 Task: Look for space in Mercedes, Argentina from 9th August, 2023 to 12th August, 2023 for 1 adult in price range Rs.6000 to Rs.15000. Place can be entire place with 1  bedroom having 1 bed and 1 bathroom. Property type can be flat. Amenities needed are: wifi, heating, . Booking option can be shelf check-in. Required host language is English.
Action: Mouse moved to (402, 145)
Screenshot: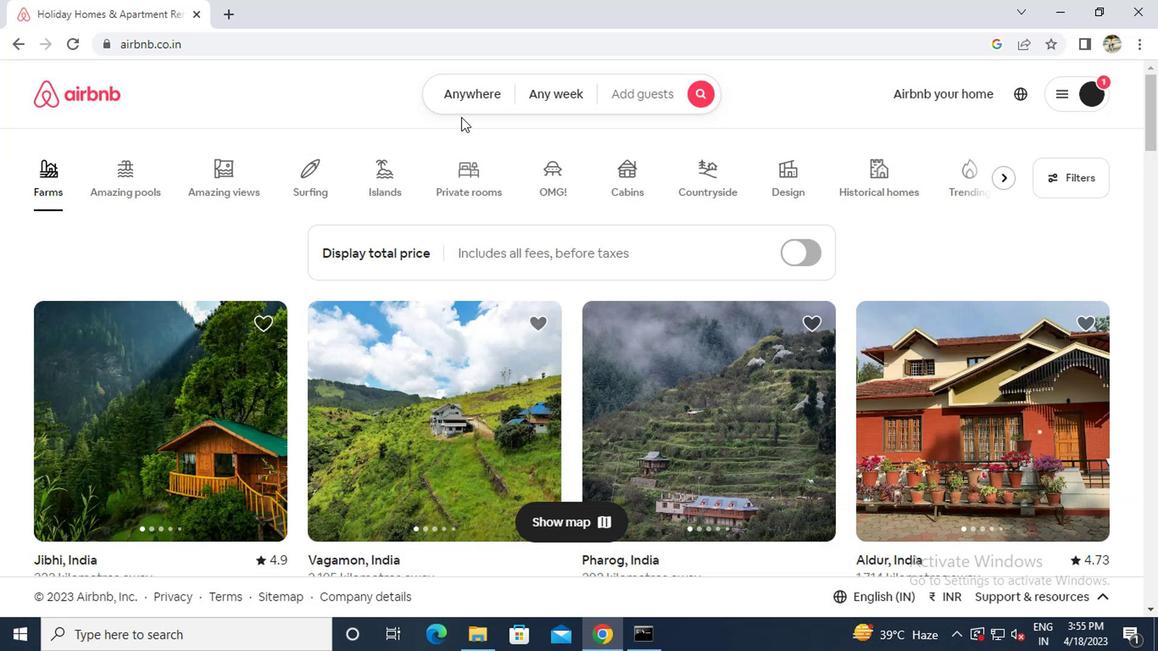 
Action: Mouse pressed left at (402, 145)
Screenshot: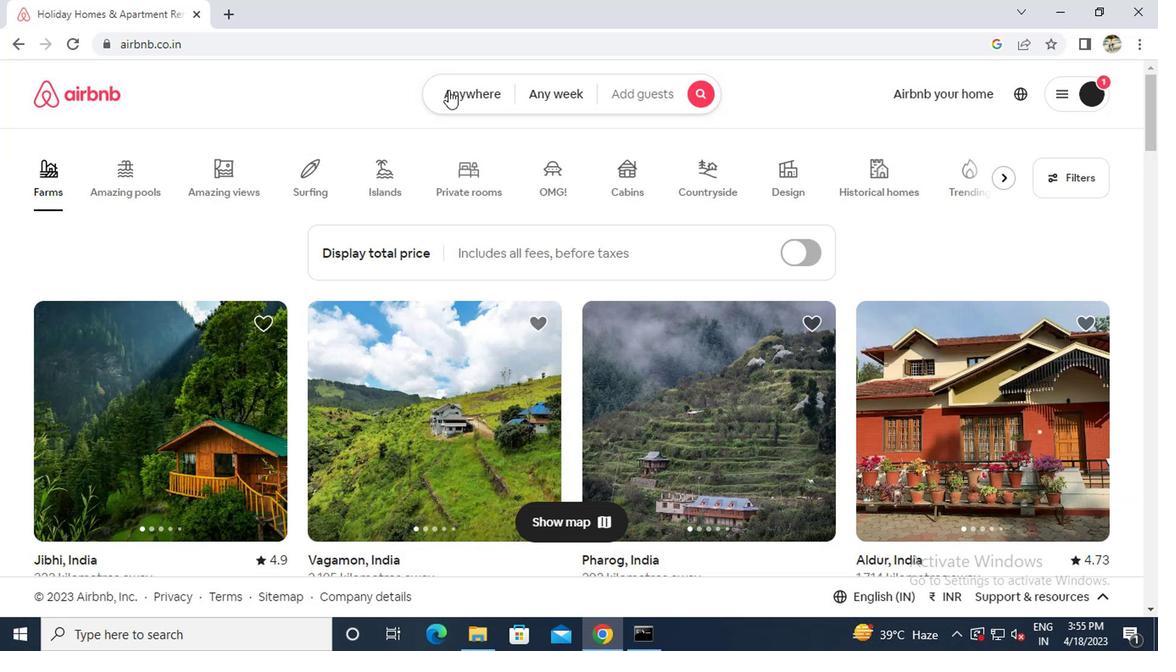 
Action: Mouse moved to (348, 200)
Screenshot: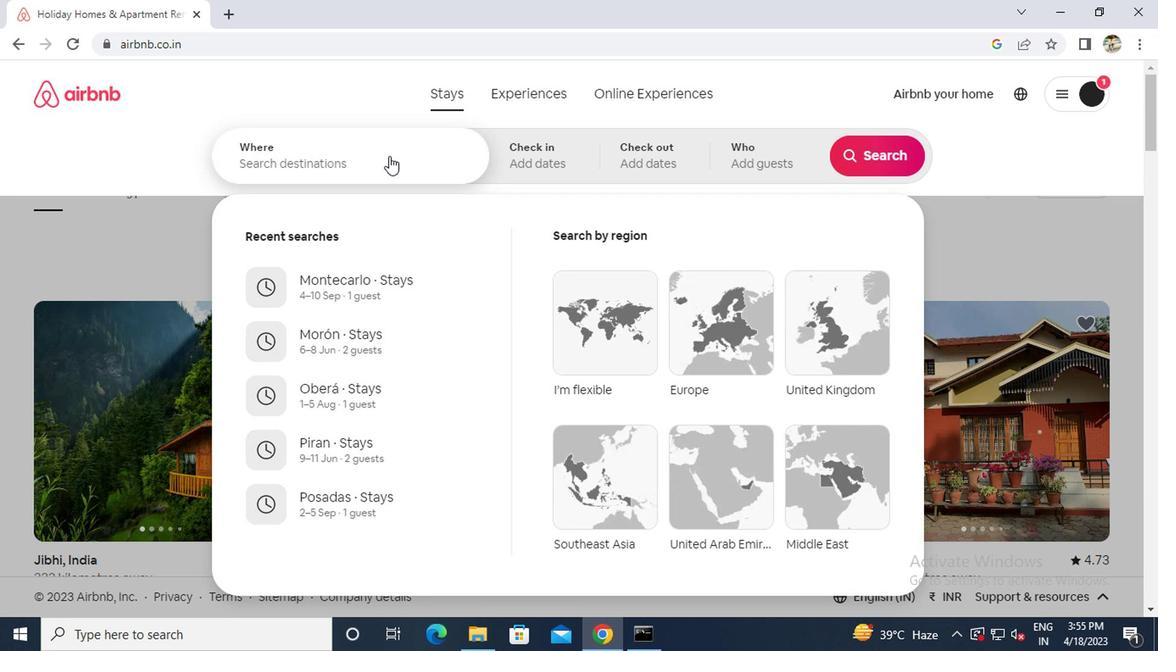 
Action: Mouse pressed left at (348, 200)
Screenshot: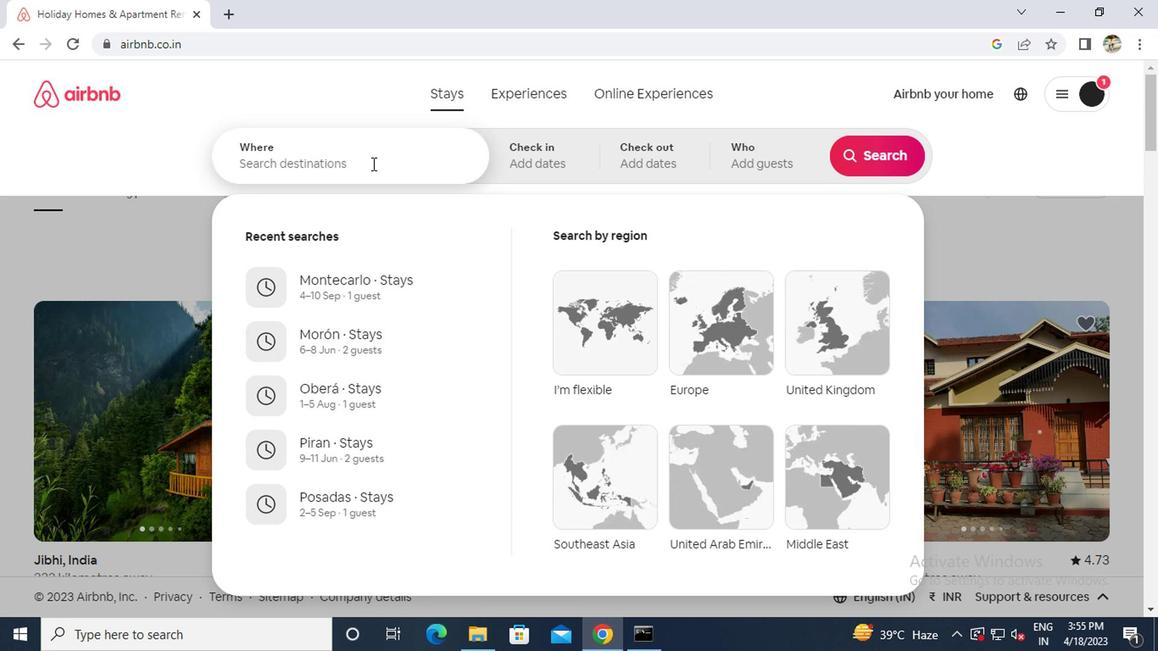 
Action: Key pressed m<Key.caps_lock>ercedes<Key.space><Key.caps_lock>s<Key.backspace>a<Key.caps_lock>rgentina
Screenshot: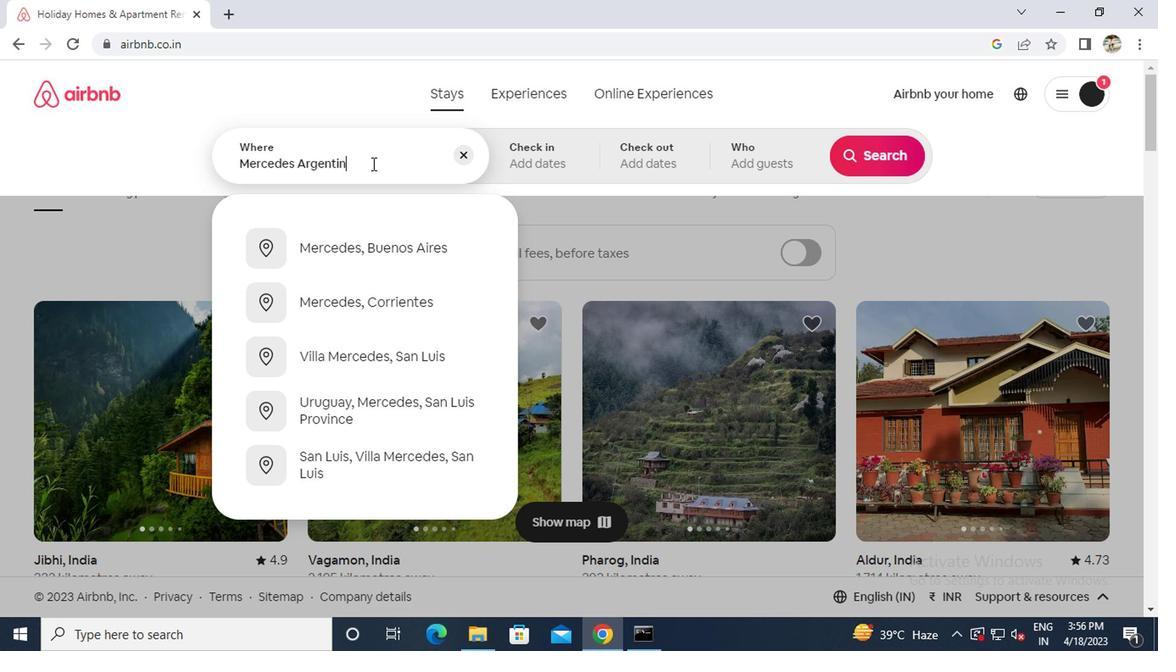 
Action: Mouse moved to (363, 254)
Screenshot: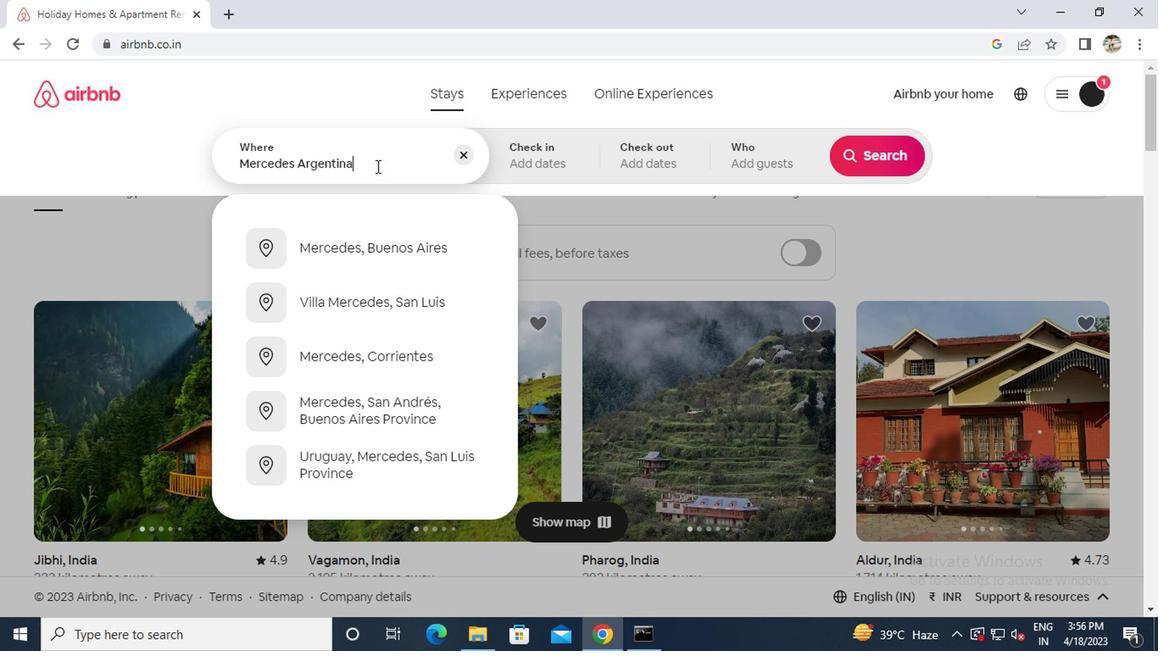 
Action: Mouse pressed left at (363, 254)
Screenshot: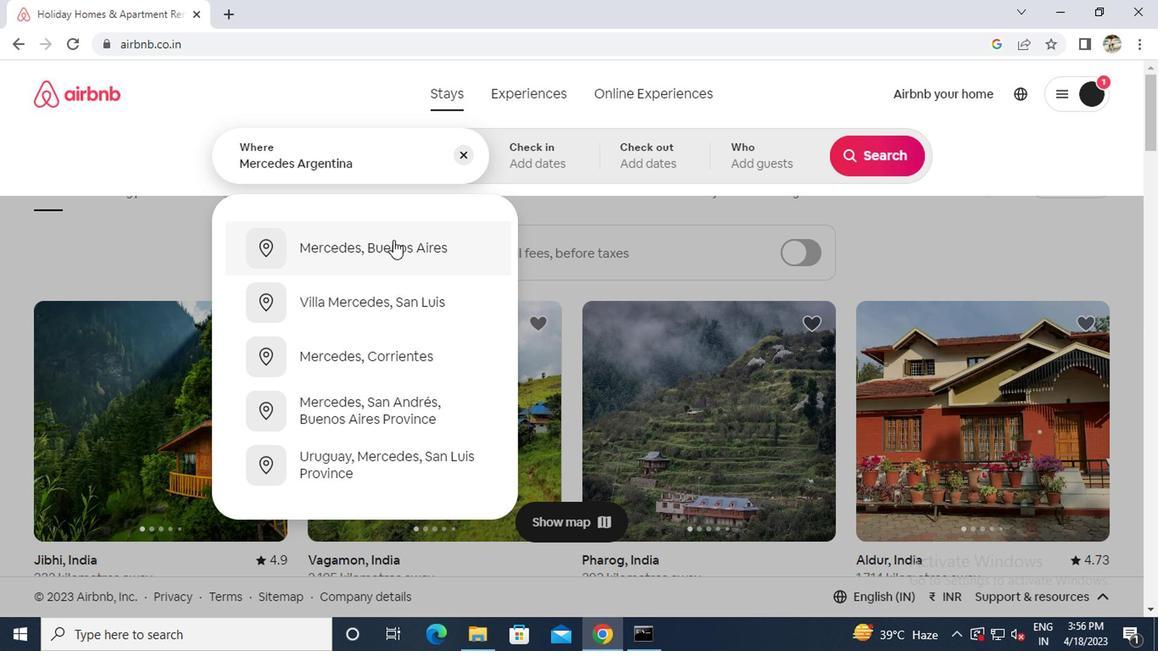 
Action: Mouse moved to (698, 292)
Screenshot: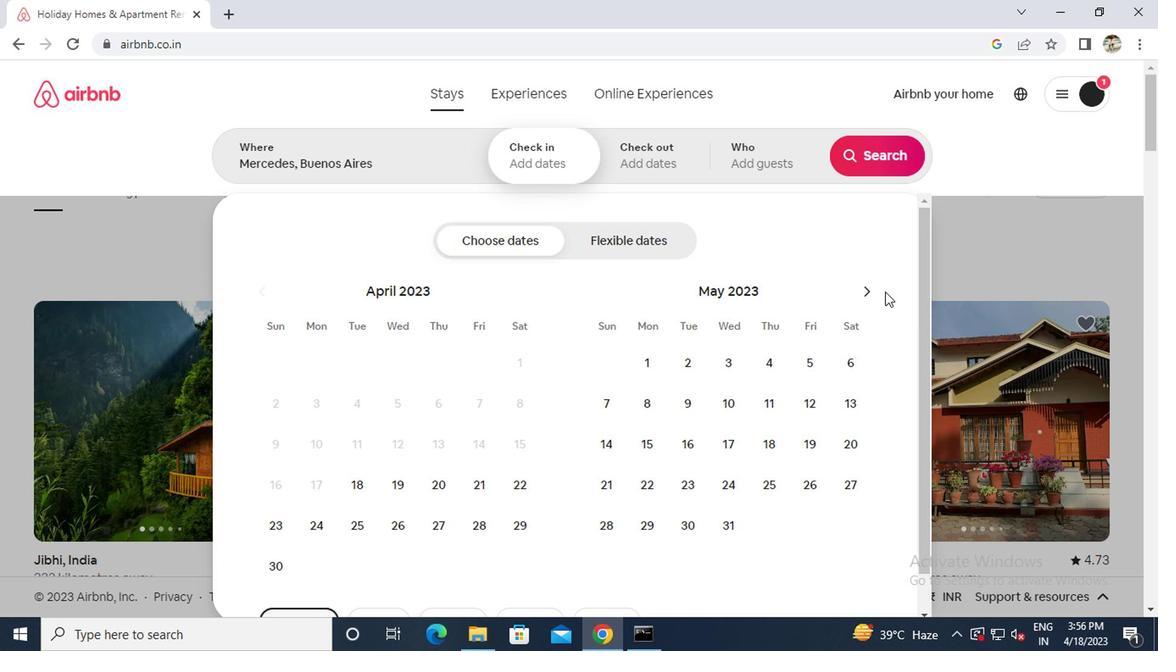 
Action: Mouse pressed left at (698, 292)
Screenshot: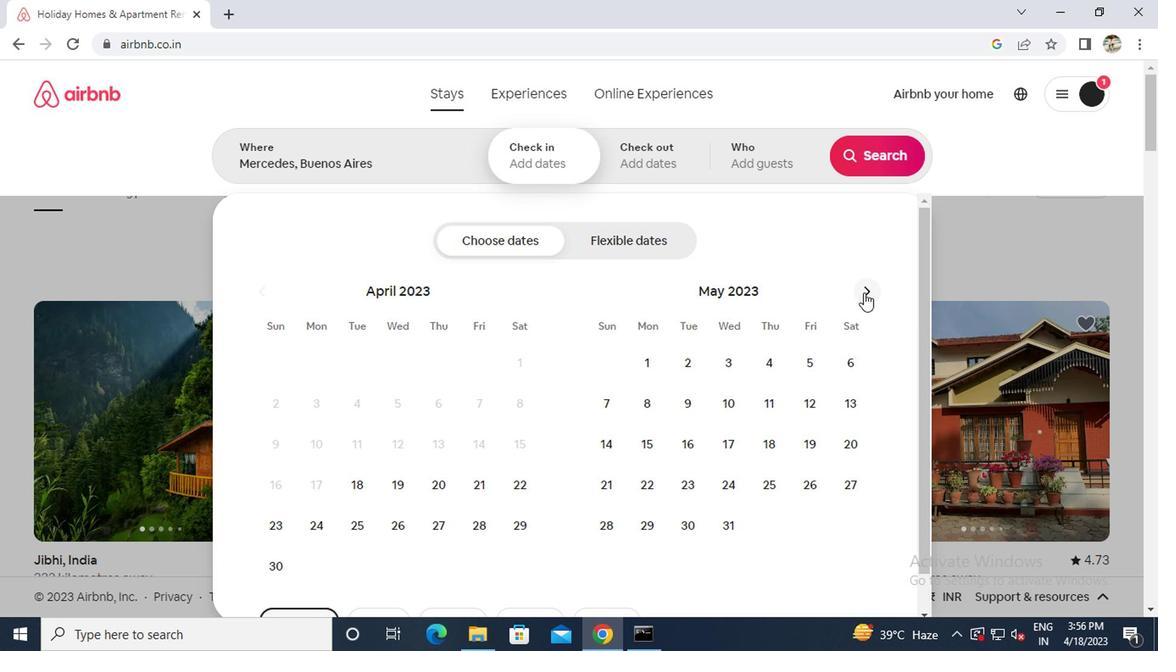
Action: Mouse pressed left at (698, 292)
Screenshot: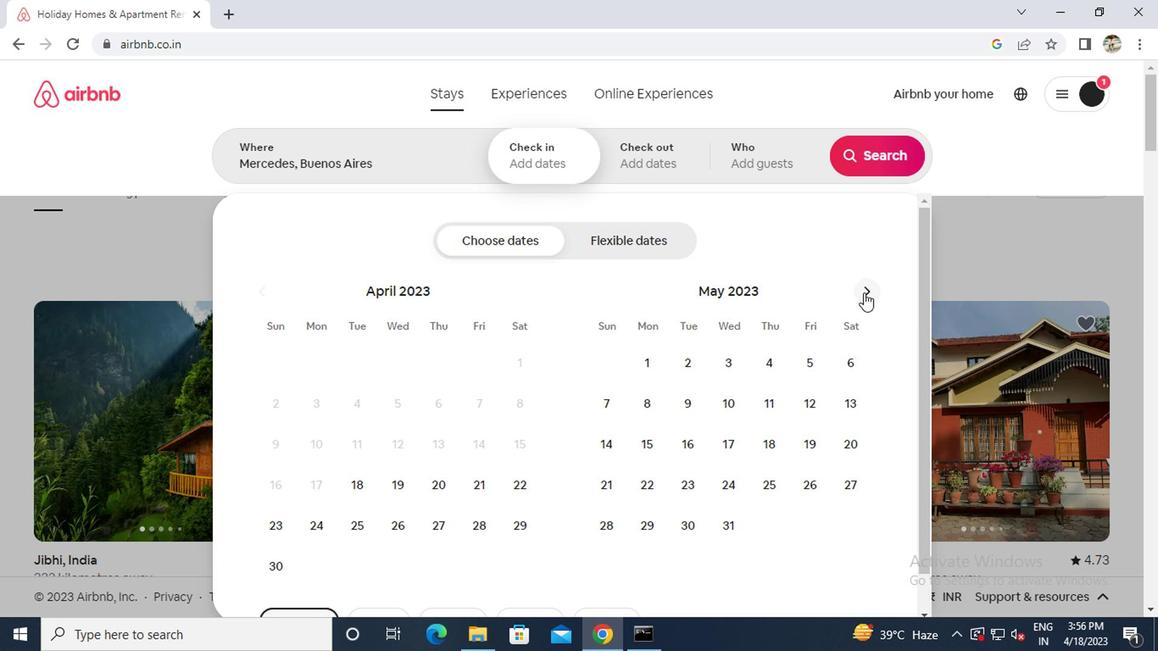 
Action: Mouse pressed left at (698, 292)
Screenshot: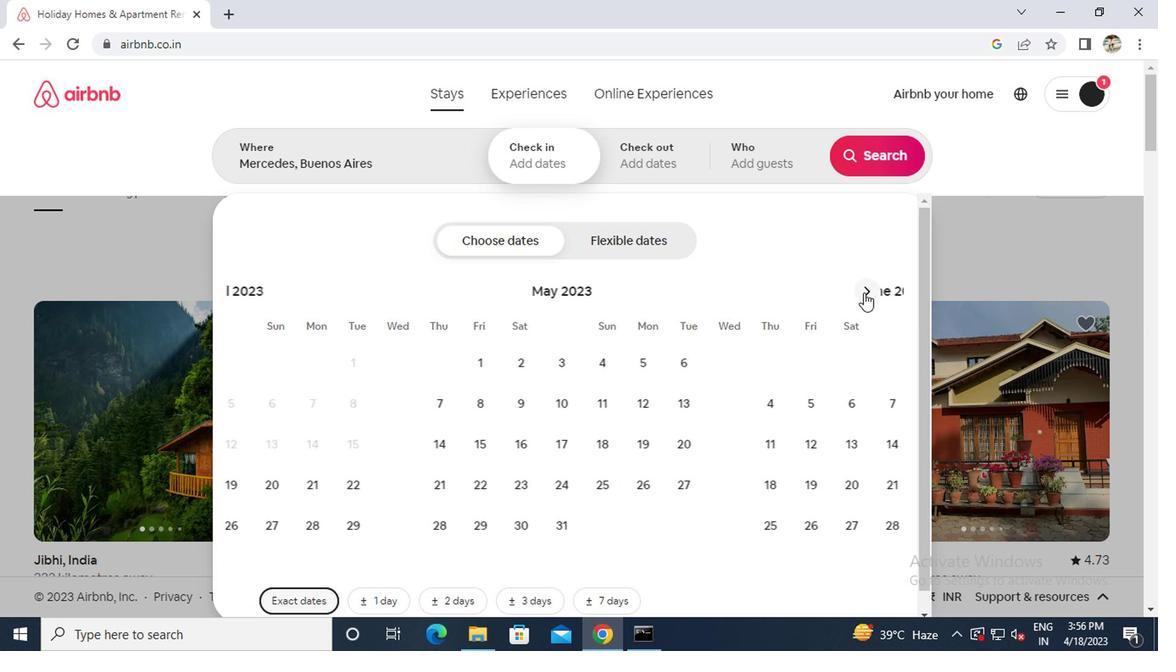 
Action: Mouse pressed left at (698, 292)
Screenshot: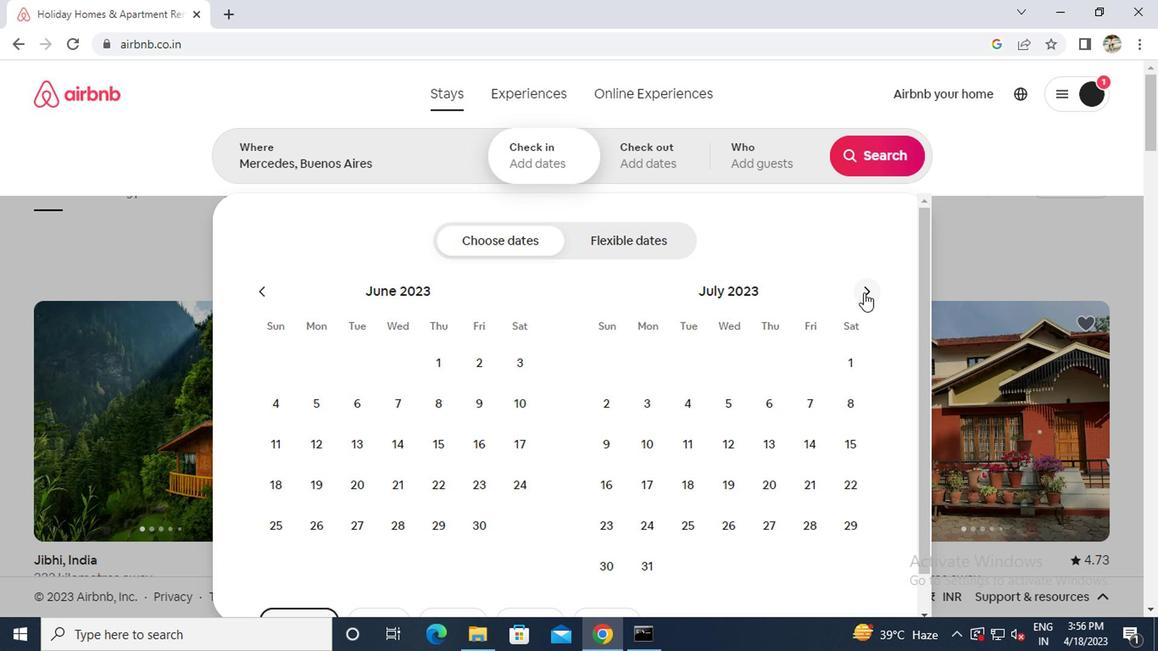 
Action: Mouse moved to (595, 368)
Screenshot: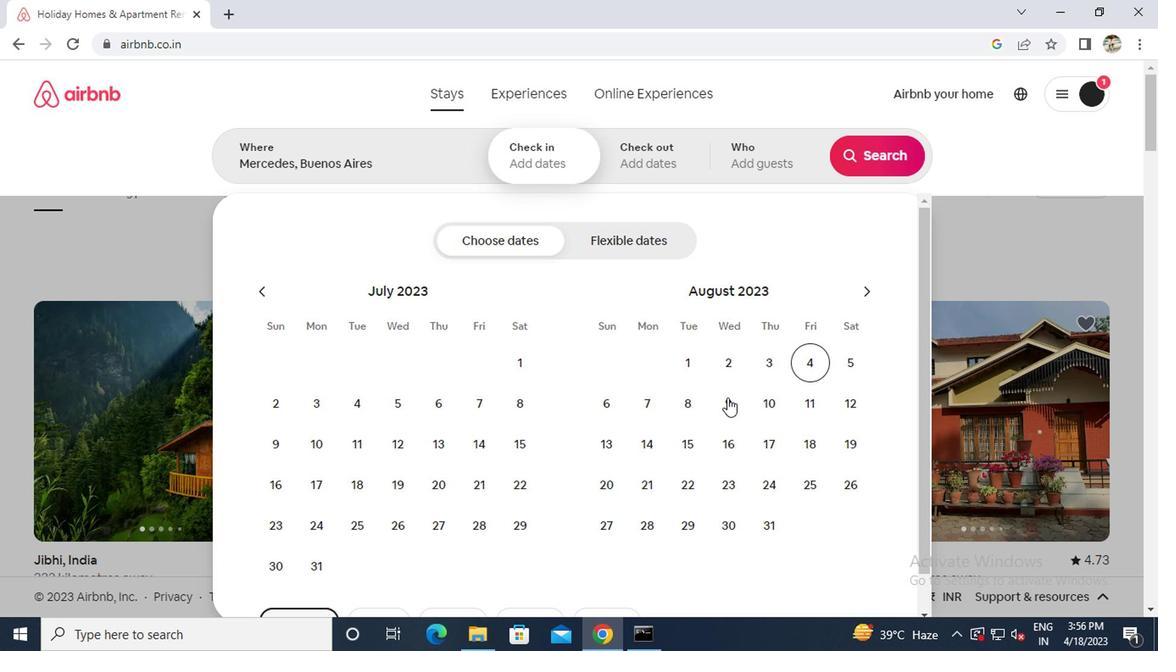 
Action: Mouse pressed left at (595, 368)
Screenshot: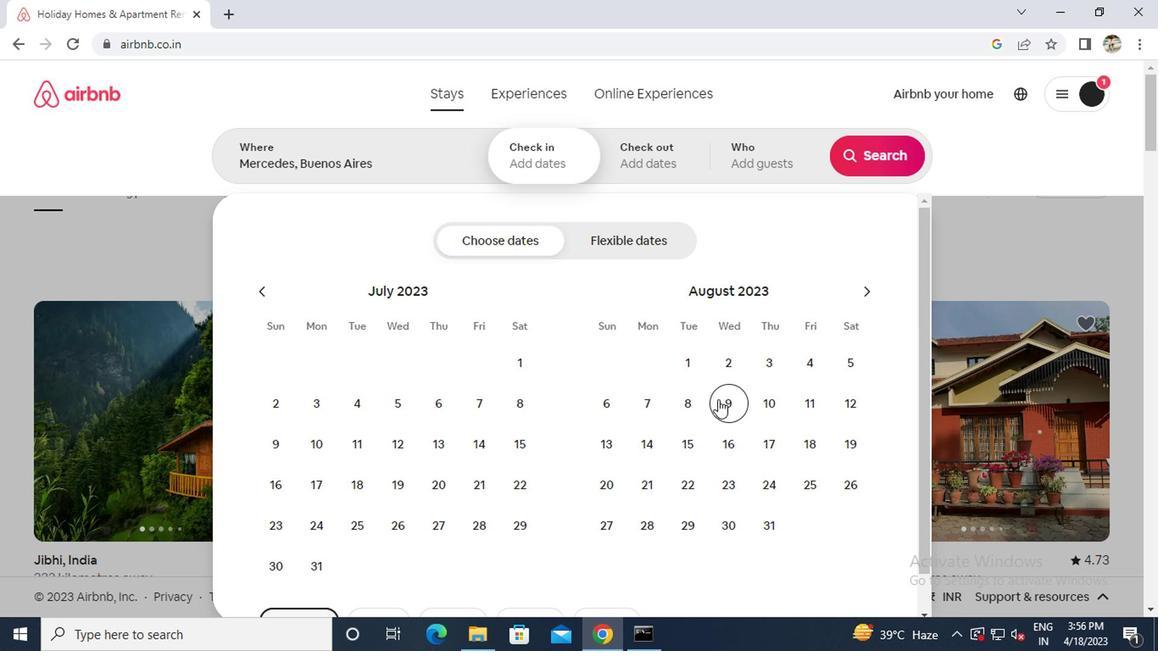
Action: Mouse moved to (684, 372)
Screenshot: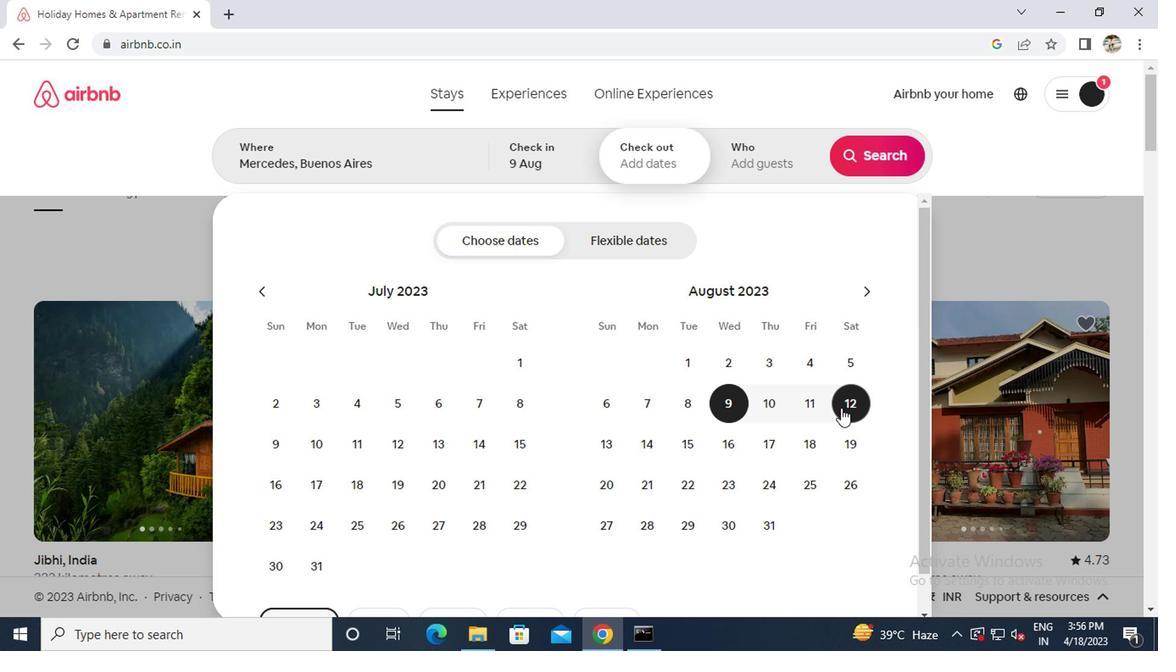 
Action: Mouse pressed left at (684, 372)
Screenshot: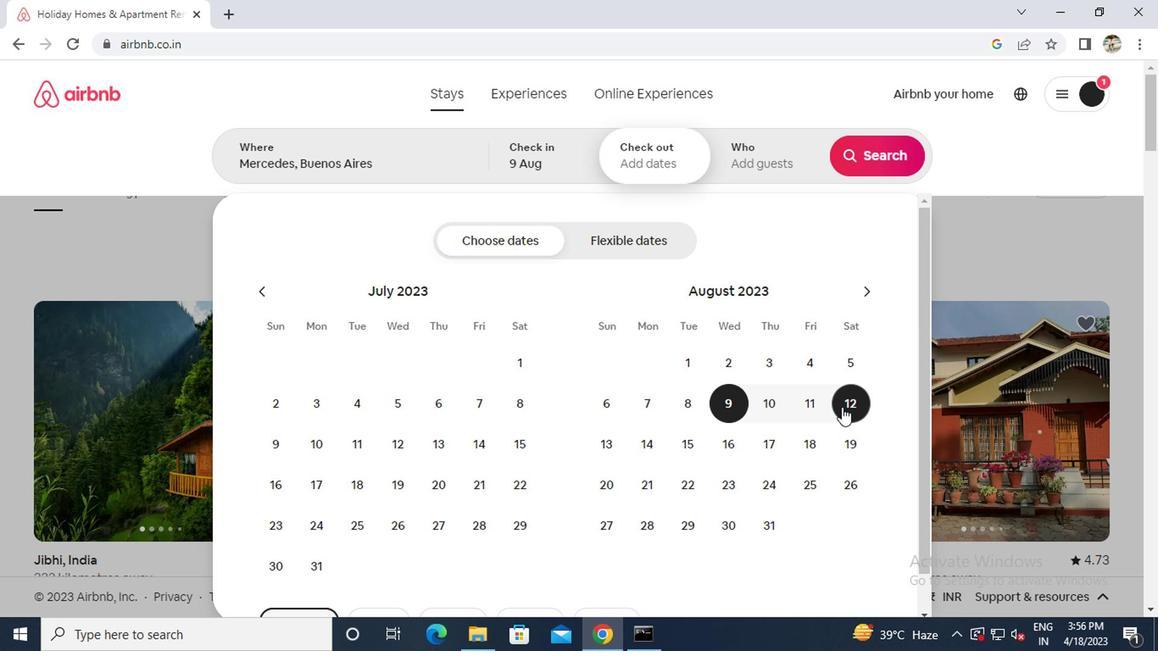 
Action: Mouse moved to (644, 201)
Screenshot: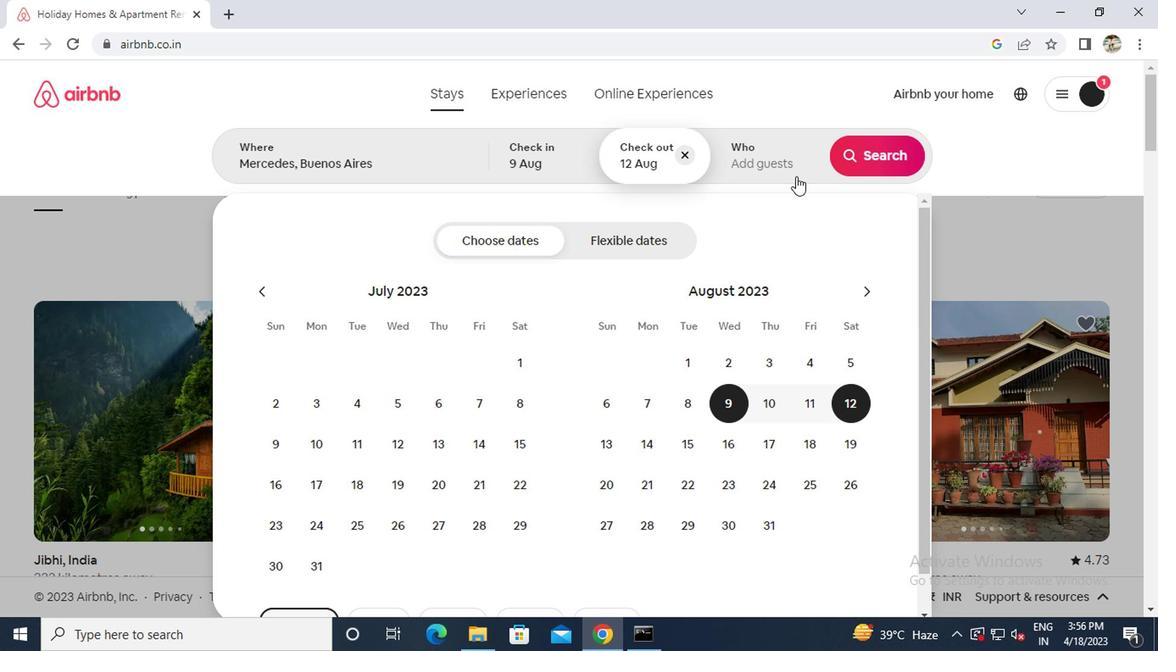 
Action: Mouse pressed left at (644, 201)
Screenshot: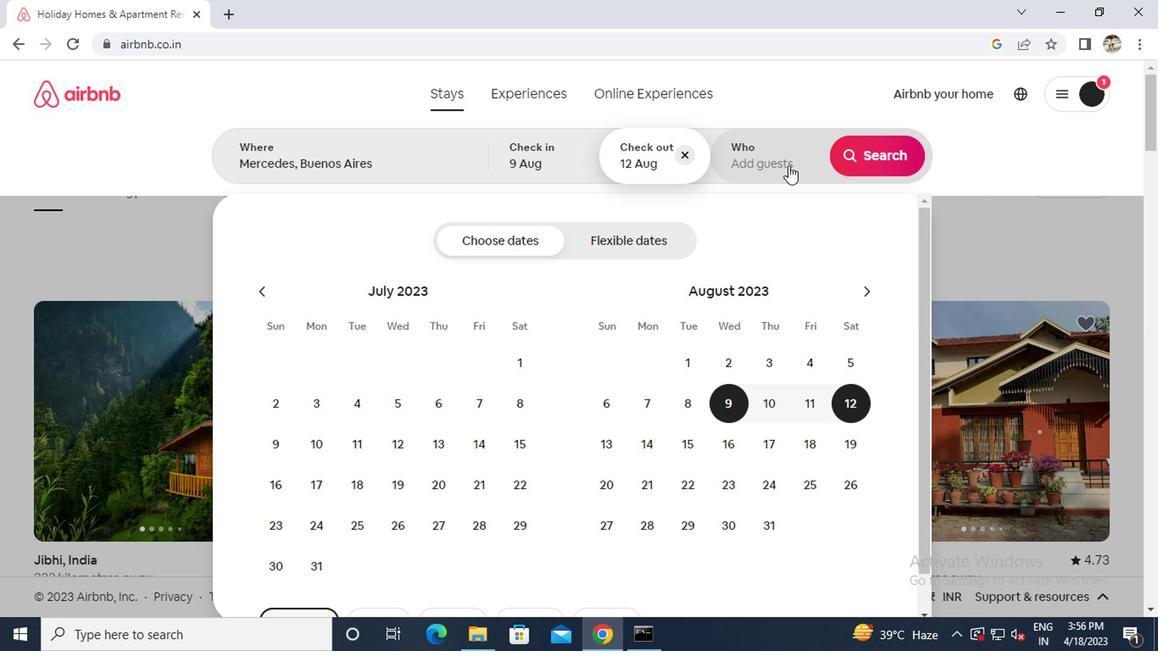 
Action: Mouse moved to (713, 258)
Screenshot: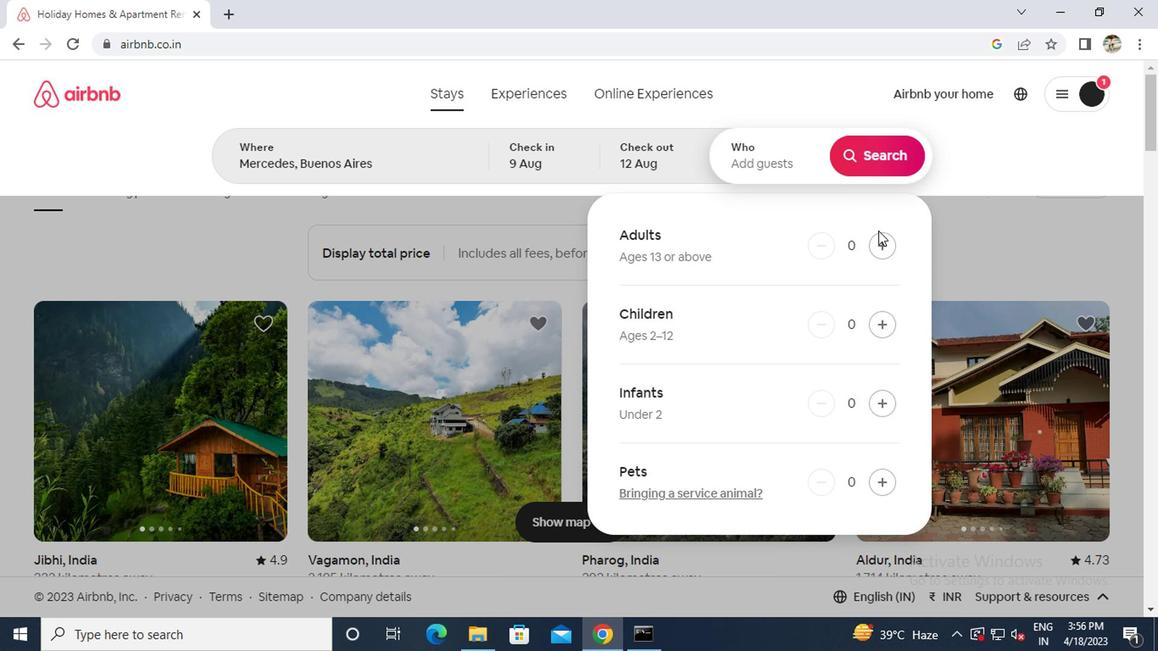 
Action: Mouse pressed left at (713, 258)
Screenshot: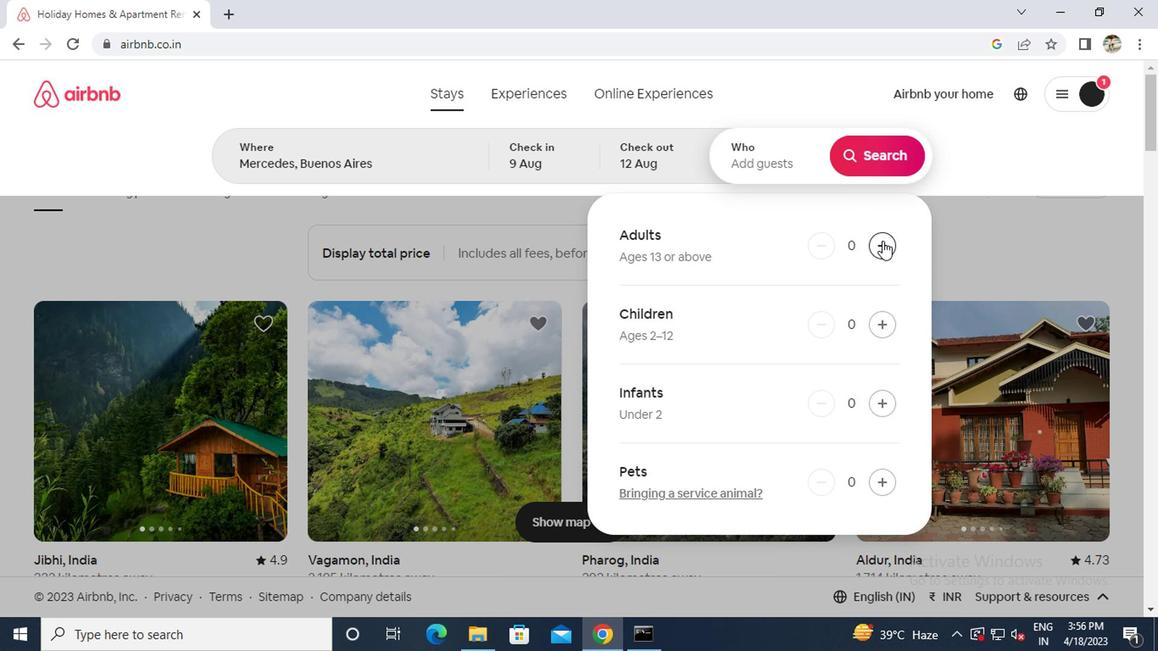 
Action: Mouse moved to (697, 199)
Screenshot: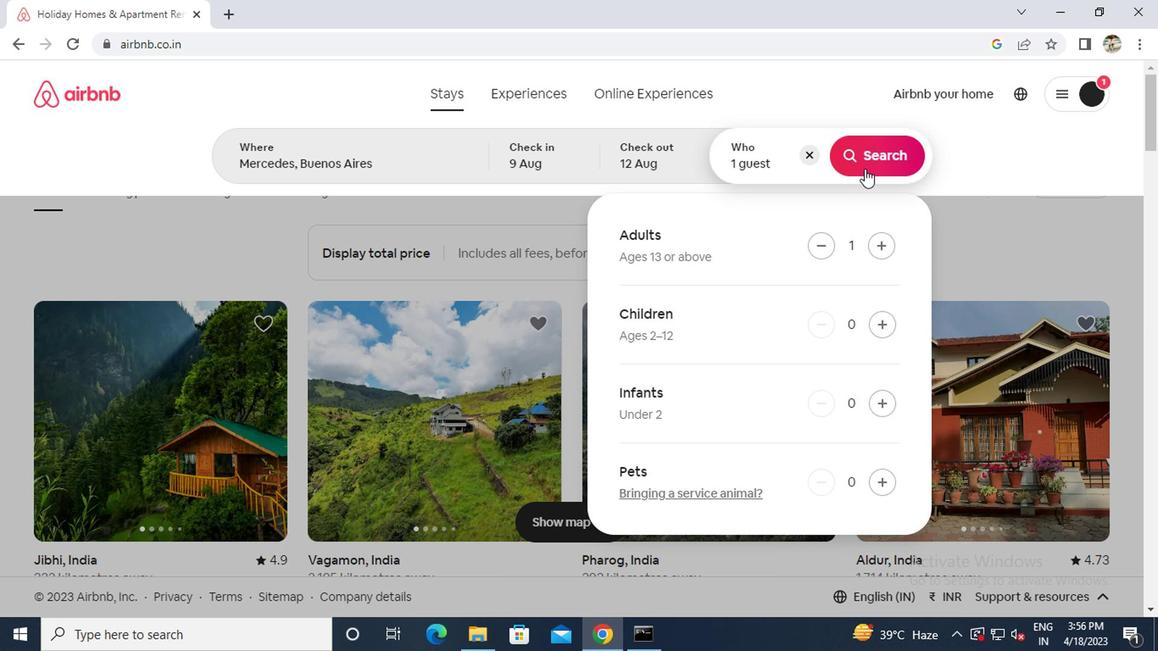 
Action: Mouse pressed left at (697, 199)
Screenshot: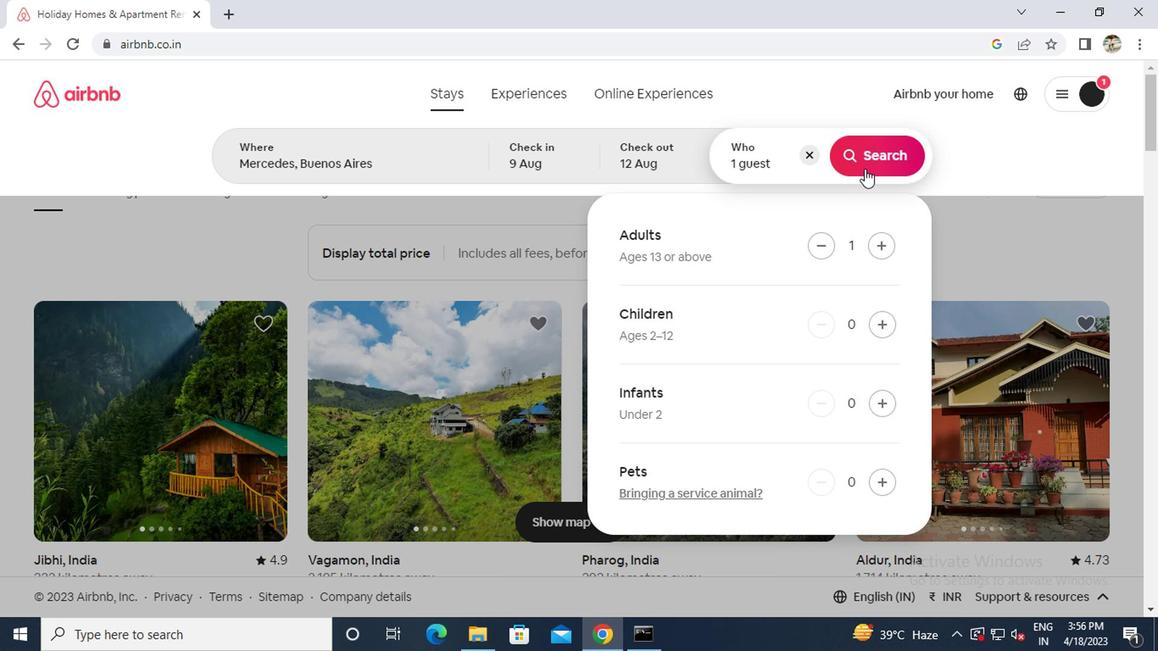 
Action: Mouse moved to (851, 188)
Screenshot: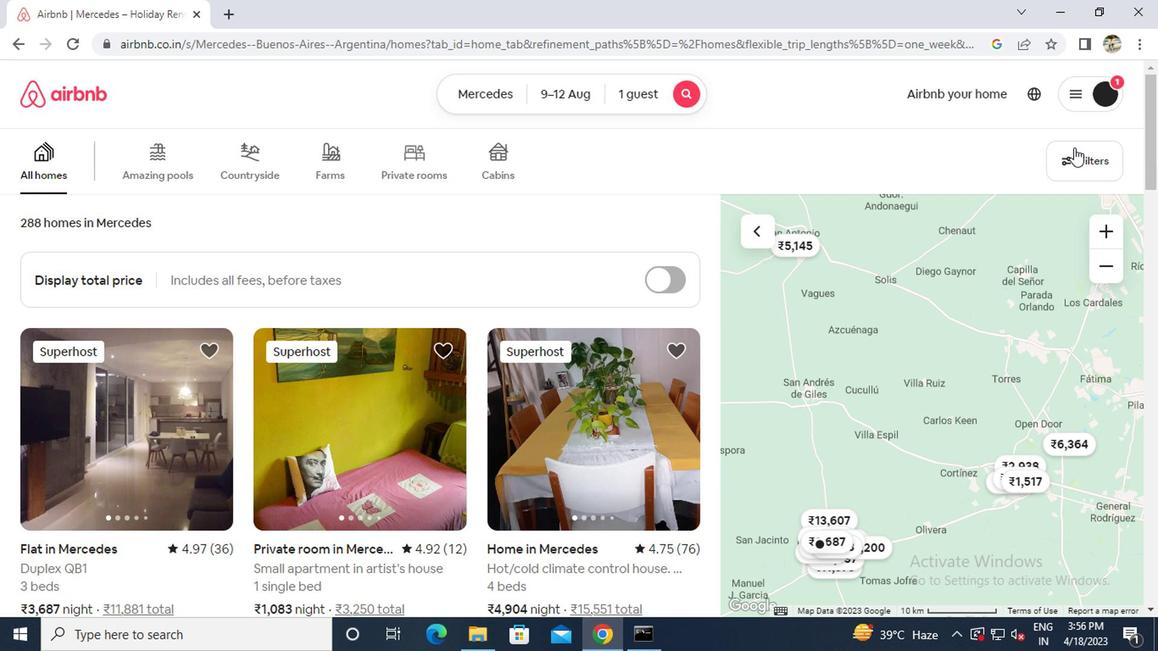 
Action: Mouse pressed left at (851, 188)
Screenshot: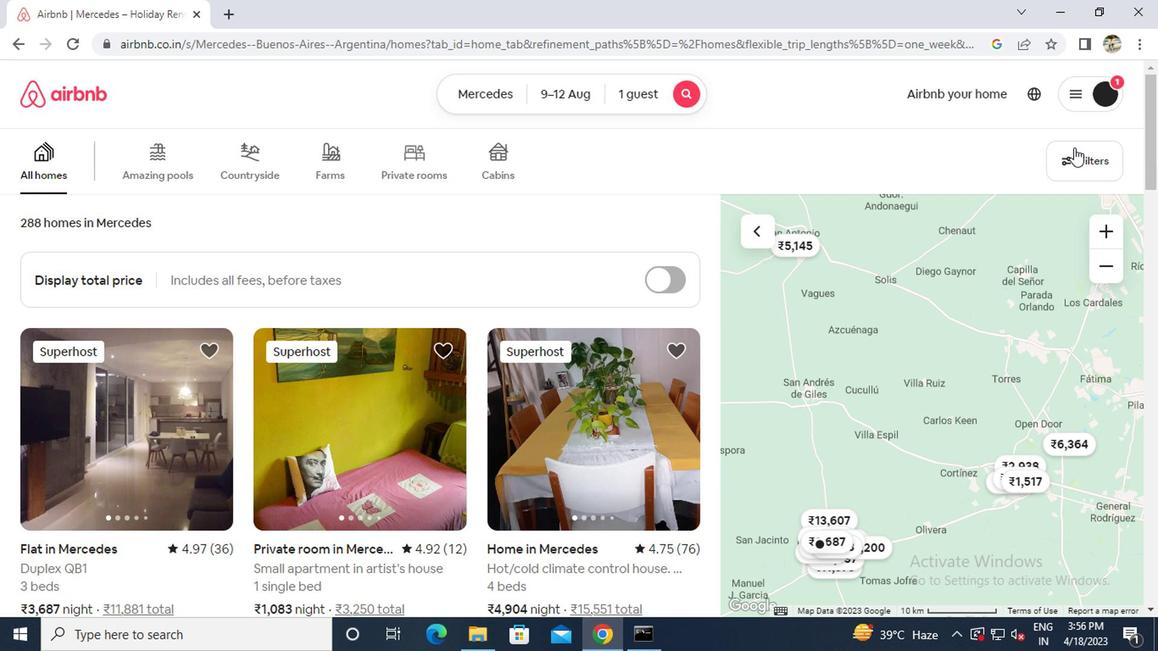 
Action: Mouse moved to (395, 351)
Screenshot: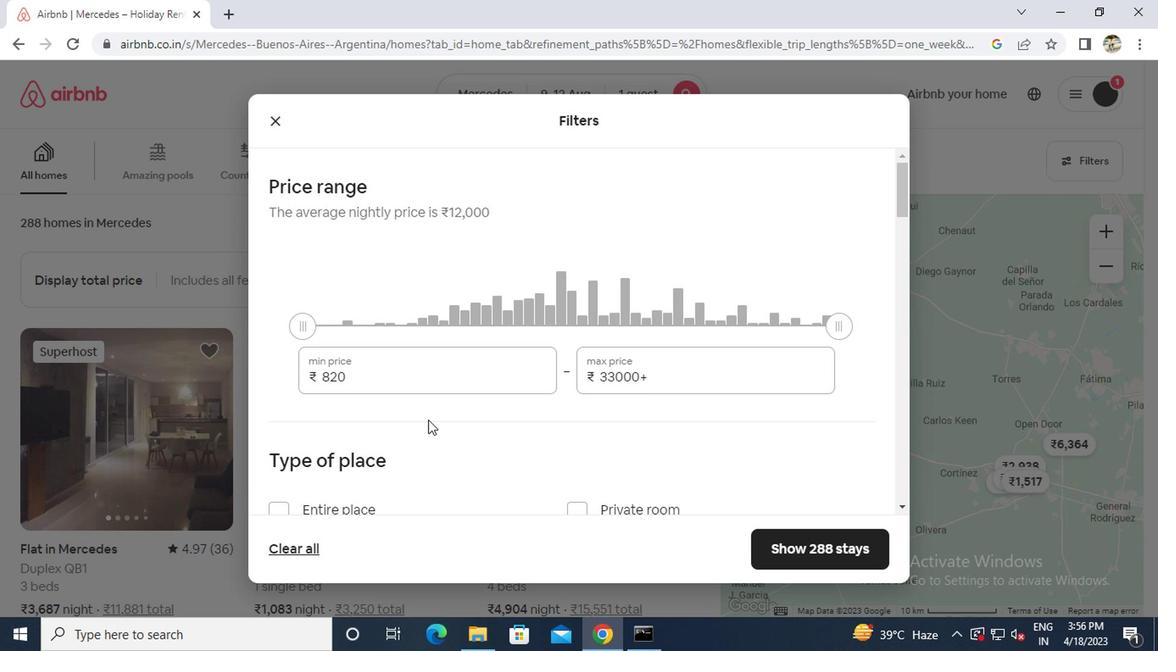
Action: Mouse pressed left at (395, 351)
Screenshot: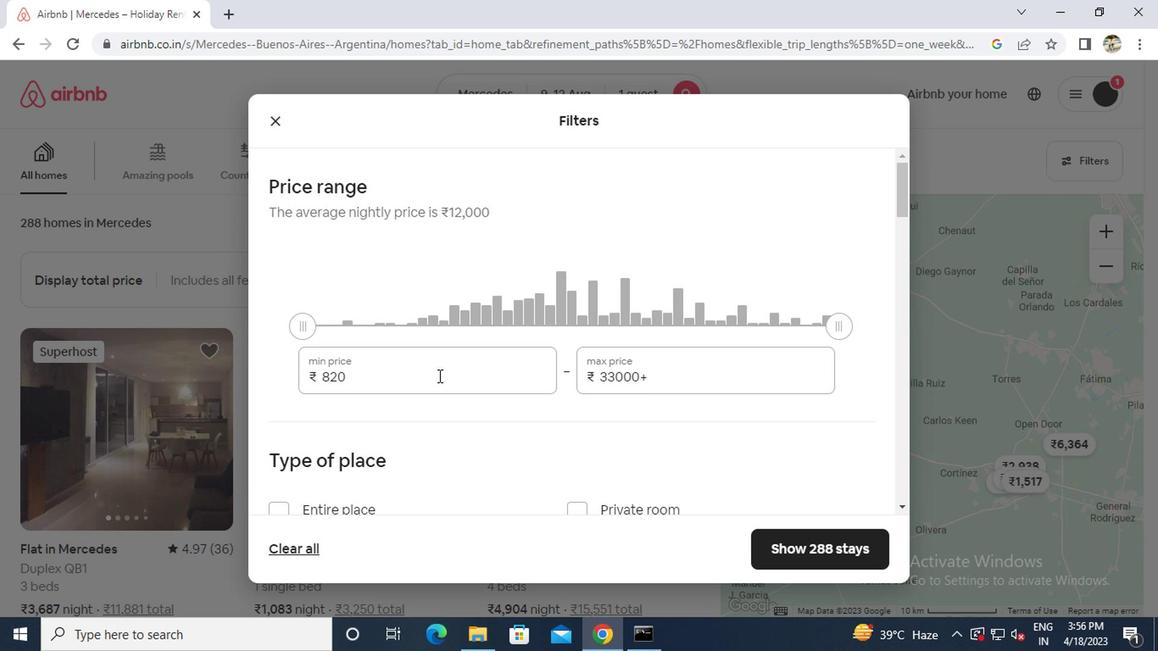 
Action: Key pressed ctrl+A6000
Screenshot: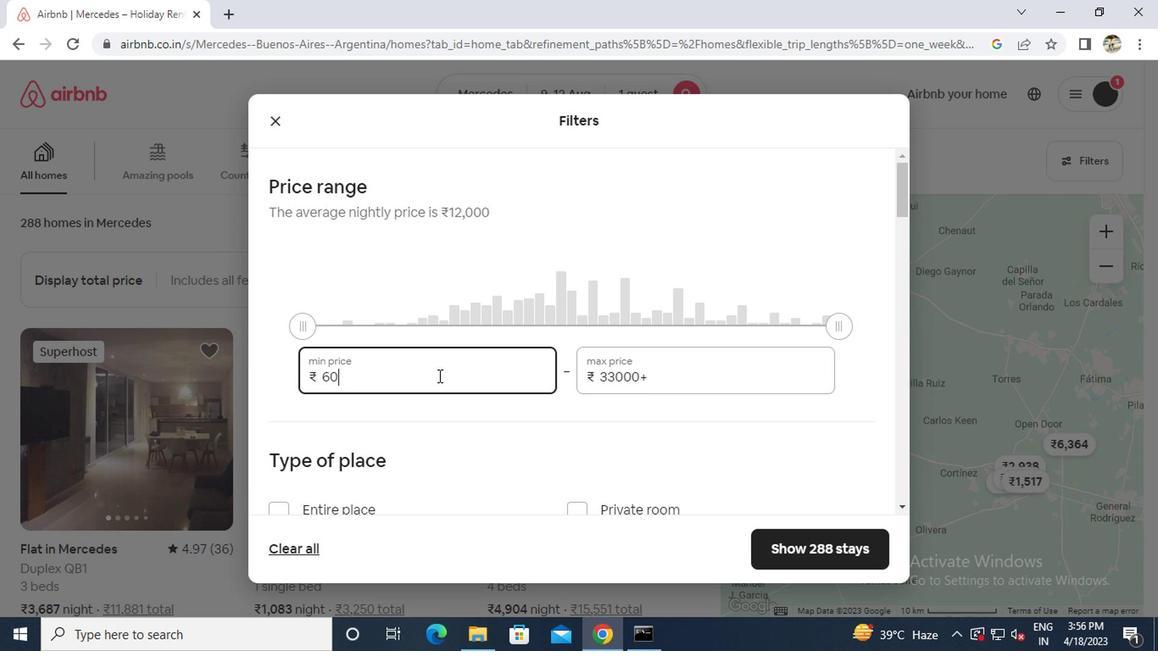 
Action: Mouse moved to (561, 347)
Screenshot: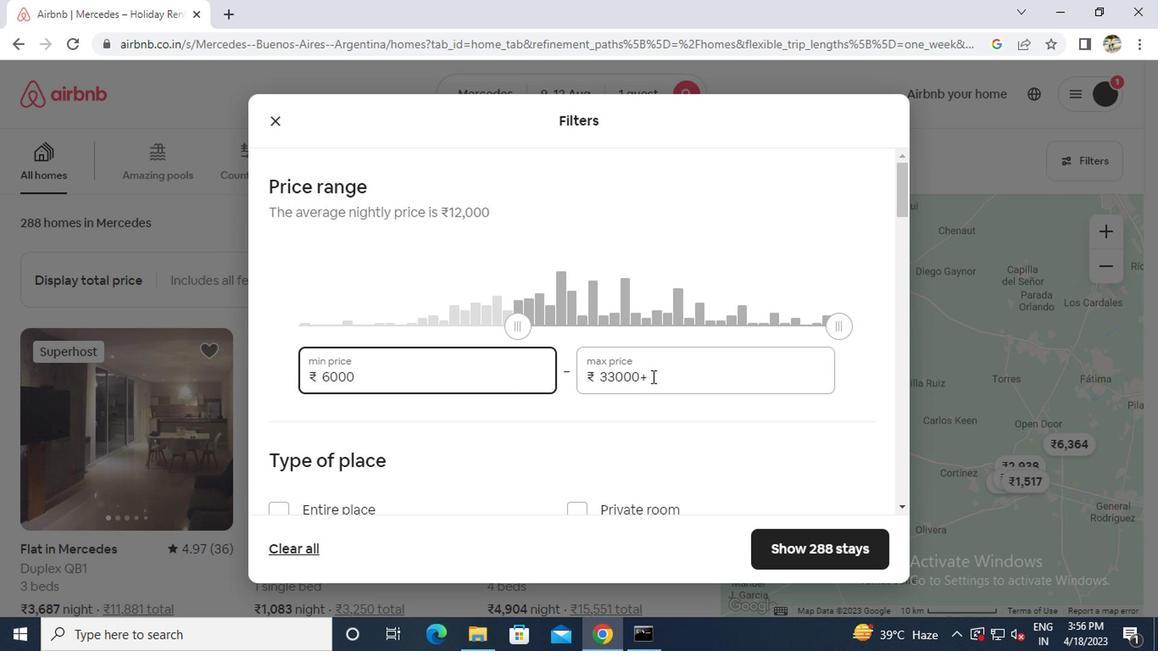 
Action: Mouse pressed left at (561, 347)
Screenshot: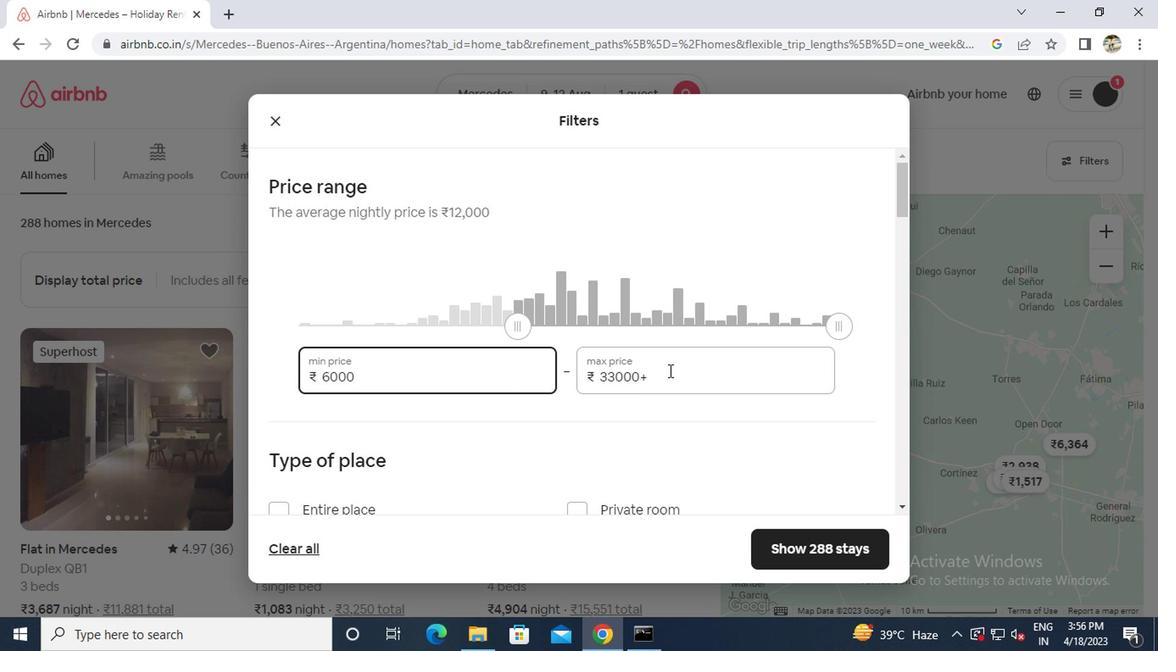 
Action: Key pressed ctrl+A15000
Screenshot: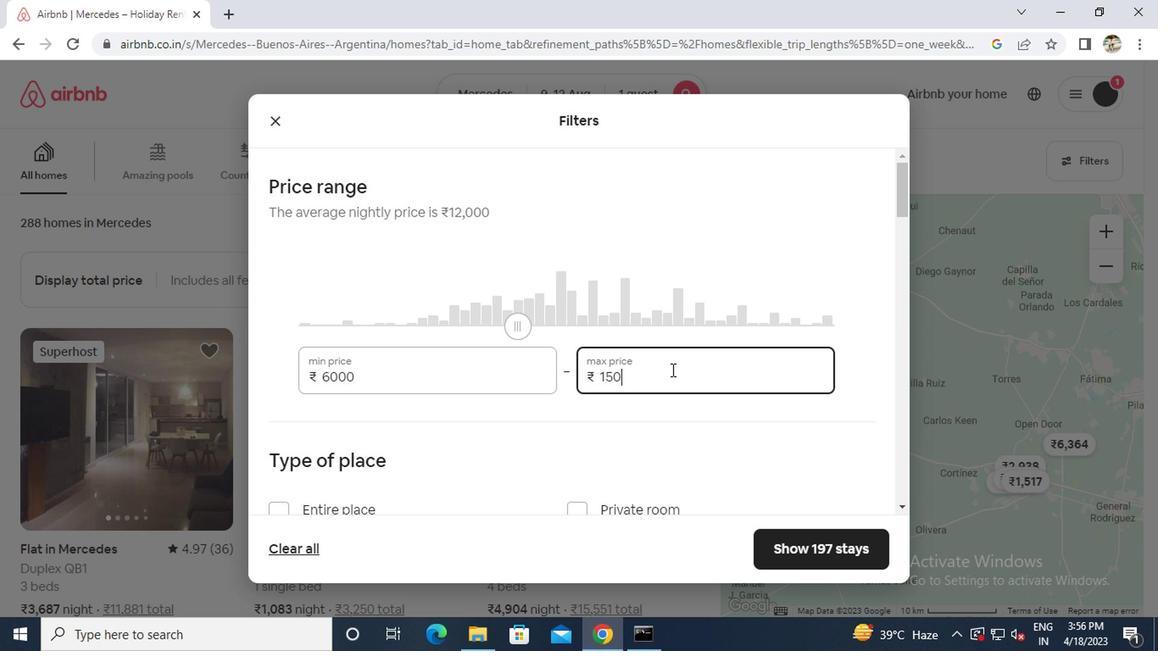 
Action: Mouse moved to (526, 383)
Screenshot: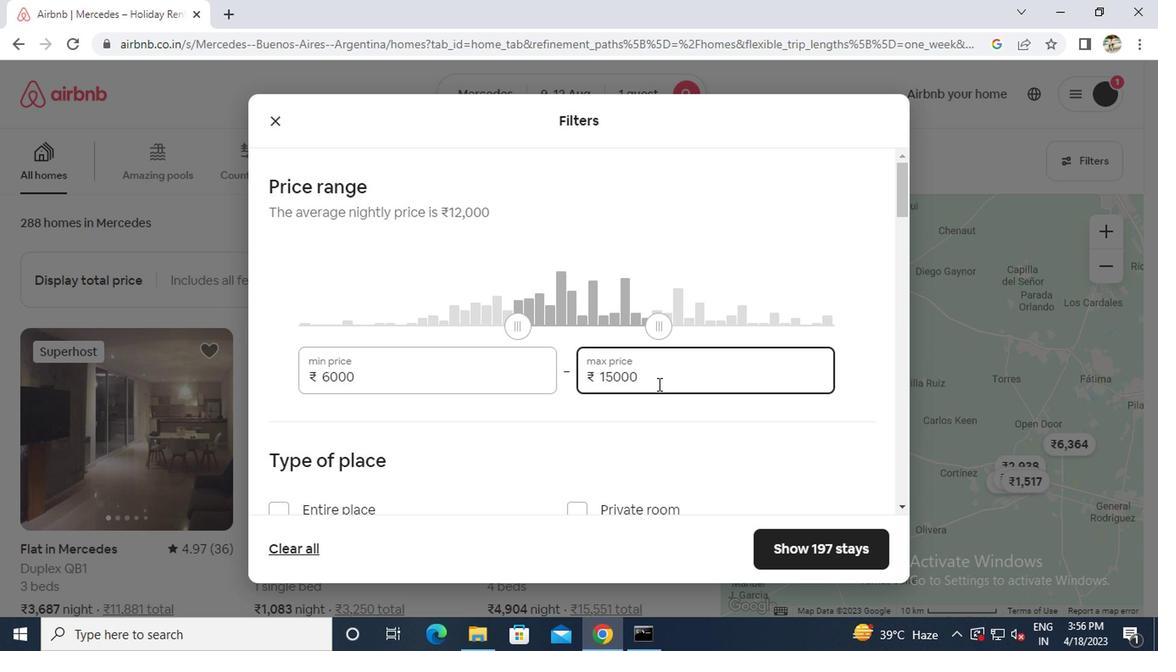 
Action: Mouse scrolled (526, 383) with delta (0, 0)
Screenshot: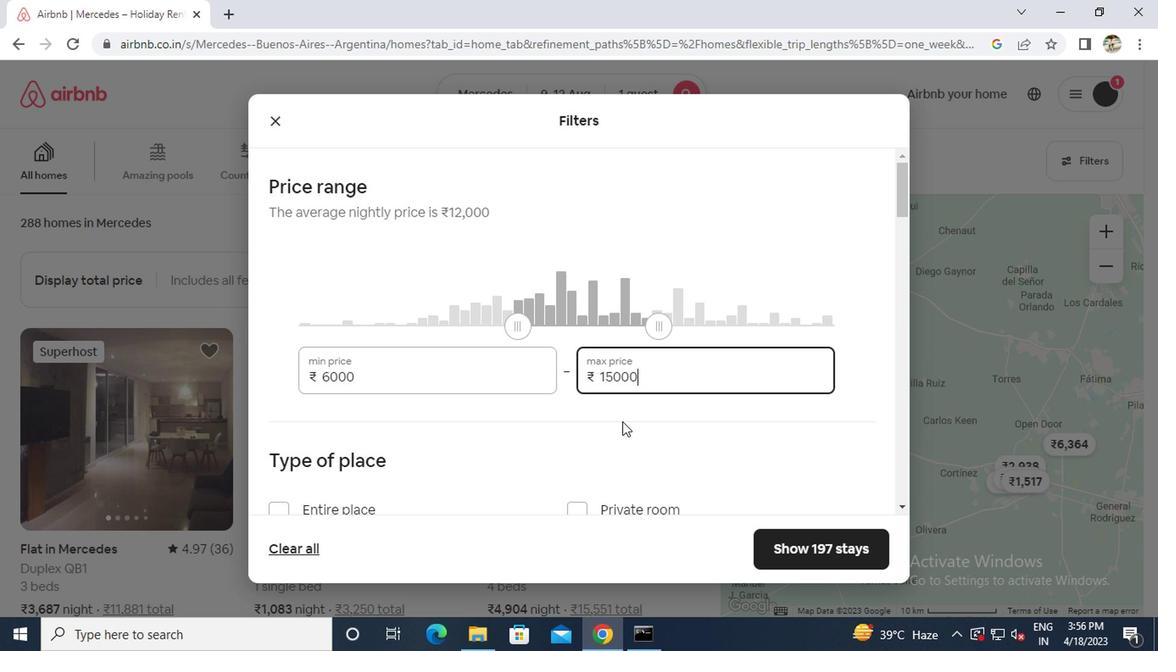 
Action: Mouse scrolled (526, 383) with delta (0, 0)
Screenshot: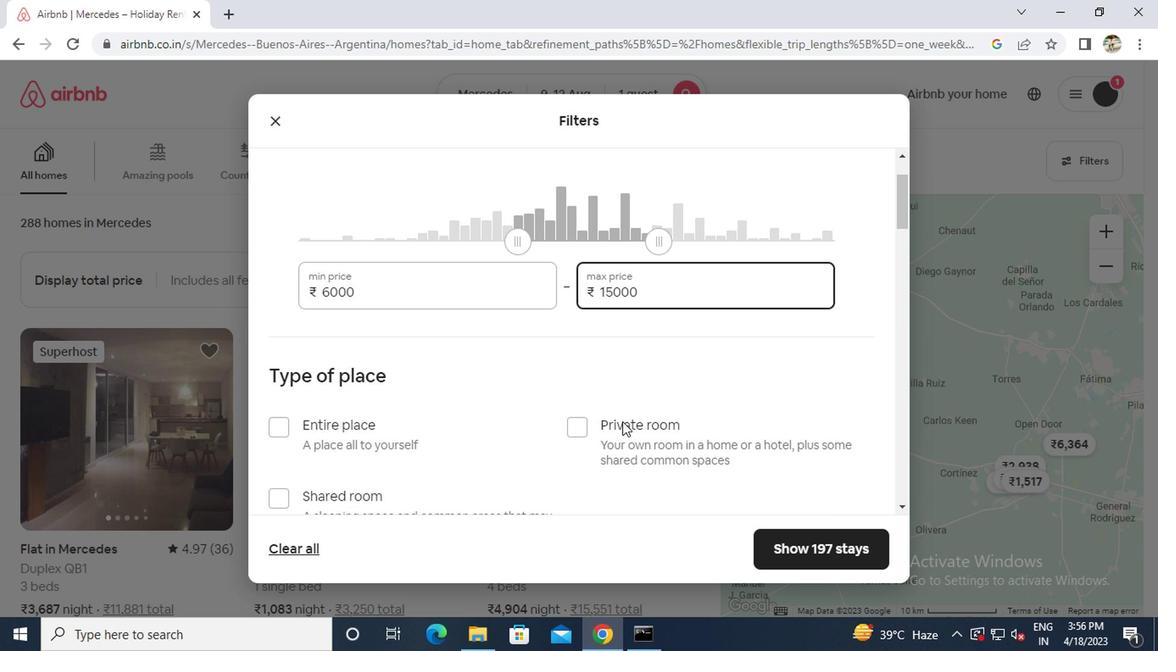
Action: Mouse moved to (296, 329)
Screenshot: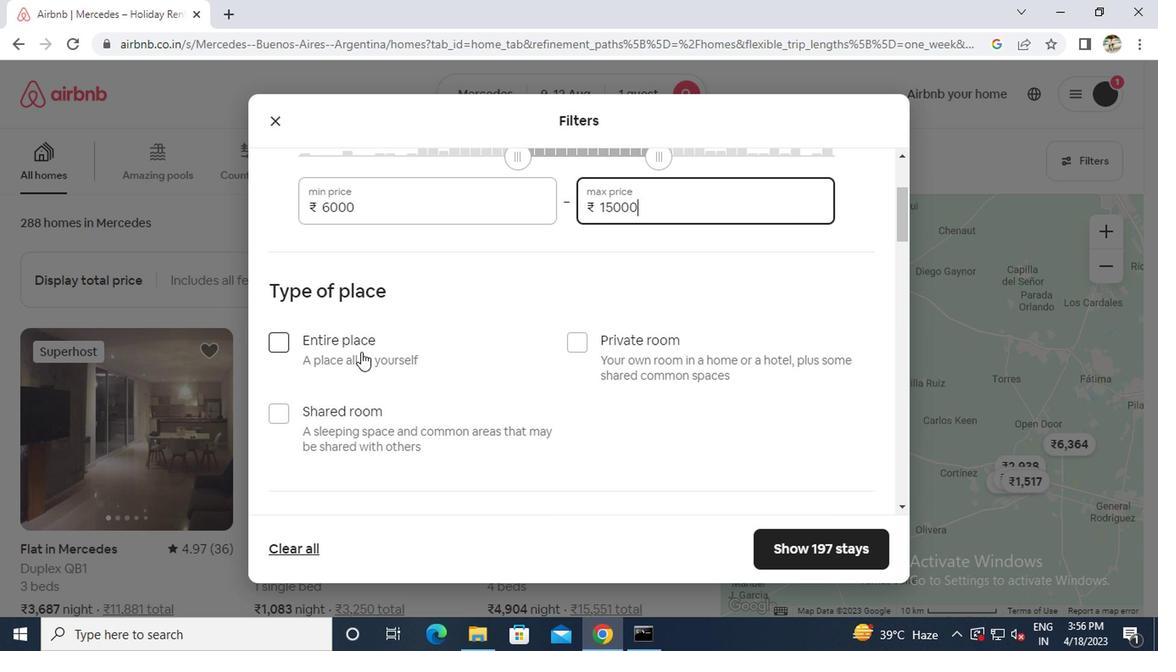 
Action: Mouse pressed left at (296, 329)
Screenshot: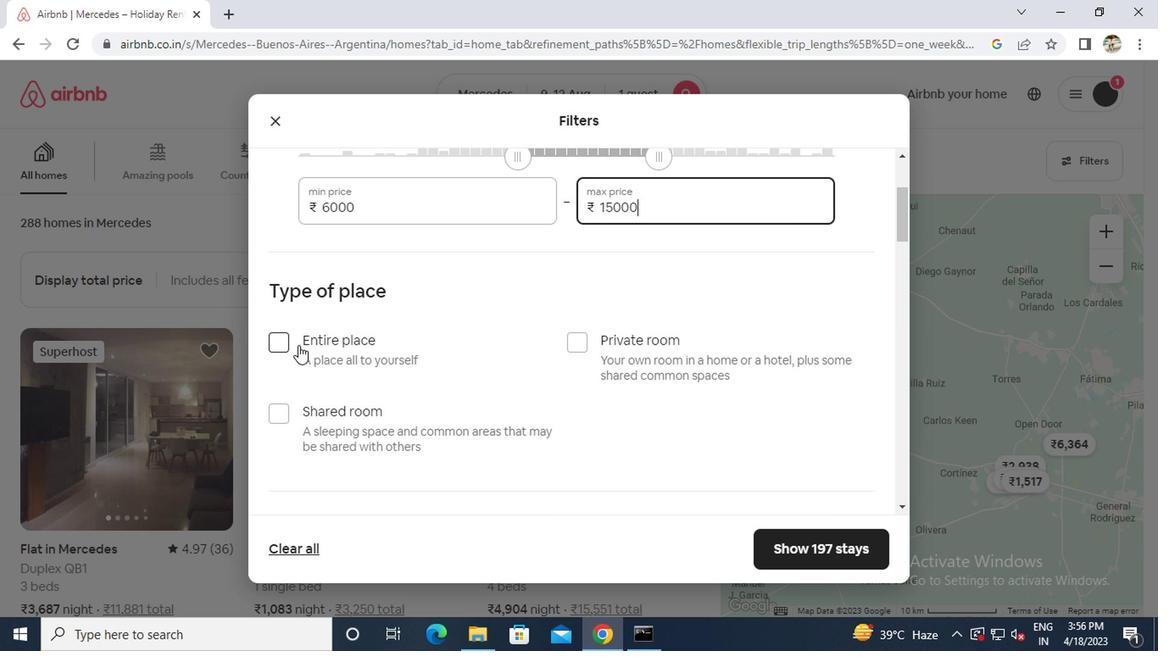 
Action: Mouse moved to (311, 344)
Screenshot: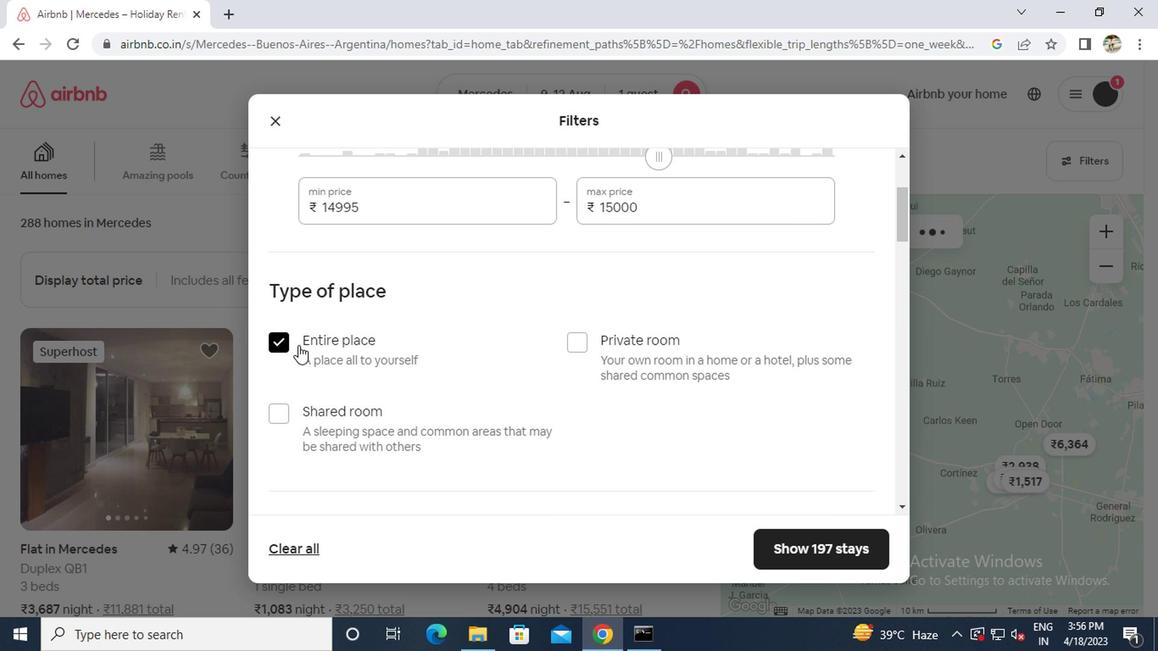 
Action: Mouse scrolled (311, 344) with delta (0, 0)
Screenshot: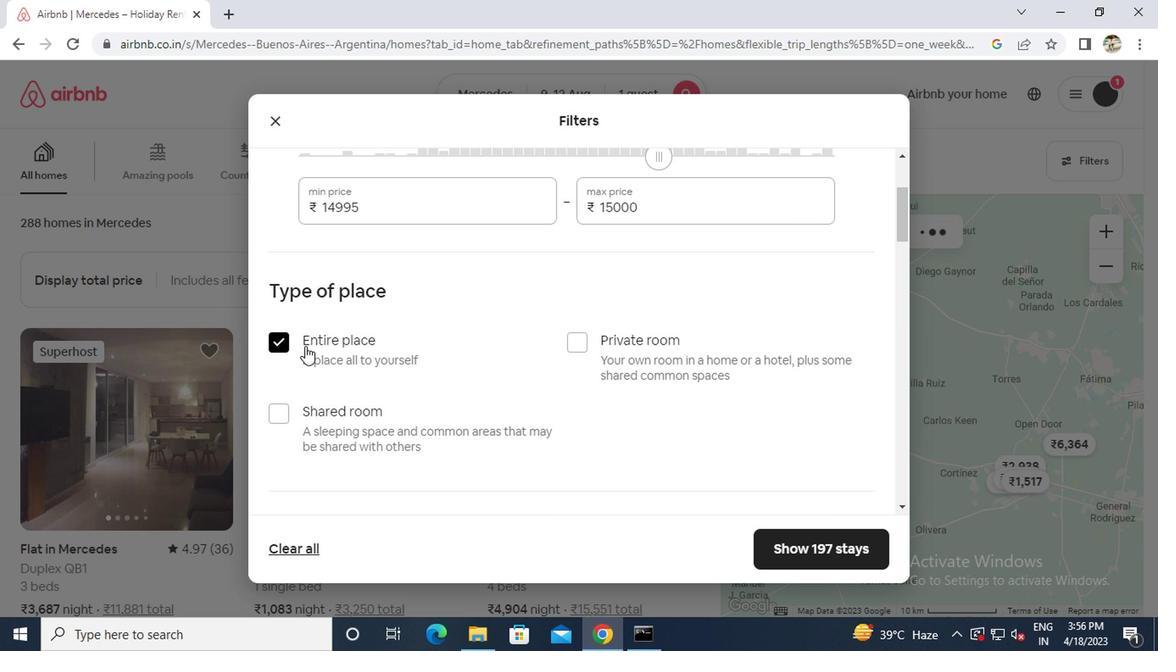 
Action: Mouse scrolled (311, 344) with delta (0, 0)
Screenshot: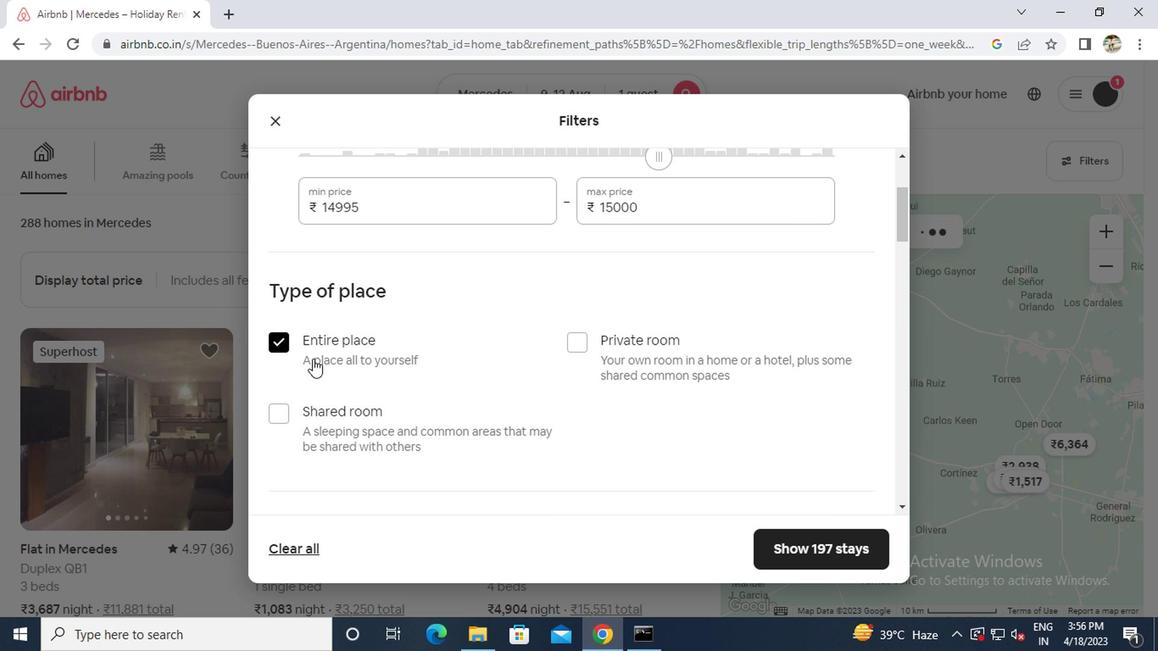 
Action: Mouse moved to (352, 404)
Screenshot: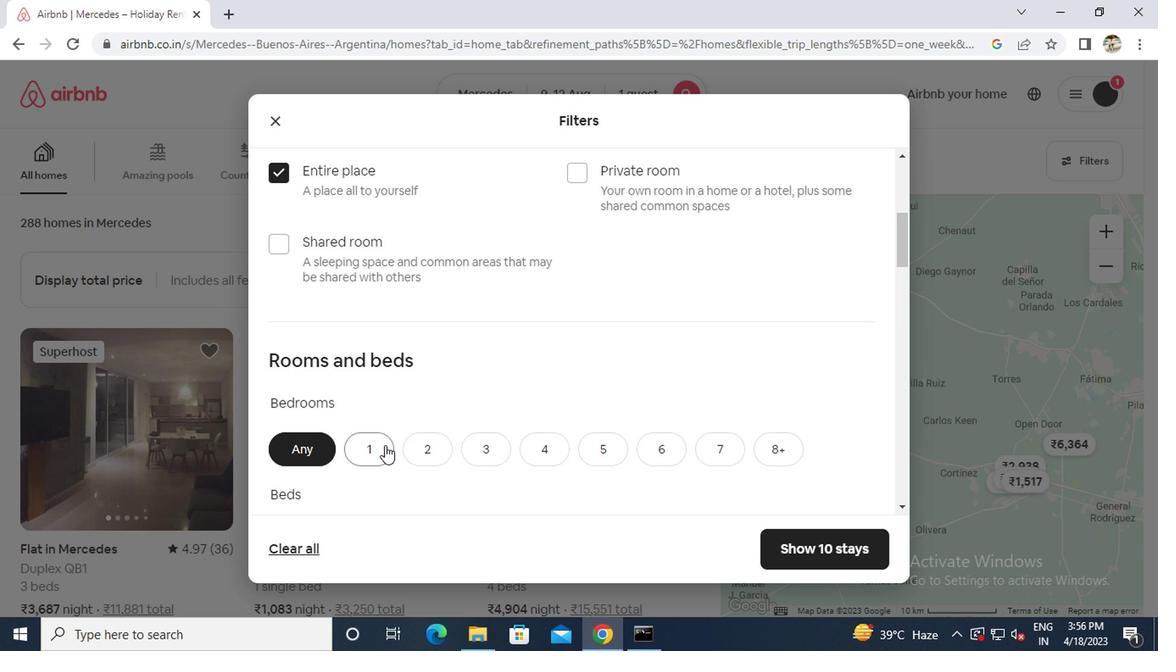 
Action: Mouse pressed left at (352, 404)
Screenshot: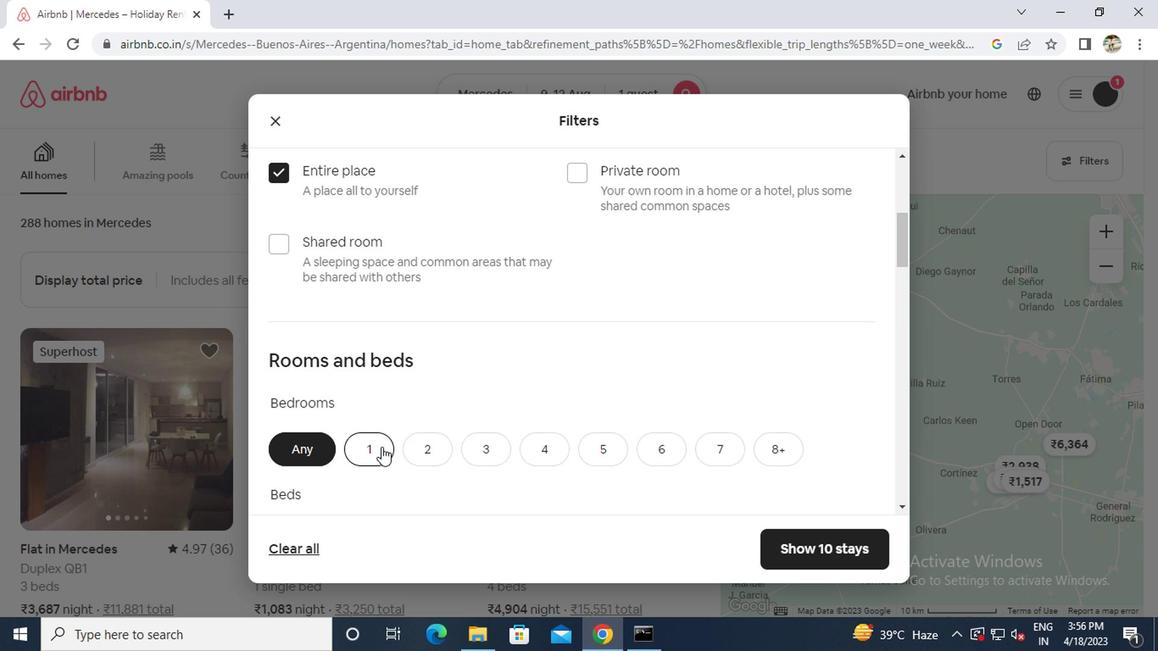 
Action: Mouse moved to (351, 404)
Screenshot: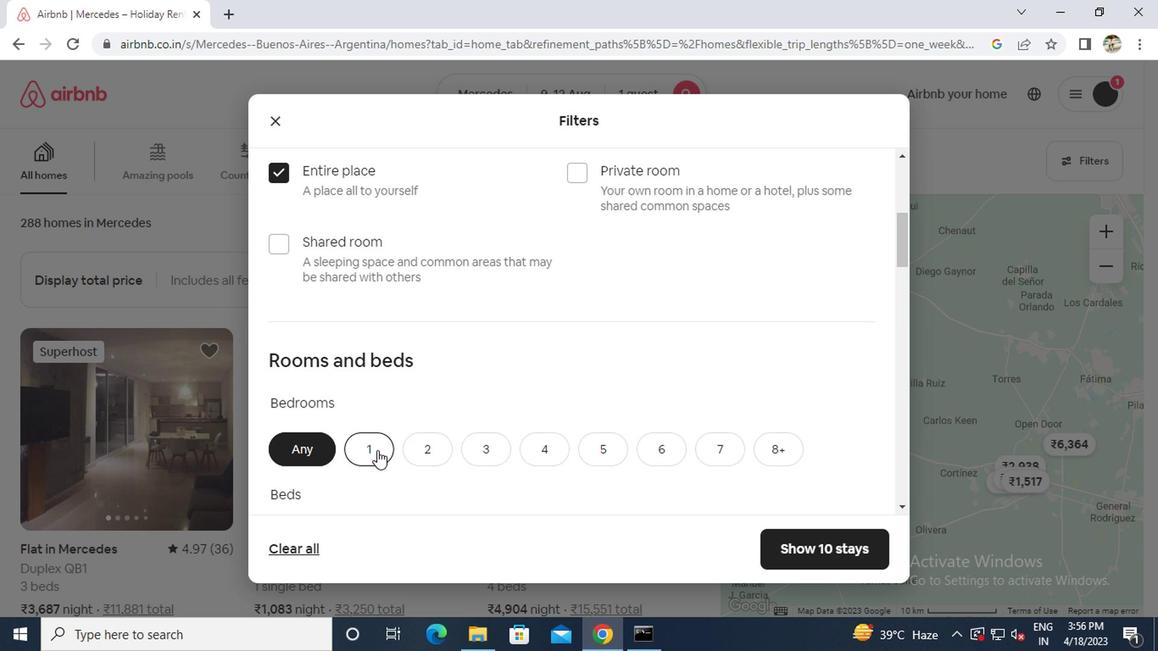
Action: Mouse scrolled (351, 404) with delta (0, 0)
Screenshot: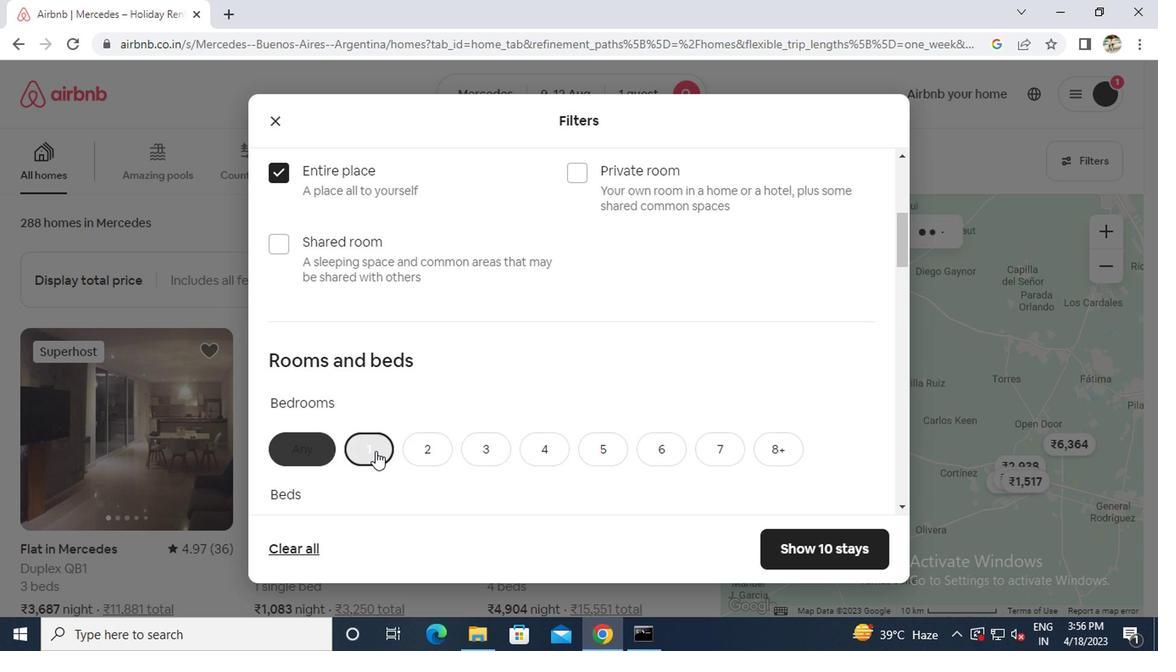 
Action: Mouse scrolled (351, 404) with delta (0, 0)
Screenshot: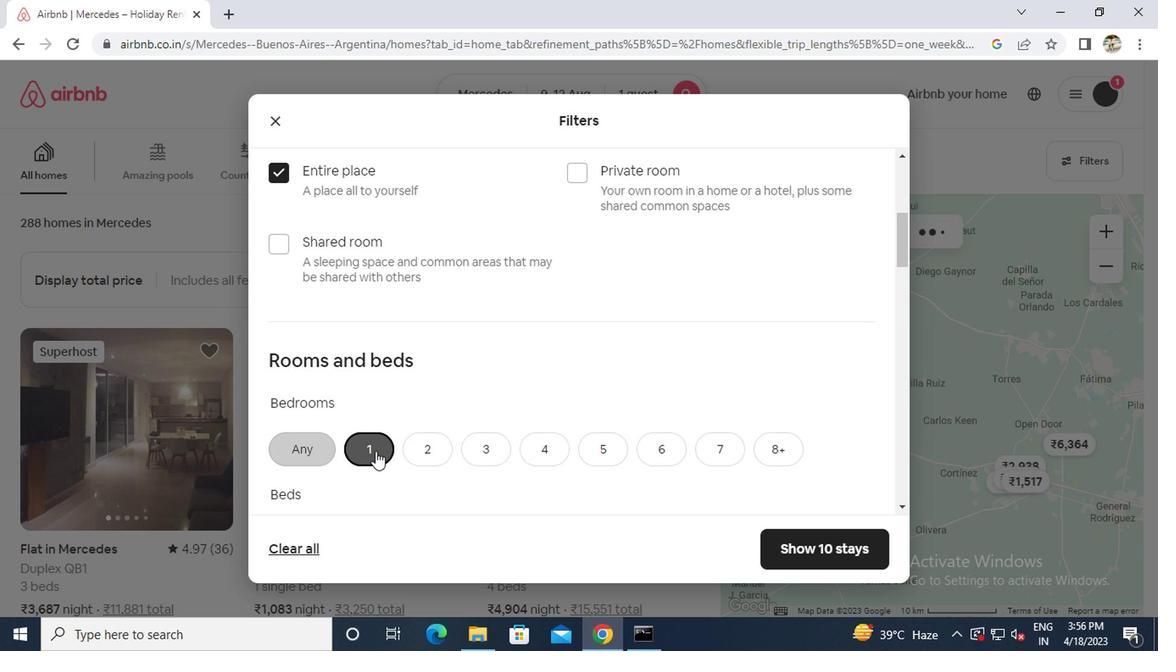 
Action: Mouse moved to (342, 348)
Screenshot: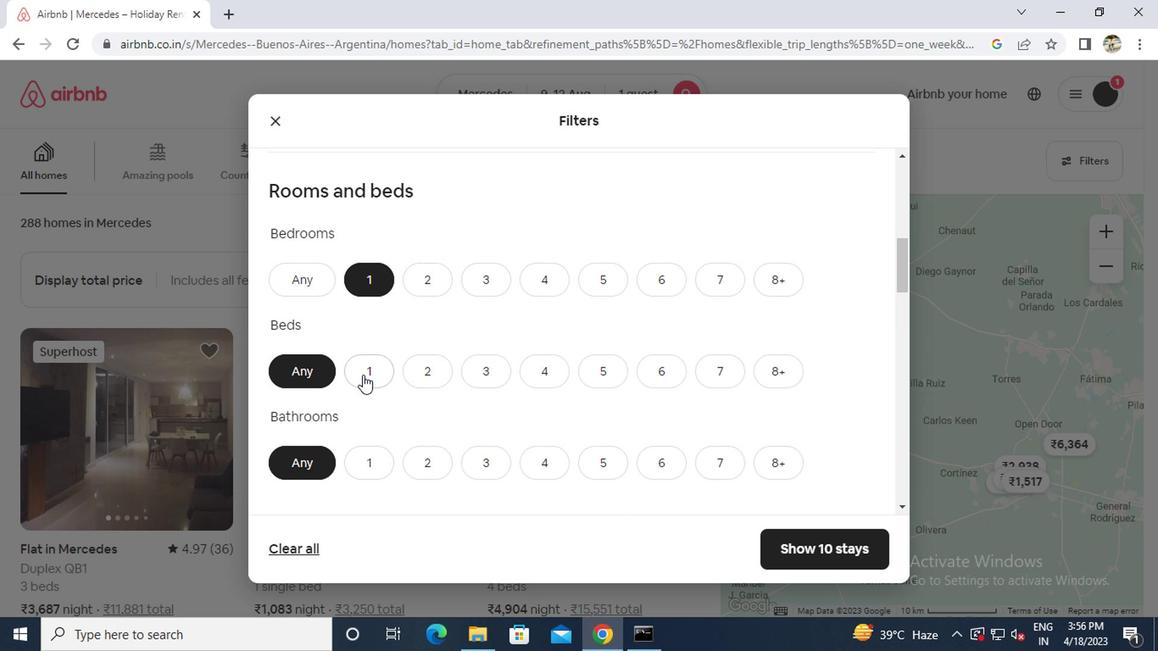 
Action: Mouse pressed left at (342, 348)
Screenshot: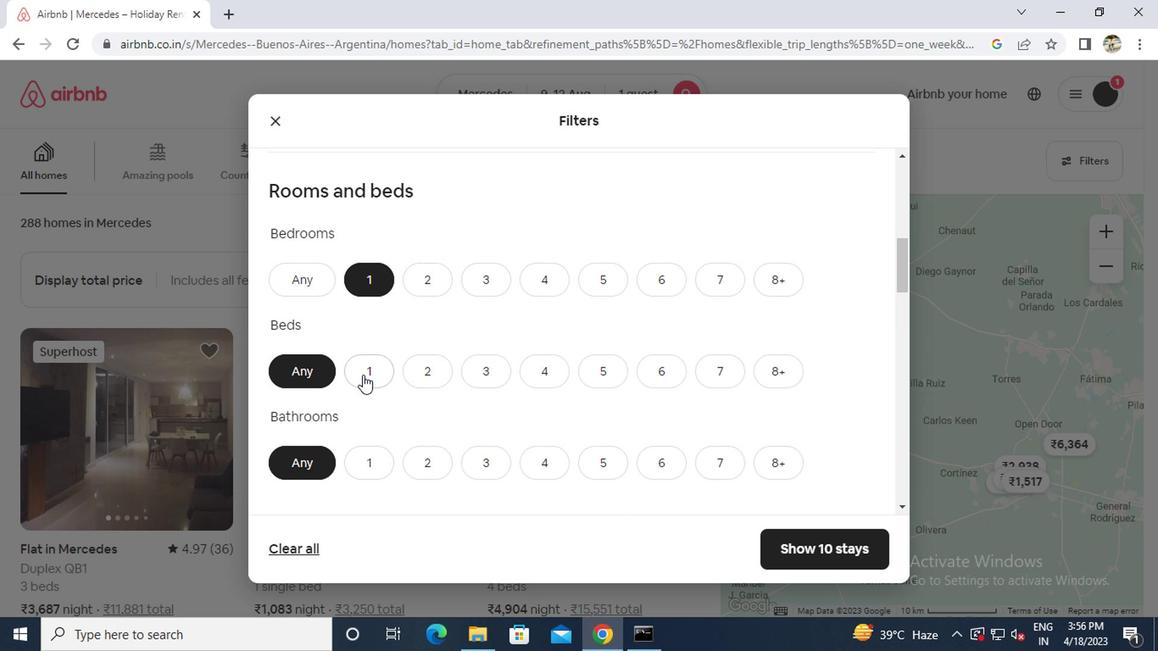 
Action: Mouse moved to (344, 413)
Screenshot: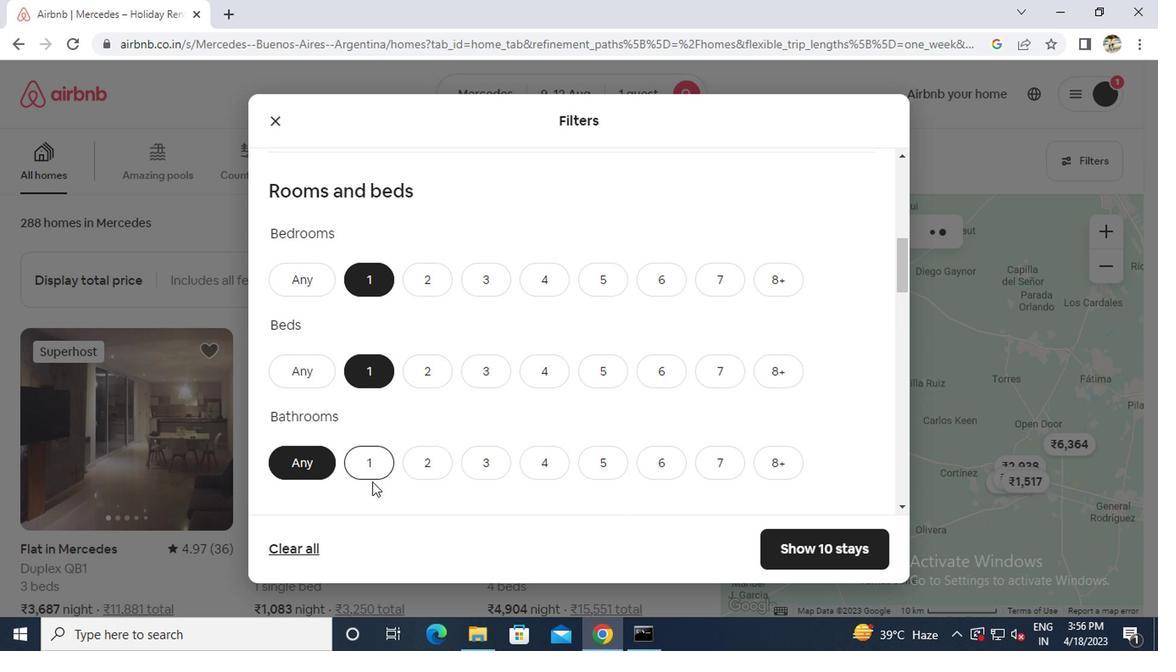 
Action: Mouse pressed left at (344, 413)
Screenshot: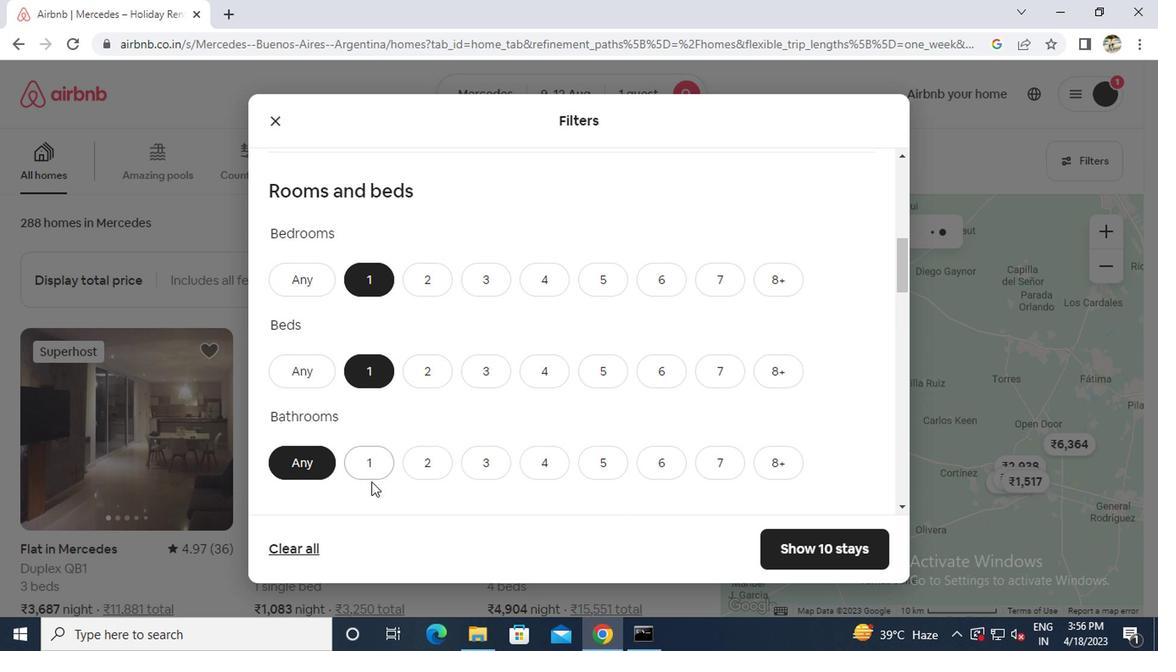 
Action: Mouse moved to (346, 410)
Screenshot: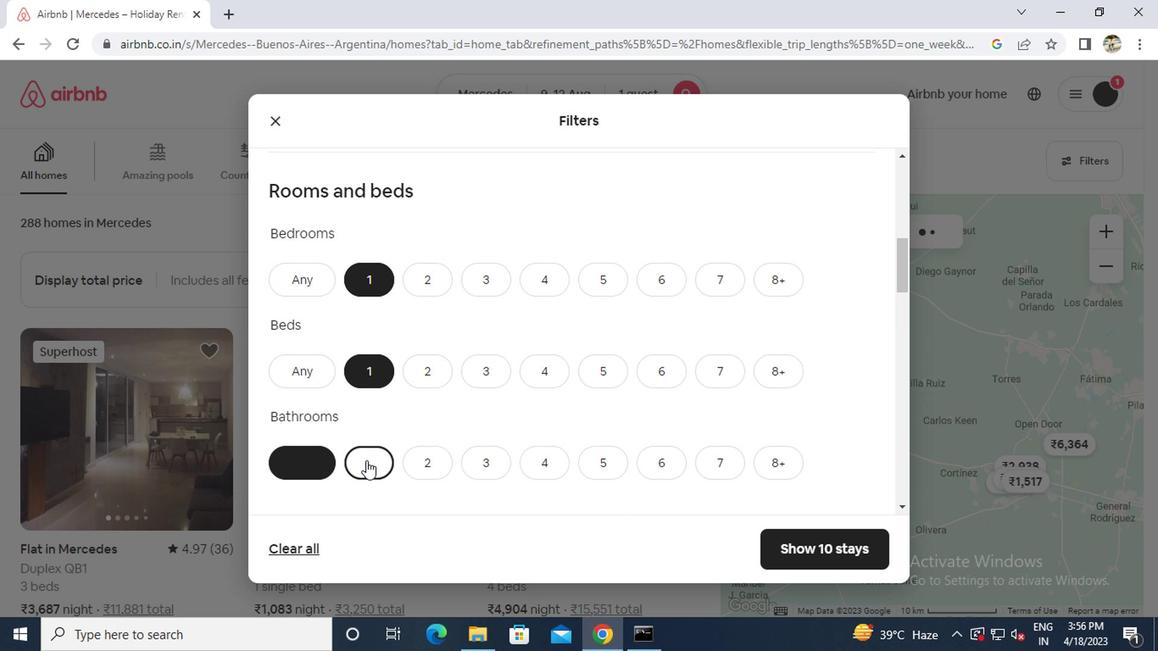 
Action: Mouse scrolled (346, 409) with delta (0, 0)
Screenshot: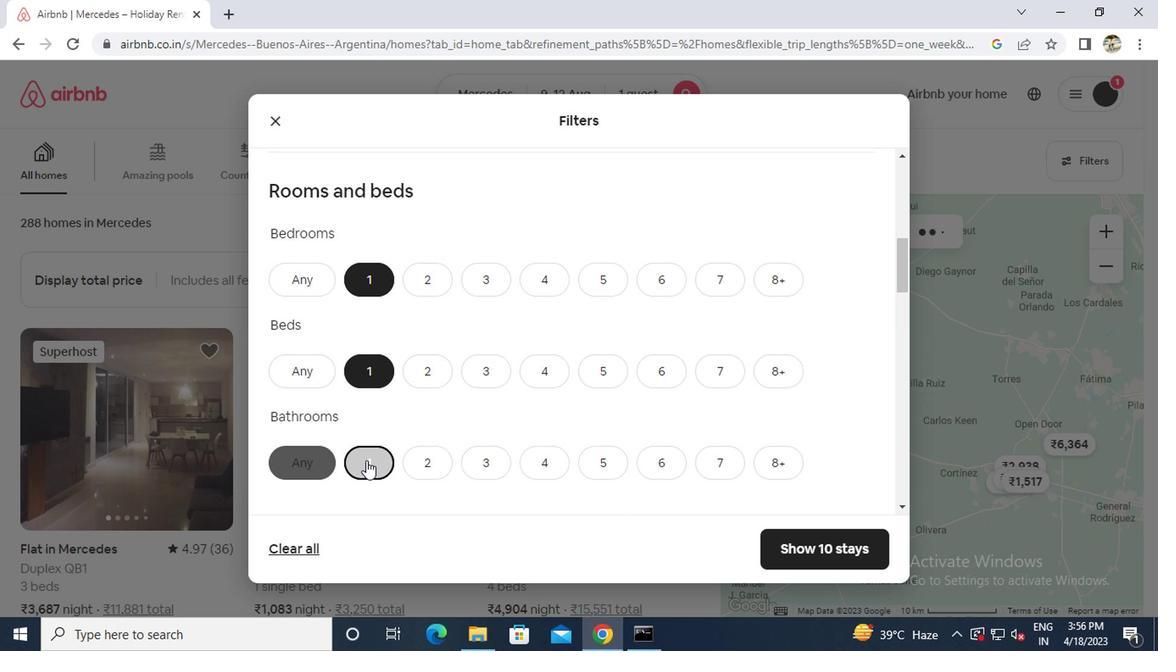 
Action: Mouse scrolled (346, 409) with delta (0, 0)
Screenshot: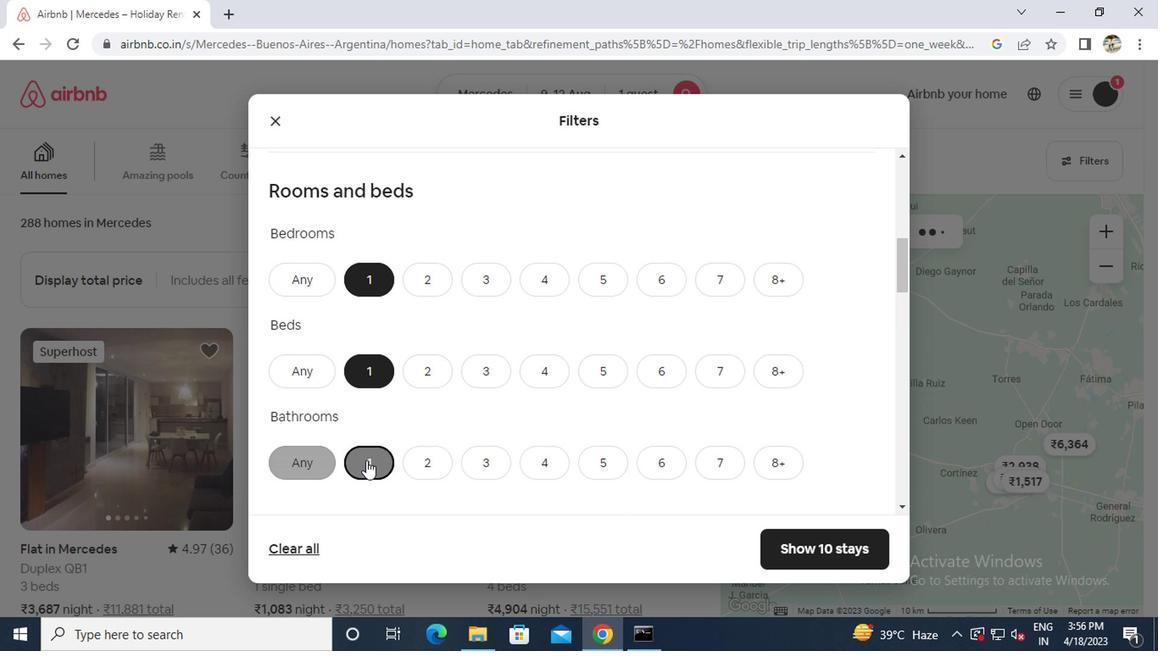 
Action: Mouse moved to (348, 409)
Screenshot: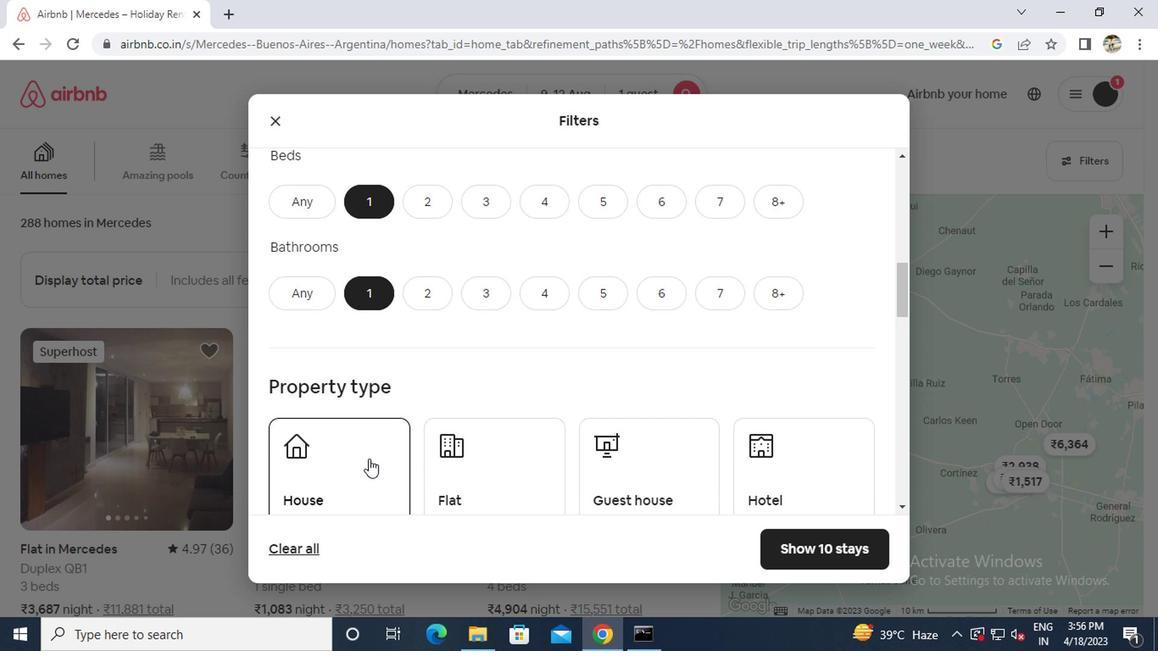 
Action: Mouse scrolled (348, 408) with delta (0, 0)
Screenshot: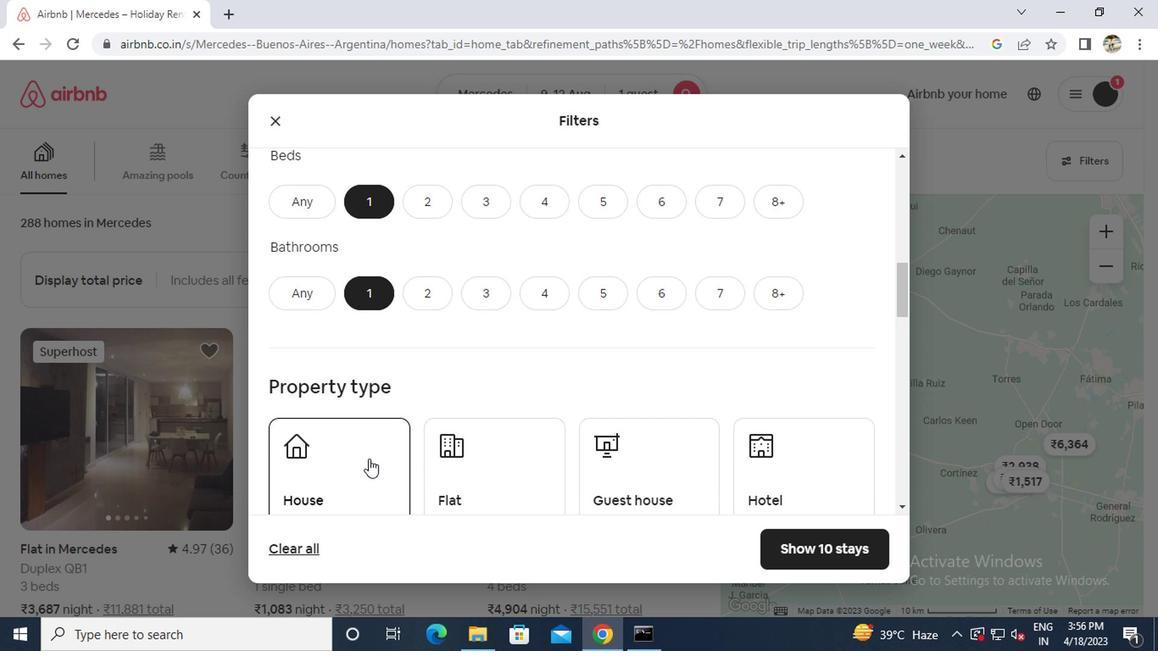 
Action: Mouse moved to (417, 370)
Screenshot: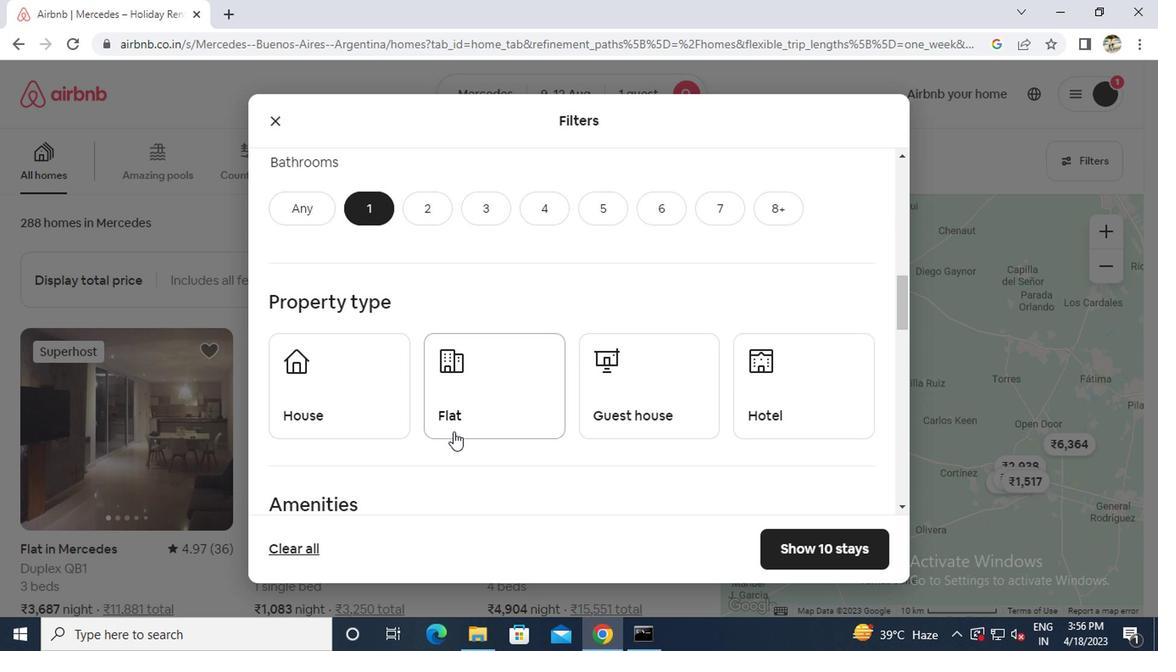 
Action: Mouse pressed left at (417, 370)
Screenshot: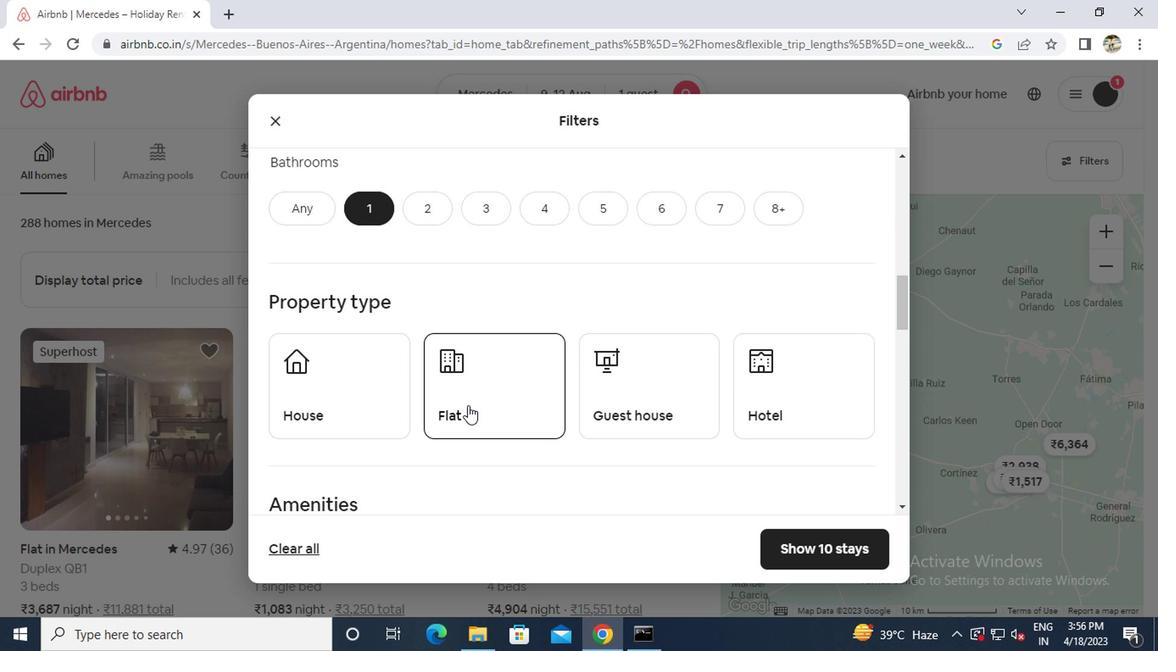 
Action: Mouse scrolled (417, 369) with delta (0, 0)
Screenshot: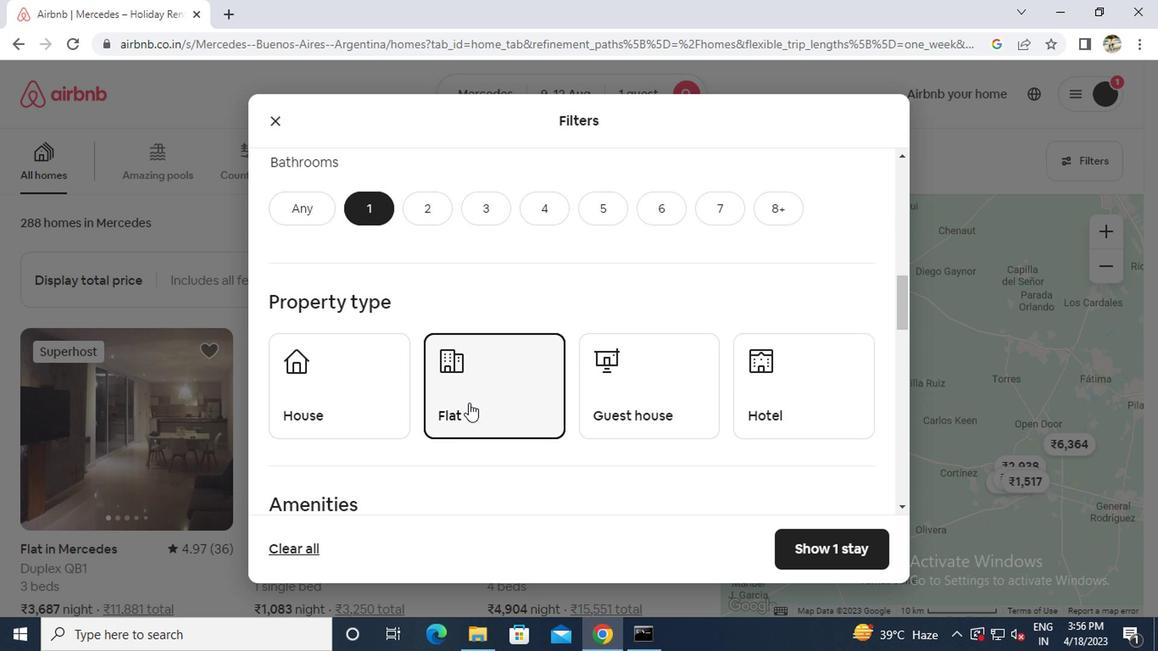 
Action: Mouse scrolled (417, 369) with delta (0, 0)
Screenshot: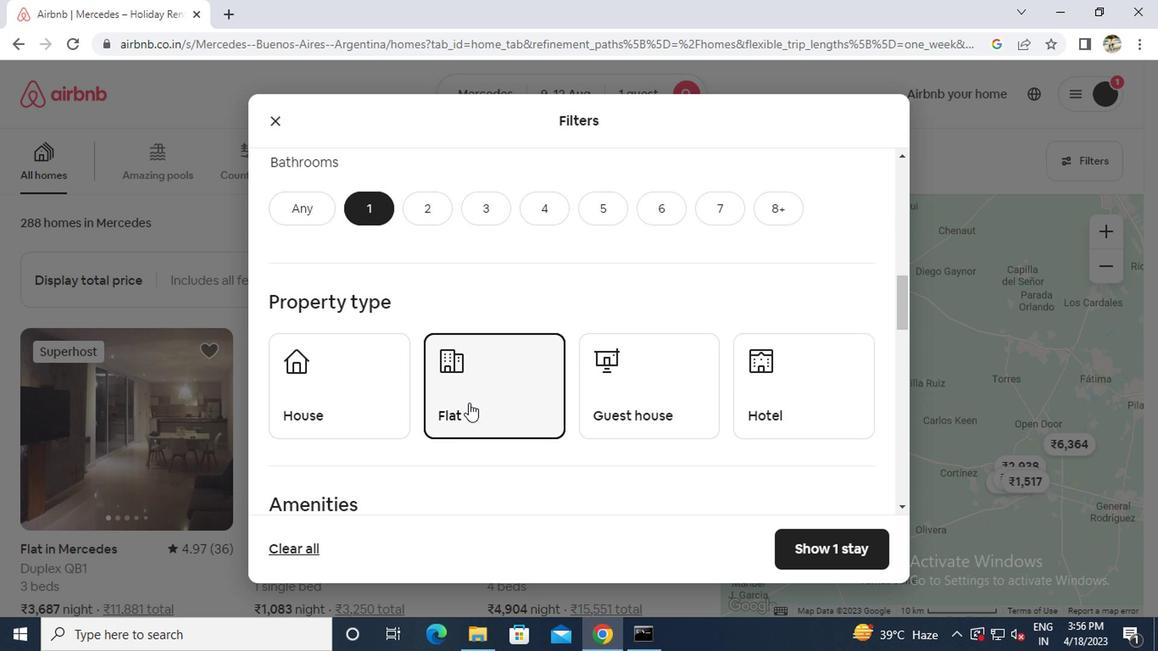 
Action: Mouse moved to (282, 410)
Screenshot: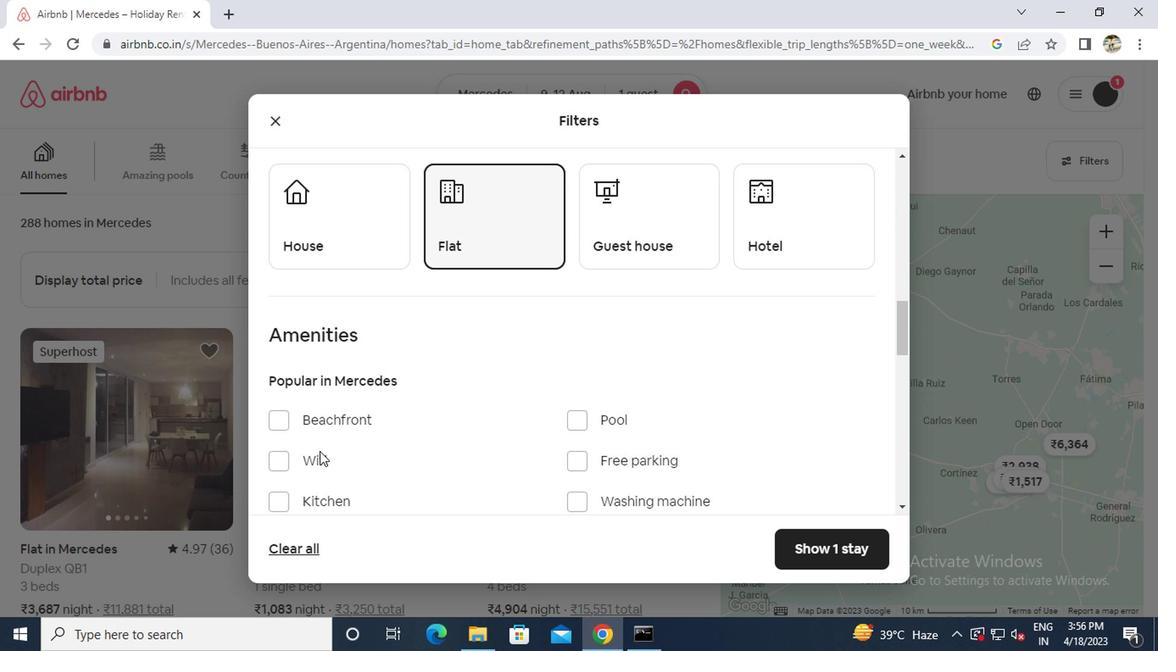 
Action: Mouse pressed left at (282, 410)
Screenshot: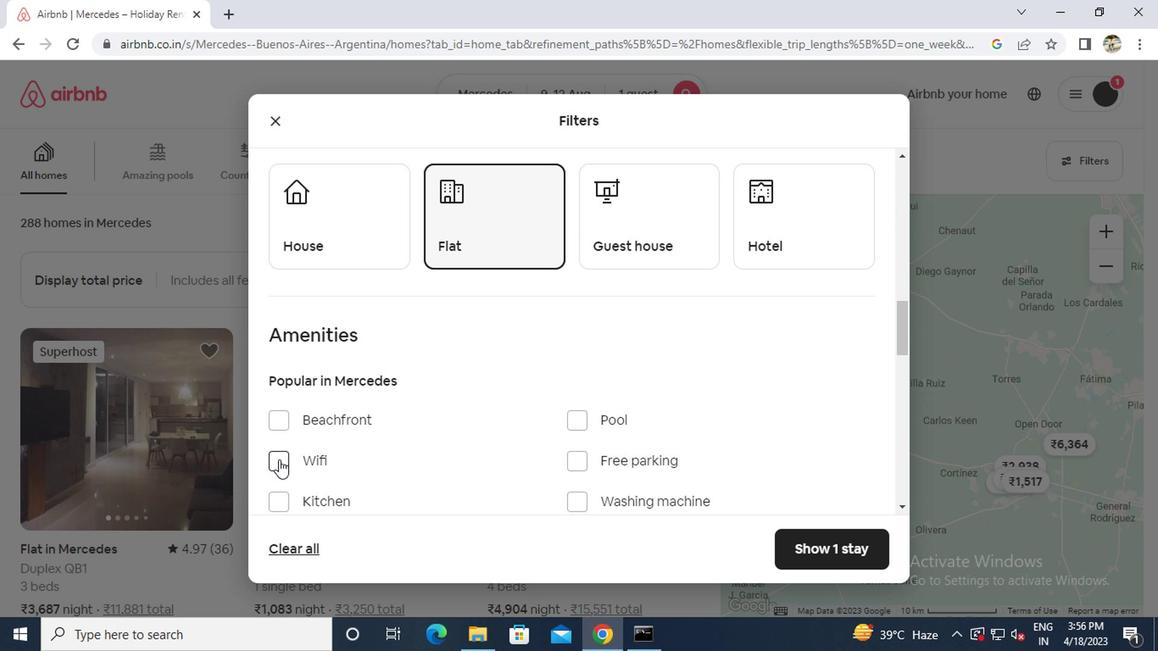 
Action: Mouse moved to (291, 412)
Screenshot: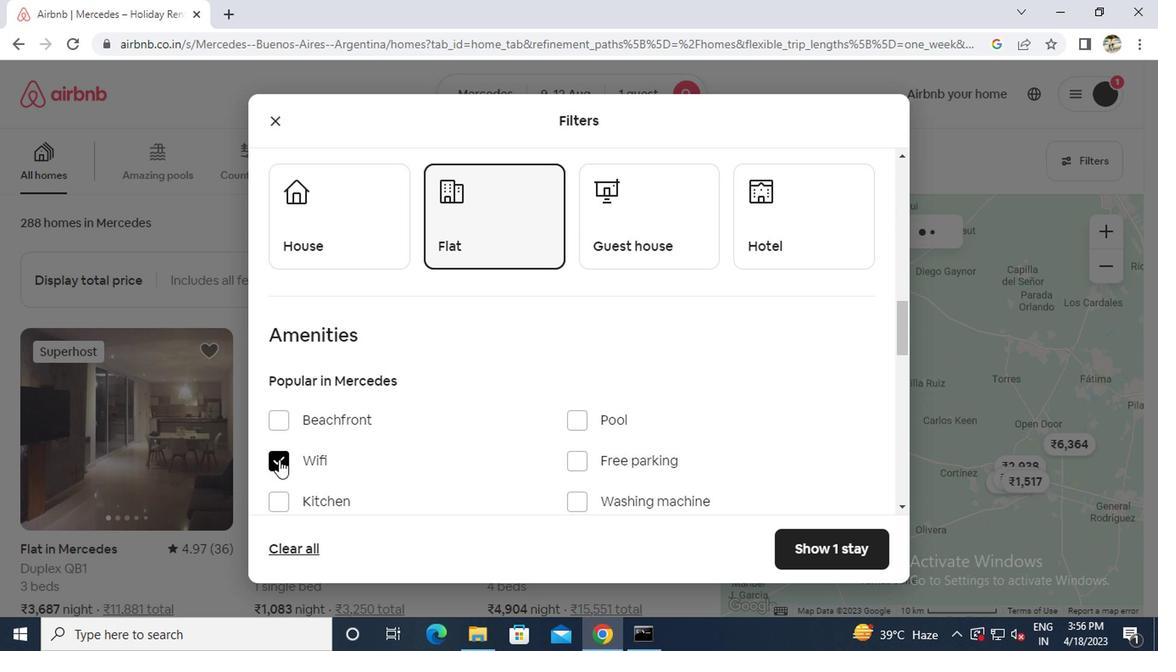 
Action: Mouse scrolled (291, 412) with delta (0, 0)
Screenshot: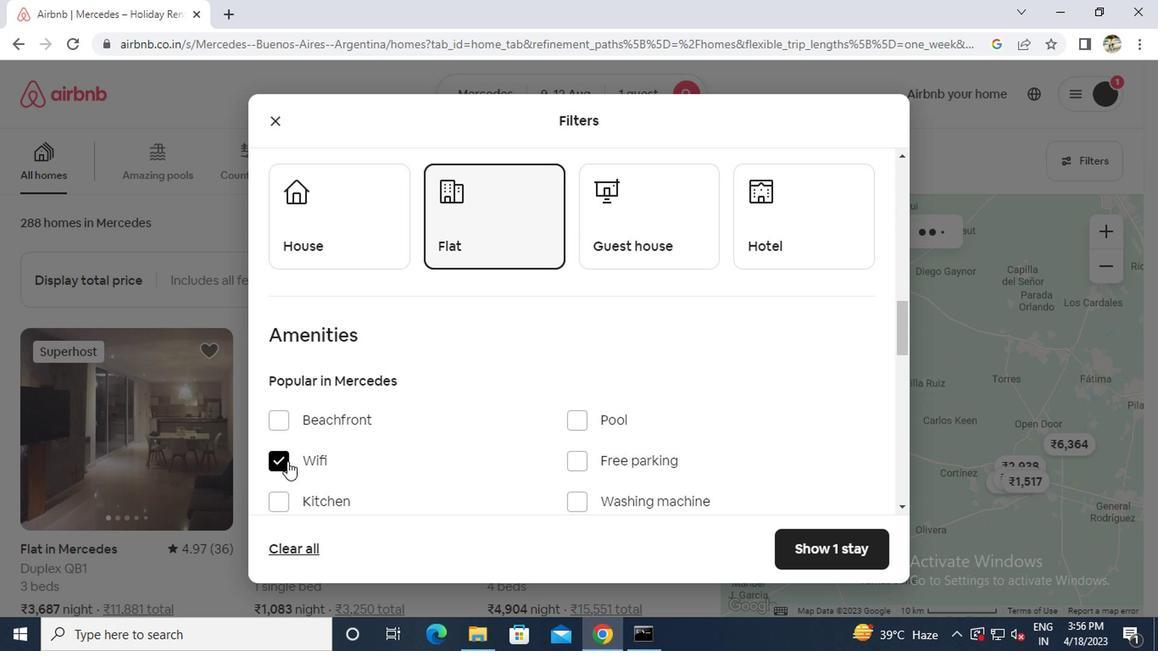 
Action: Mouse moved to (291, 404)
Screenshot: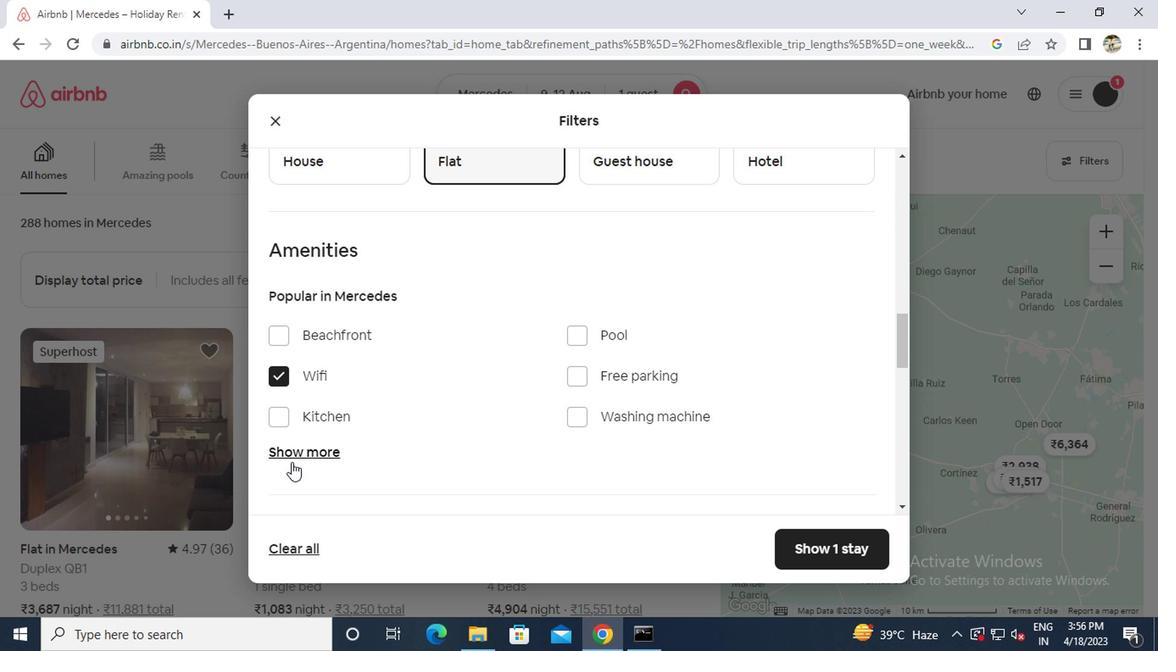 
Action: Mouse pressed left at (291, 404)
Screenshot: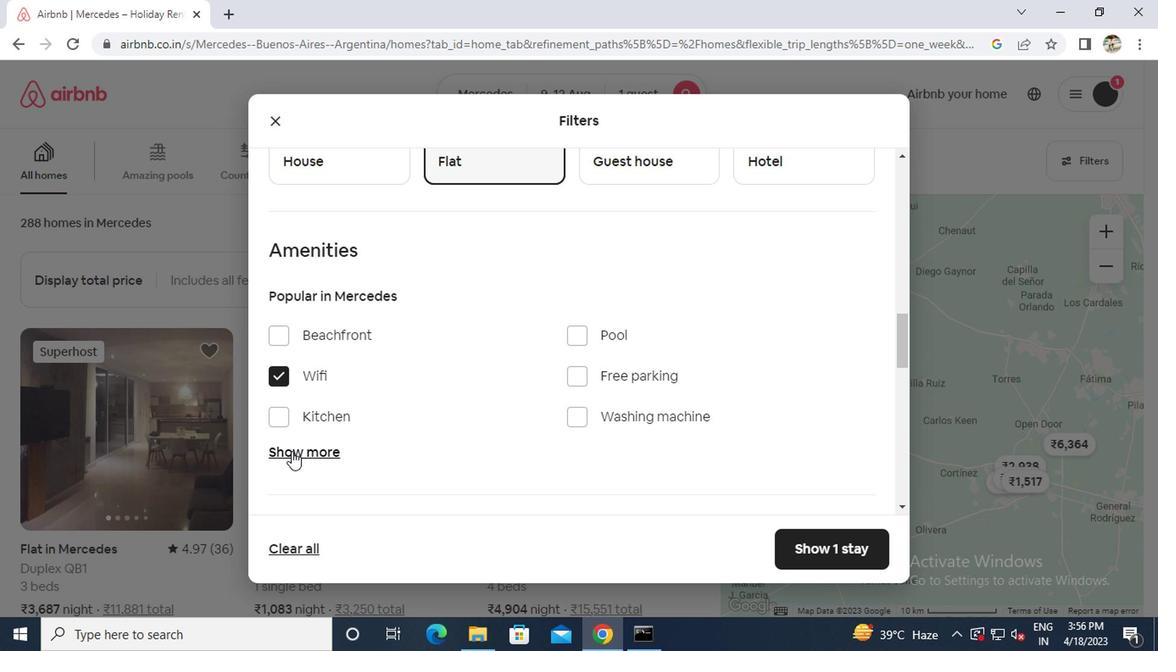 
Action: Mouse moved to (339, 408)
Screenshot: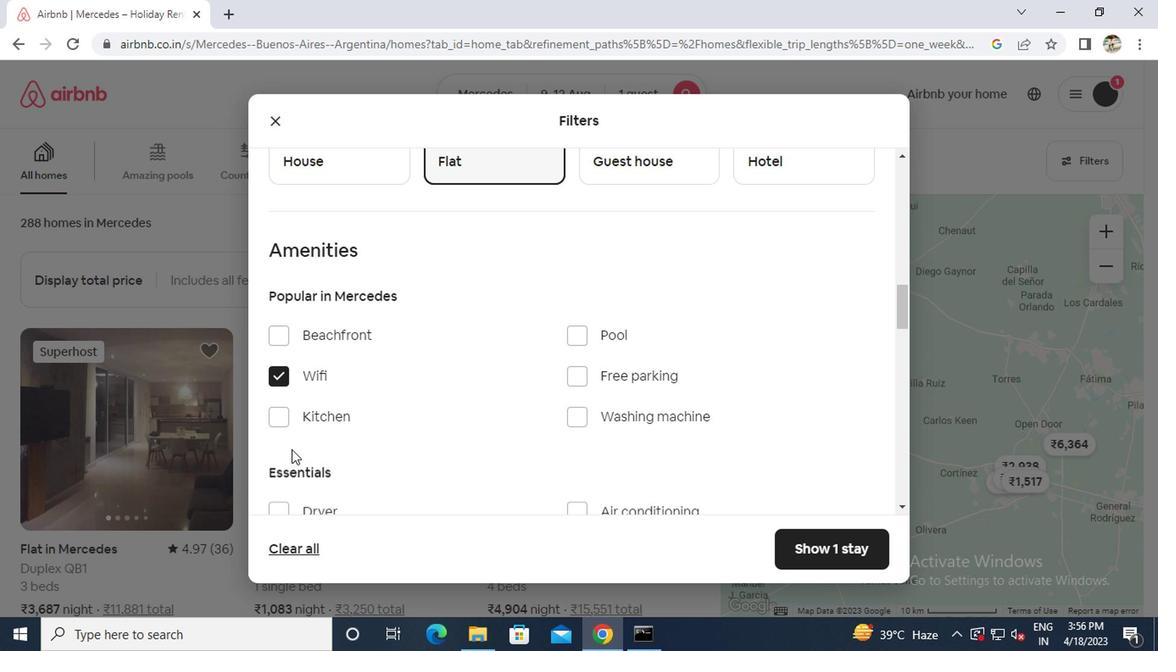 
Action: Mouse scrolled (339, 407) with delta (0, 0)
Screenshot: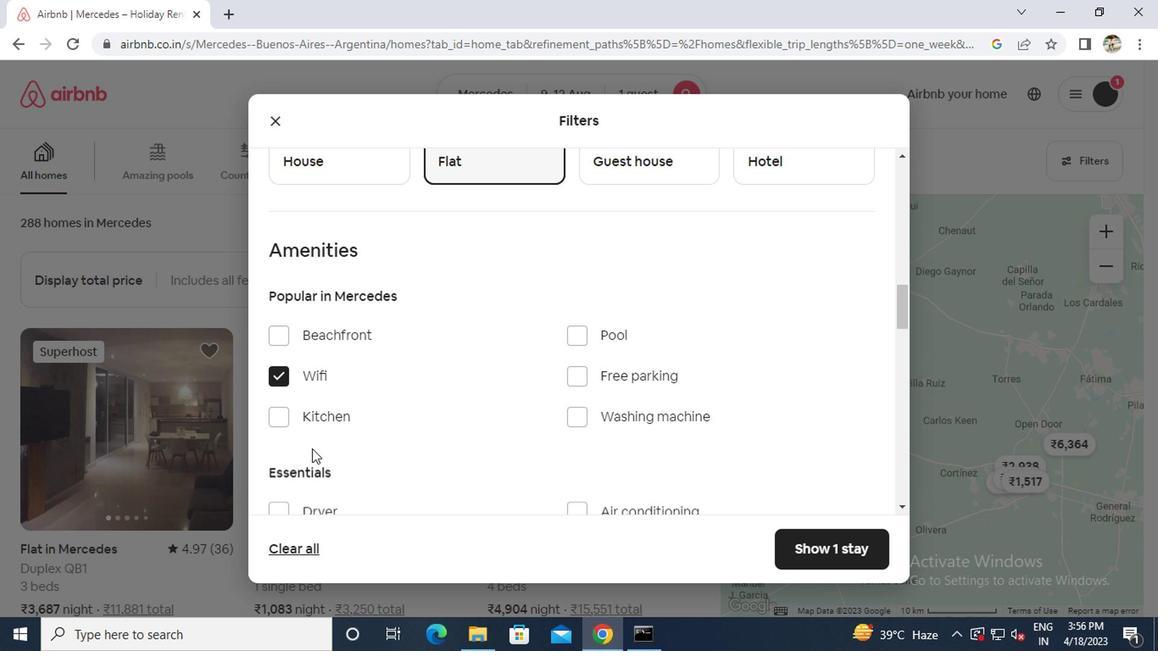 
Action: Mouse scrolled (339, 407) with delta (0, 0)
Screenshot: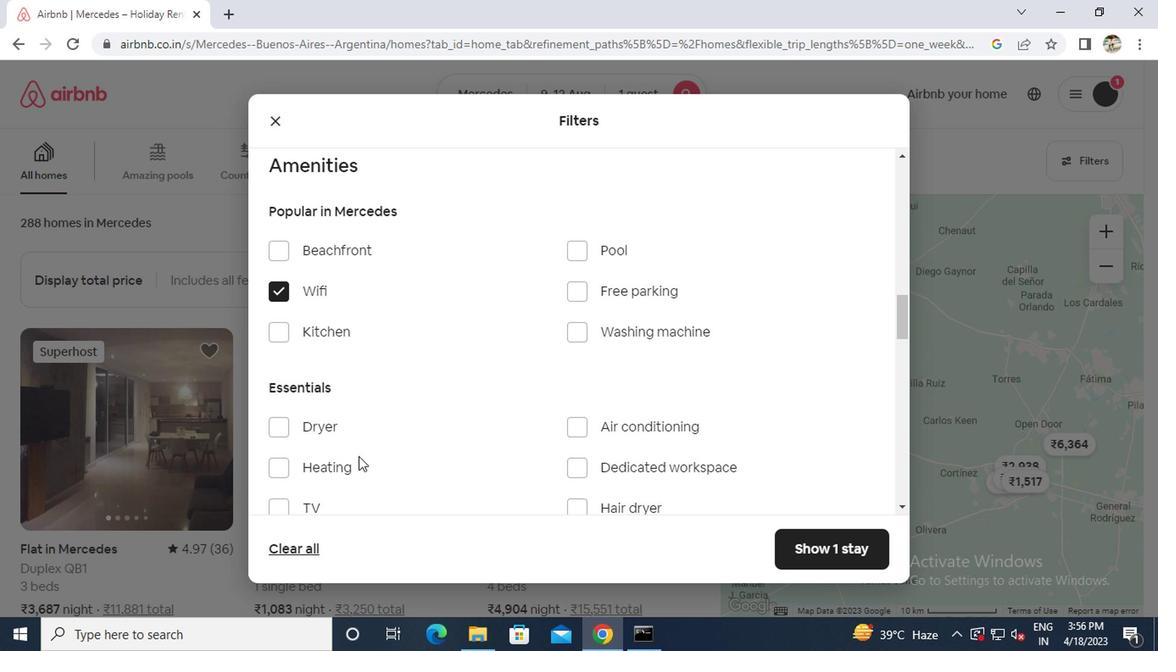 
Action: Mouse moved to (283, 356)
Screenshot: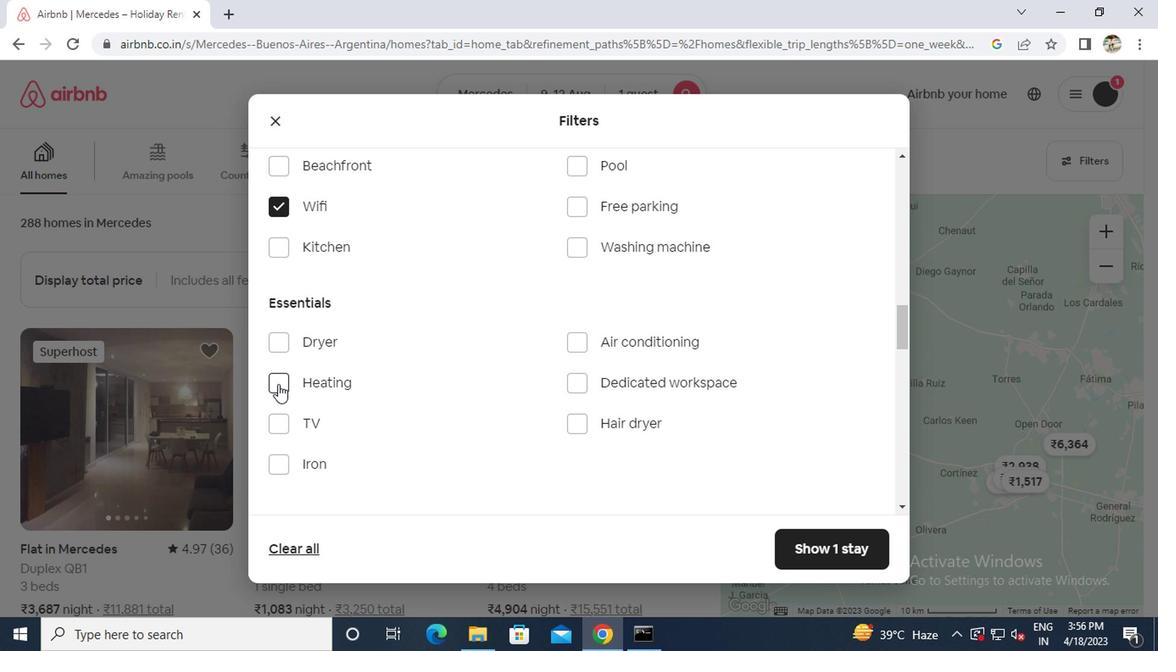 
Action: Mouse pressed left at (283, 356)
Screenshot: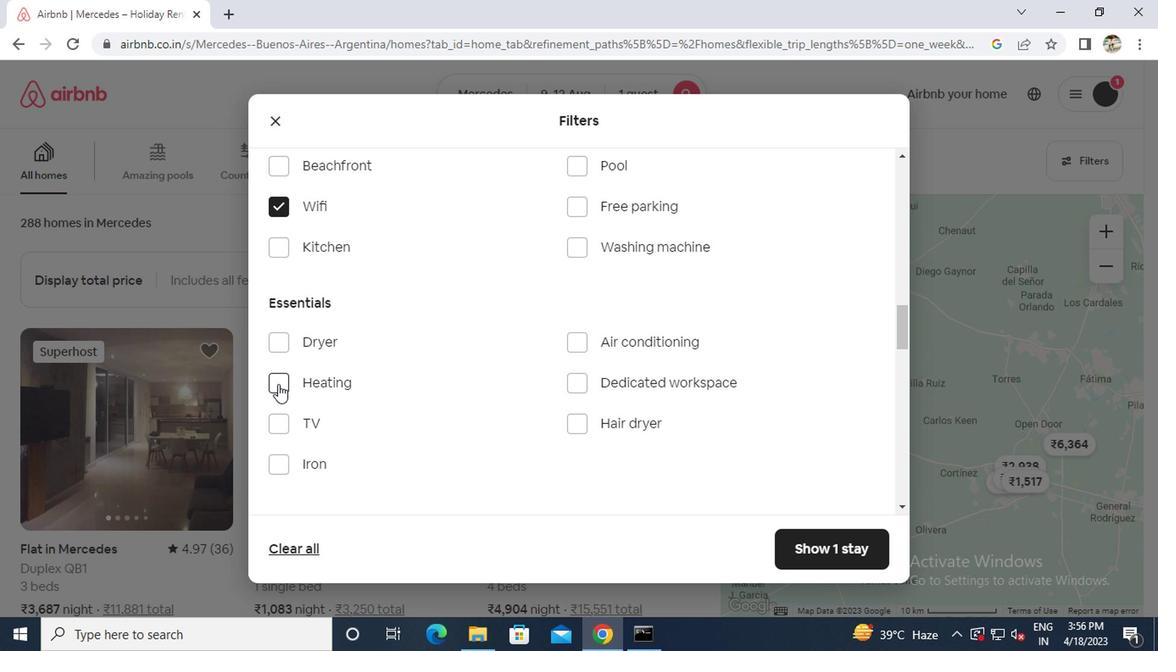 
Action: Mouse moved to (283, 356)
Screenshot: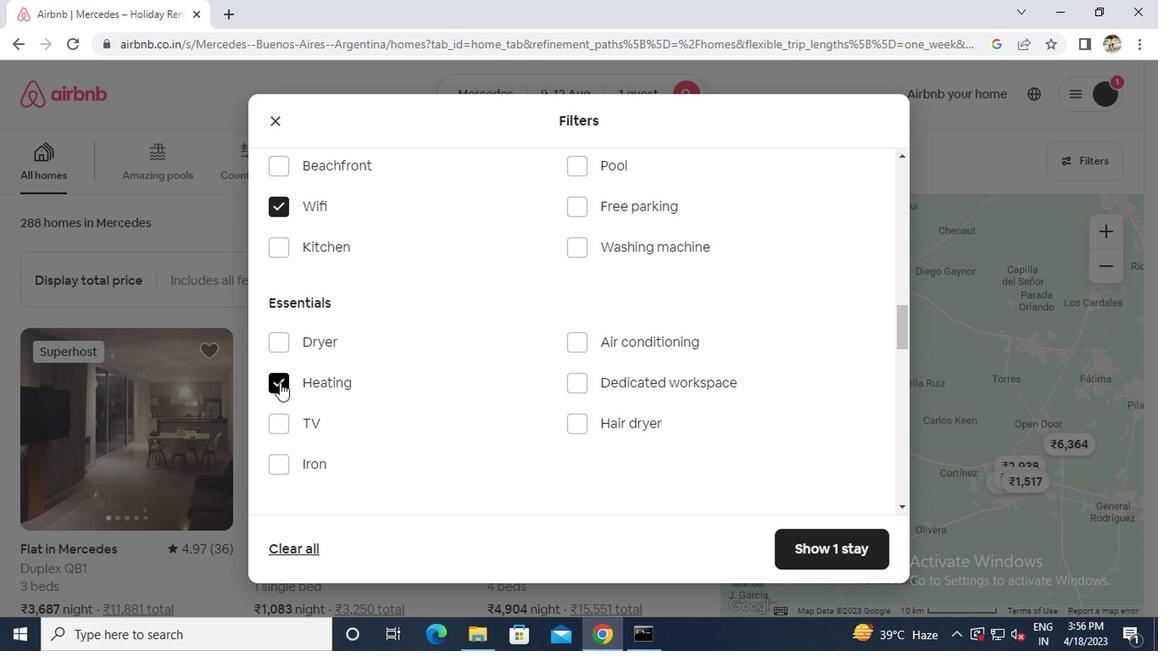 
Action: Mouse scrolled (283, 355) with delta (0, 0)
Screenshot: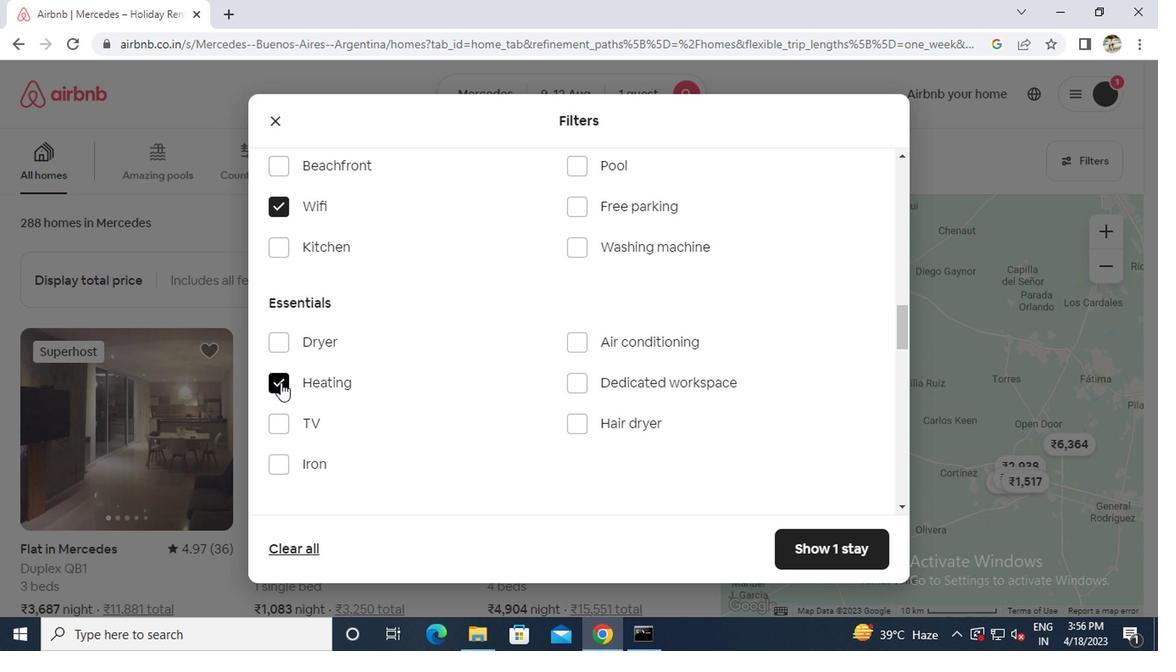 
Action: Mouse scrolled (283, 355) with delta (0, 0)
Screenshot: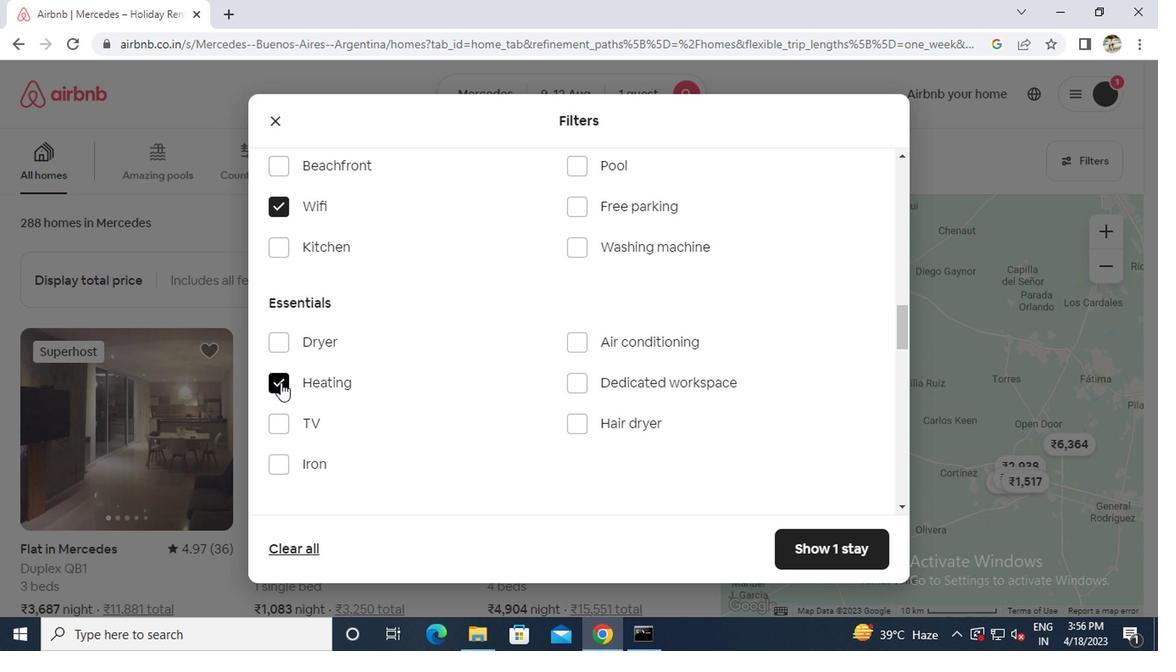 
Action: Mouse moved to (292, 349)
Screenshot: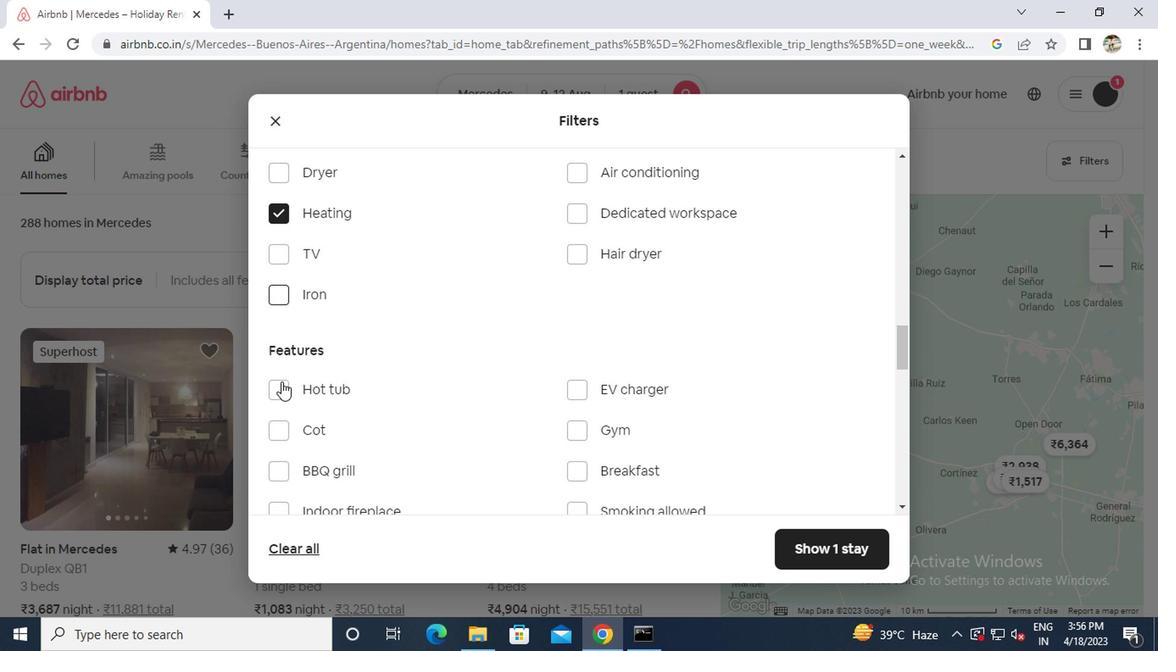
Action: Mouse scrolled (292, 348) with delta (0, 0)
Screenshot: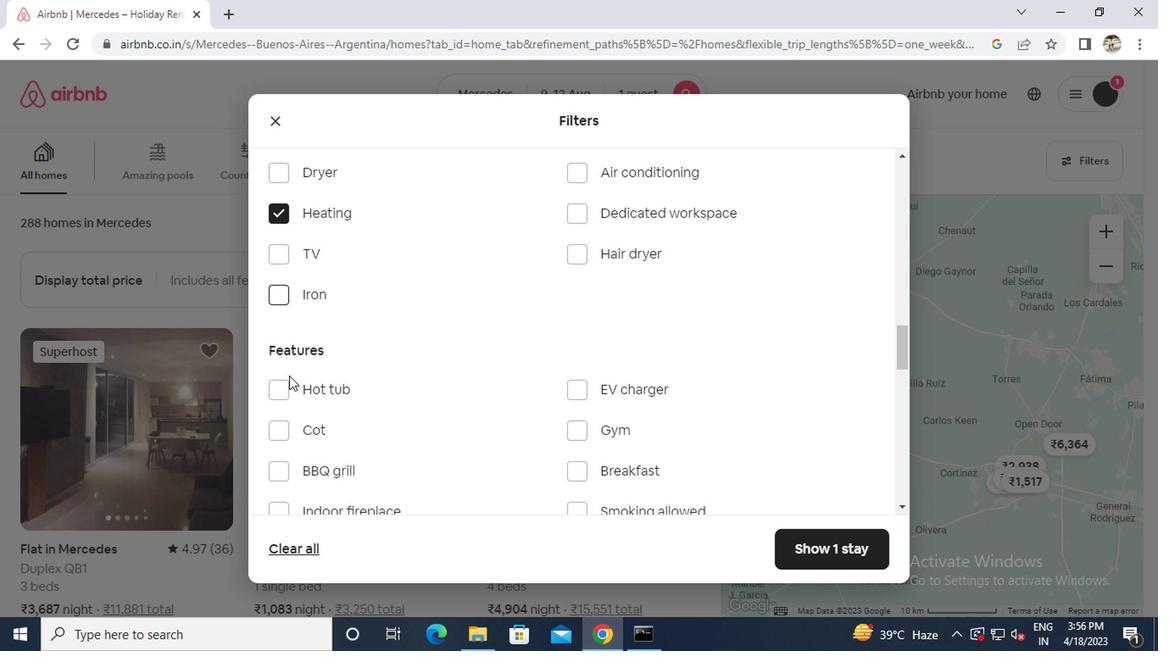 
Action: Mouse scrolled (292, 348) with delta (0, 0)
Screenshot: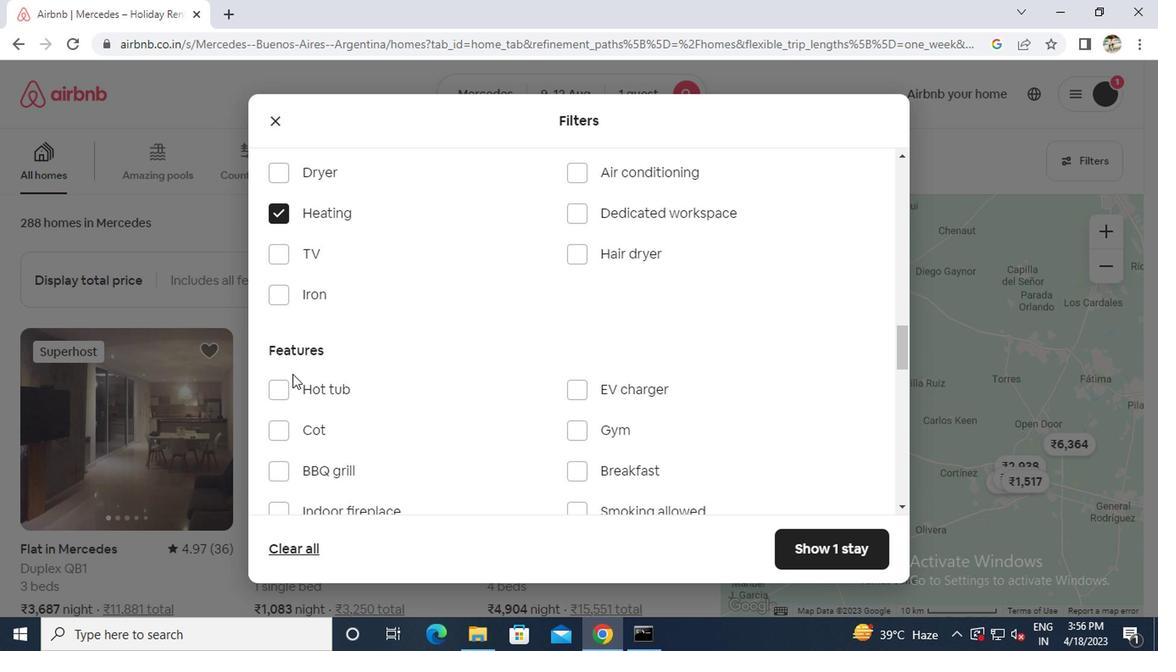 
Action: Mouse scrolled (292, 348) with delta (0, 0)
Screenshot: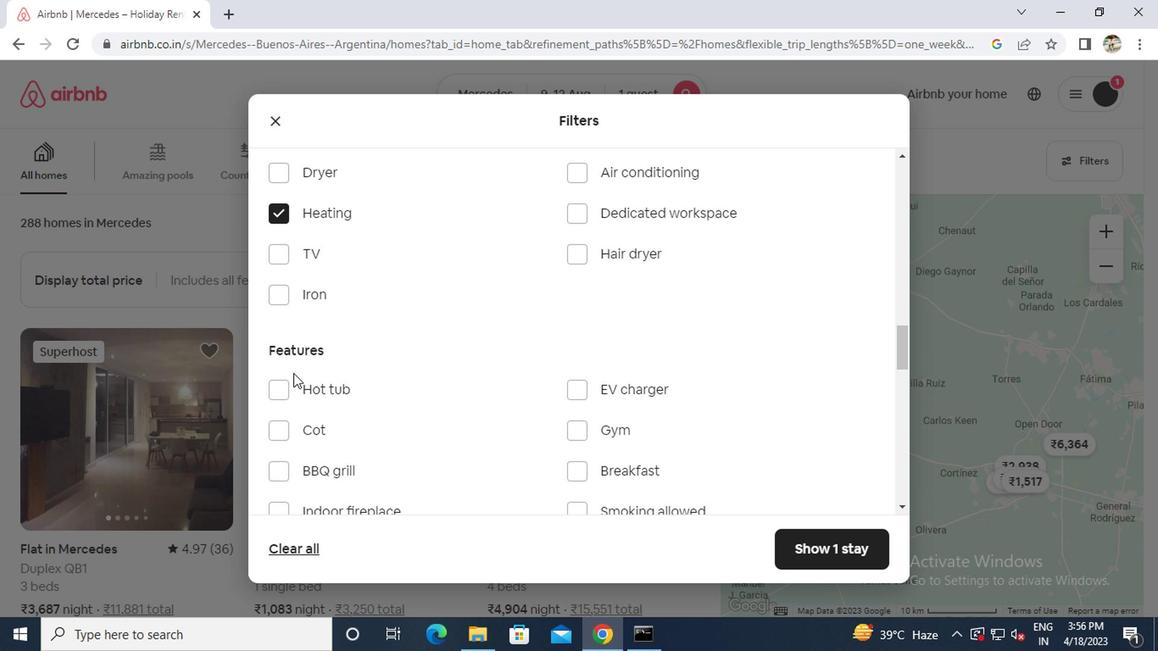 
Action: Mouse moved to (417, 357)
Screenshot: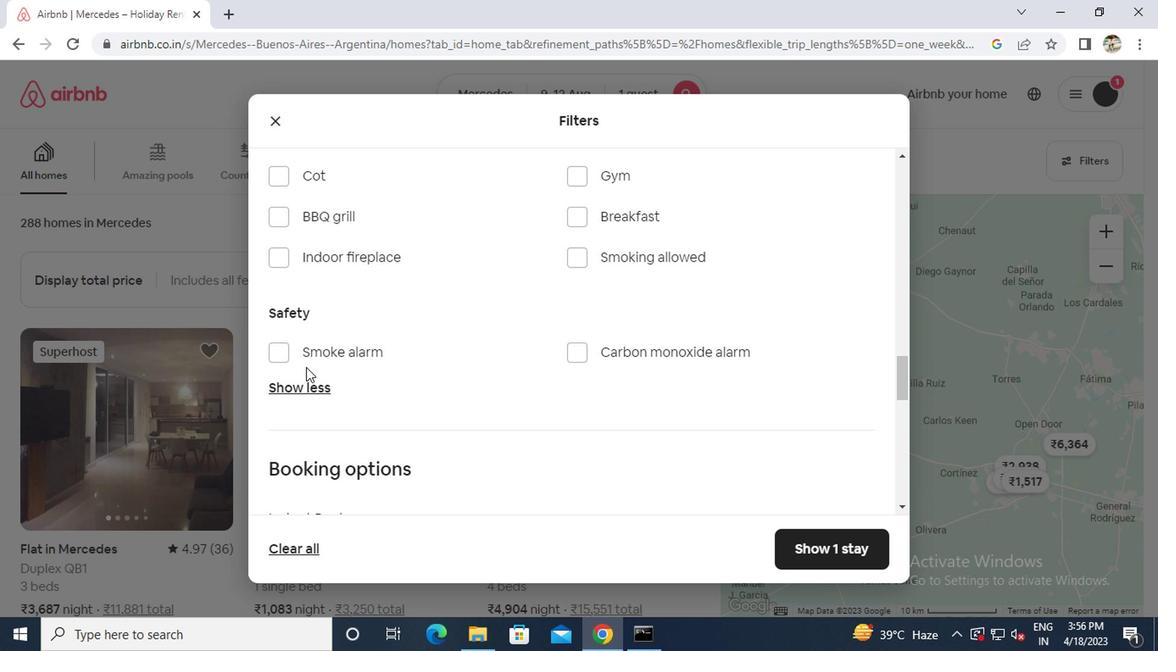 
Action: Mouse scrolled (417, 356) with delta (0, 0)
Screenshot: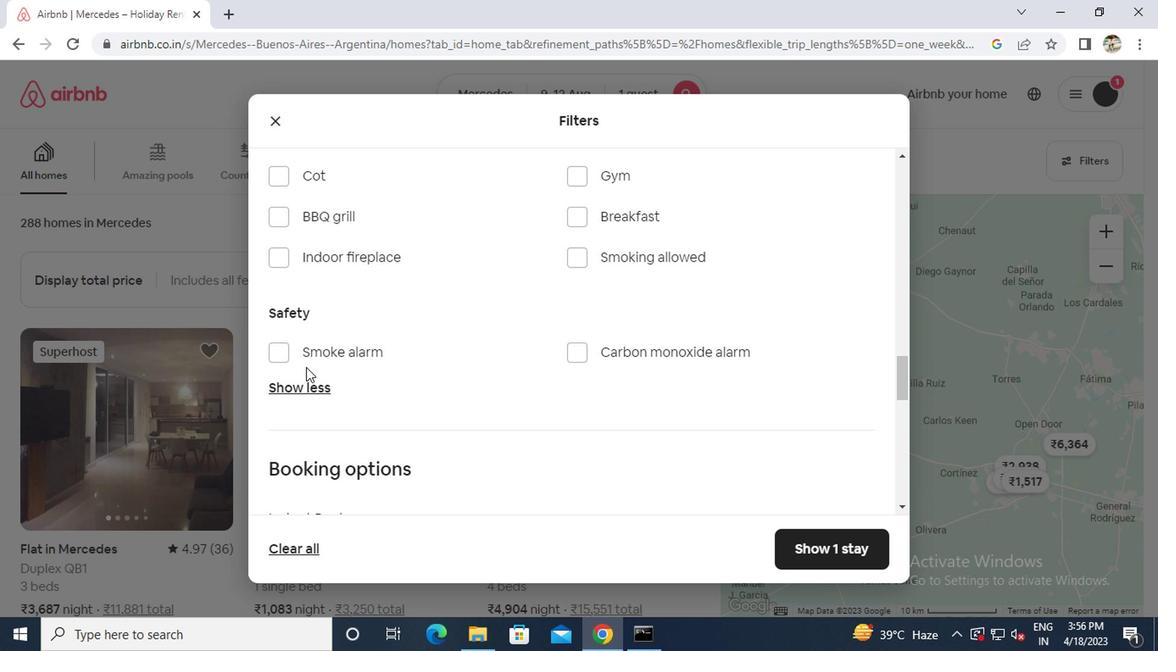 
Action: Mouse scrolled (417, 356) with delta (0, 0)
Screenshot: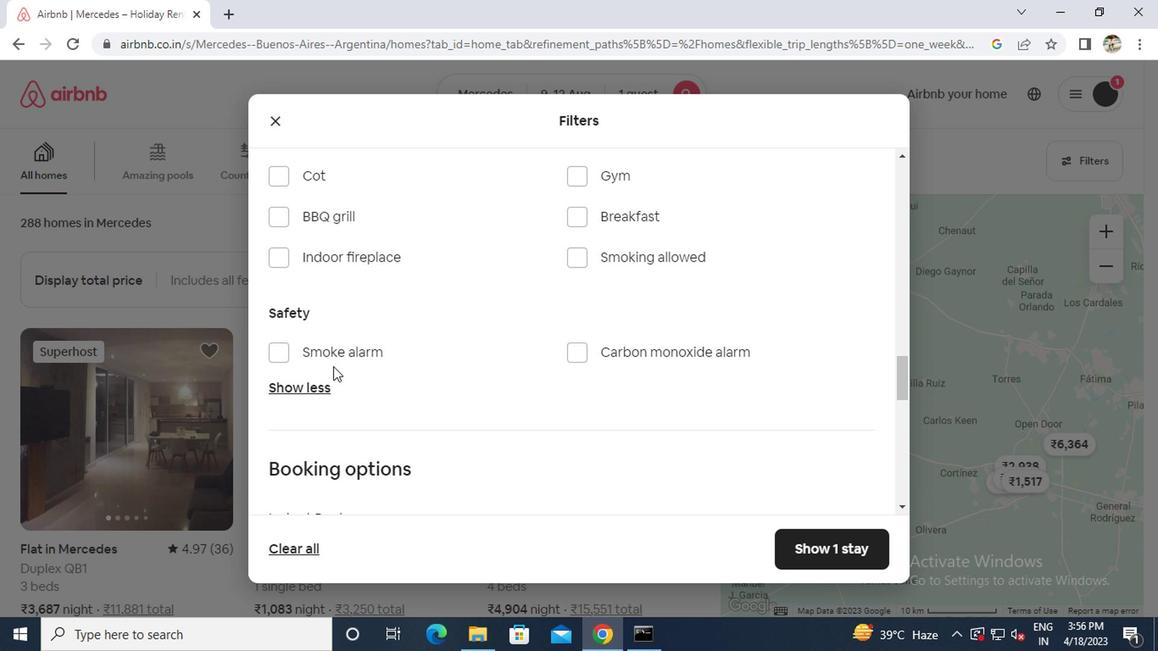 
Action: Mouse moved to (417, 357)
Screenshot: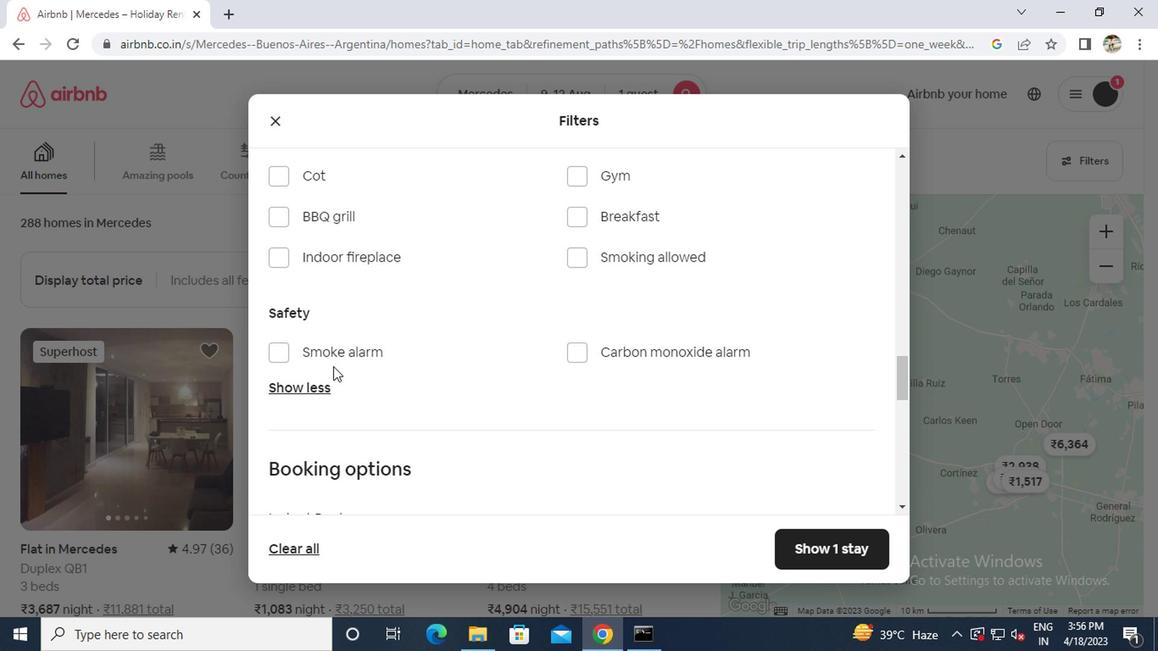 
Action: Mouse scrolled (417, 356) with delta (0, 0)
Screenshot: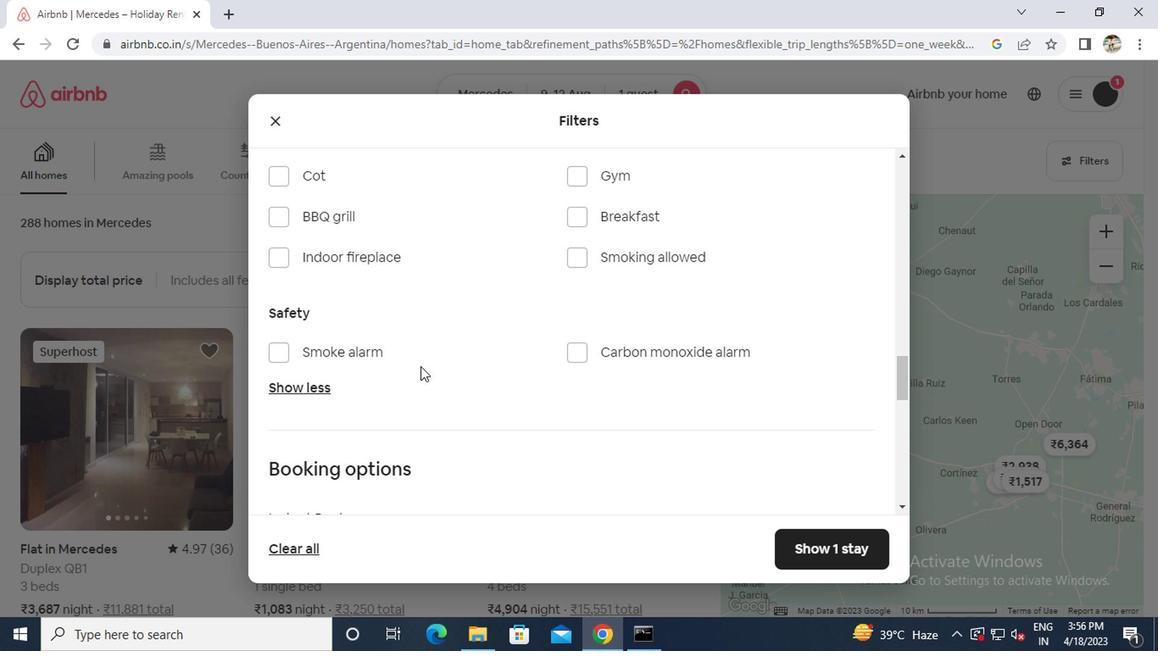 
Action: Mouse moved to (683, 310)
Screenshot: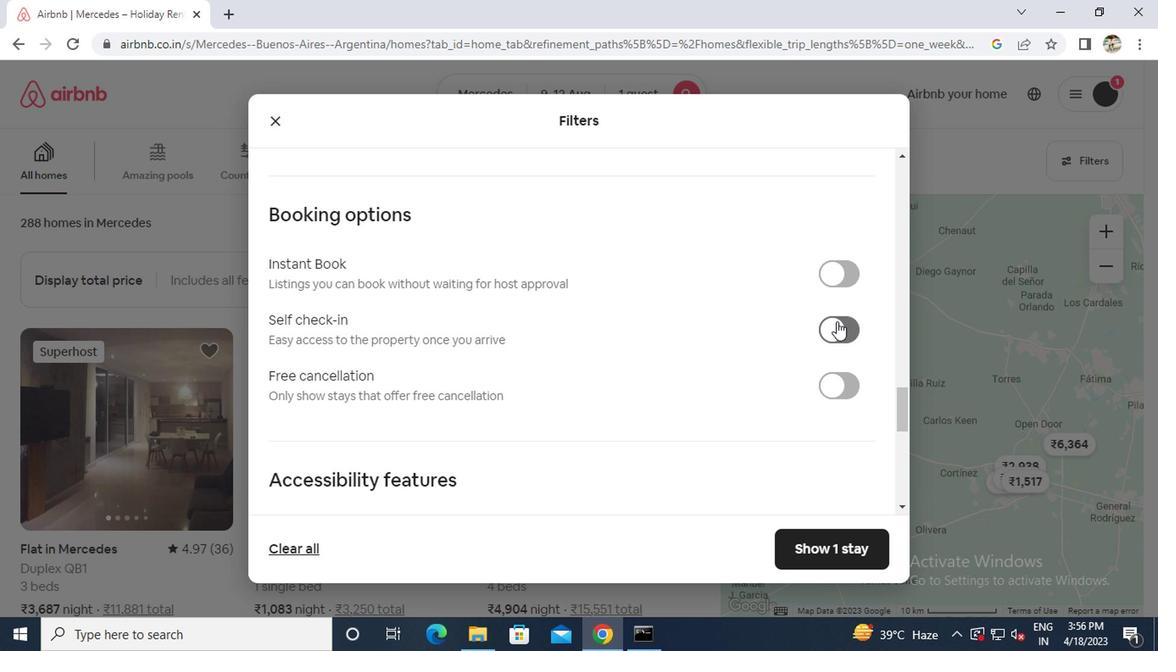 
Action: Mouse pressed left at (683, 310)
Screenshot: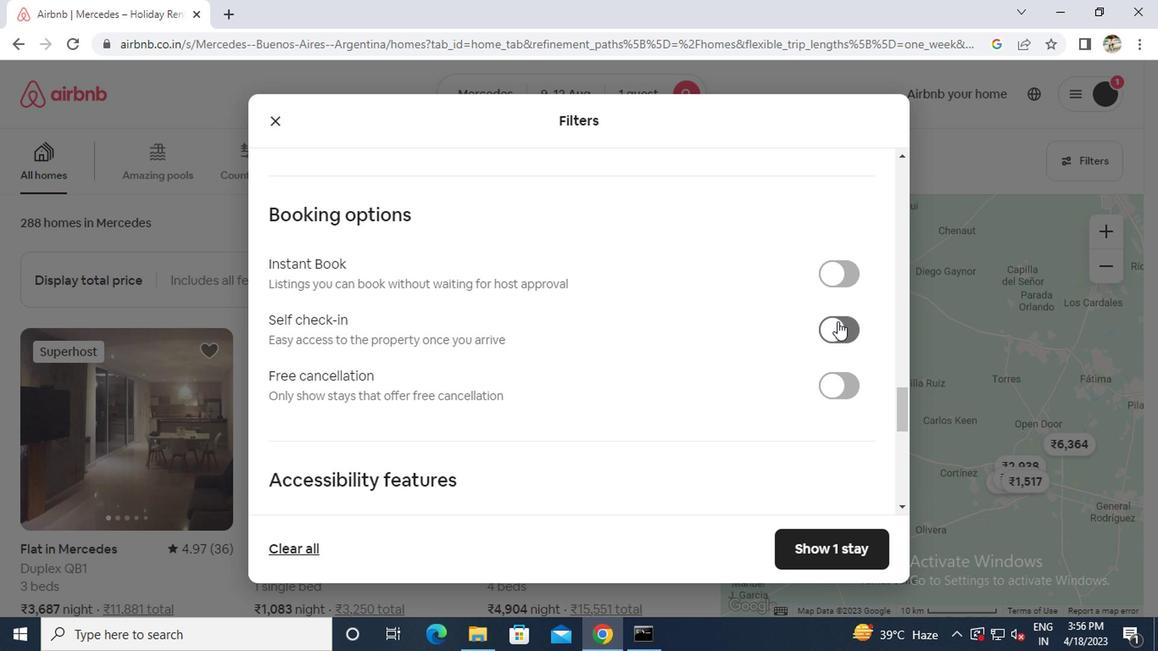 
Action: Mouse moved to (482, 375)
Screenshot: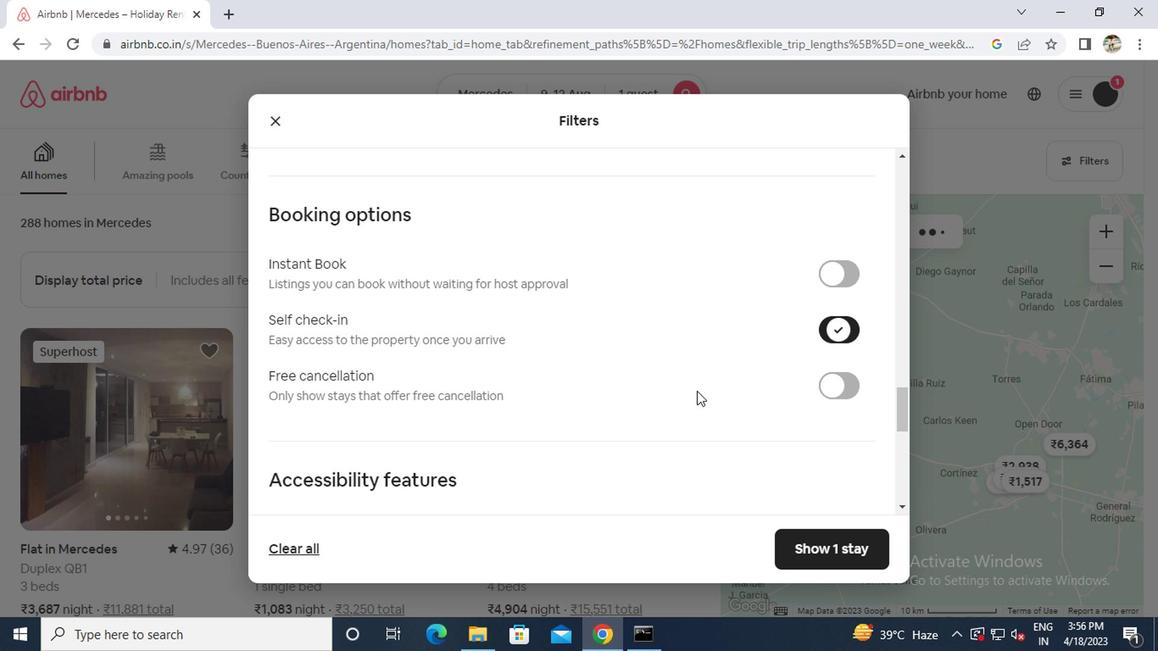 
Action: Mouse scrolled (482, 374) with delta (0, 0)
Screenshot: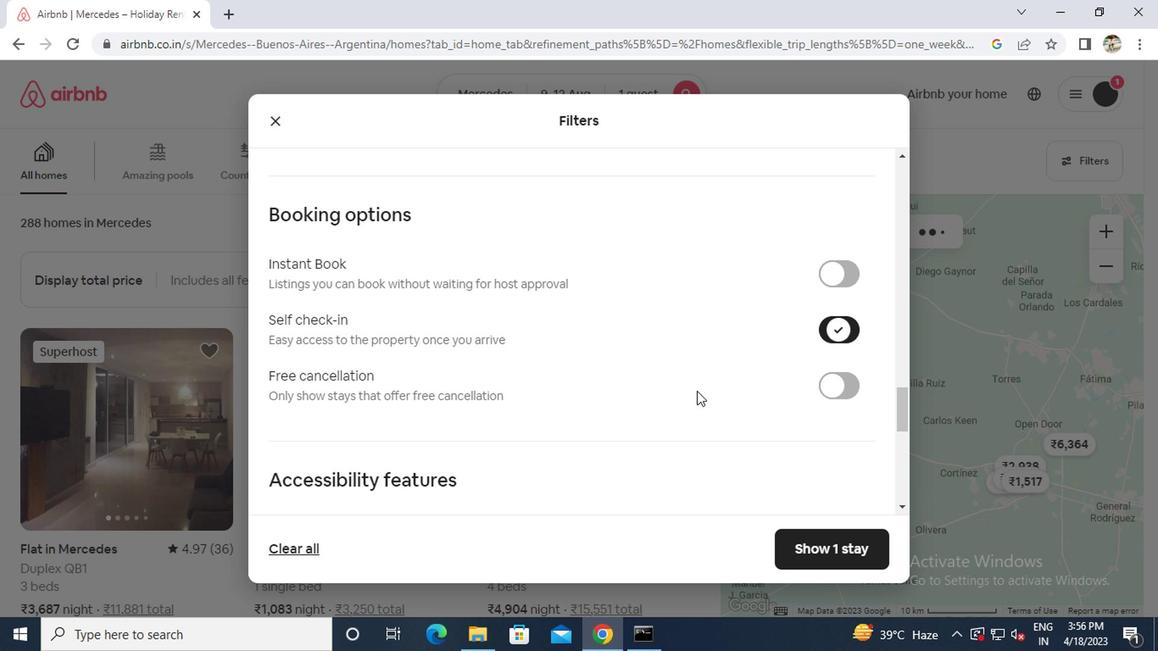 
Action: Mouse scrolled (482, 374) with delta (0, 0)
Screenshot: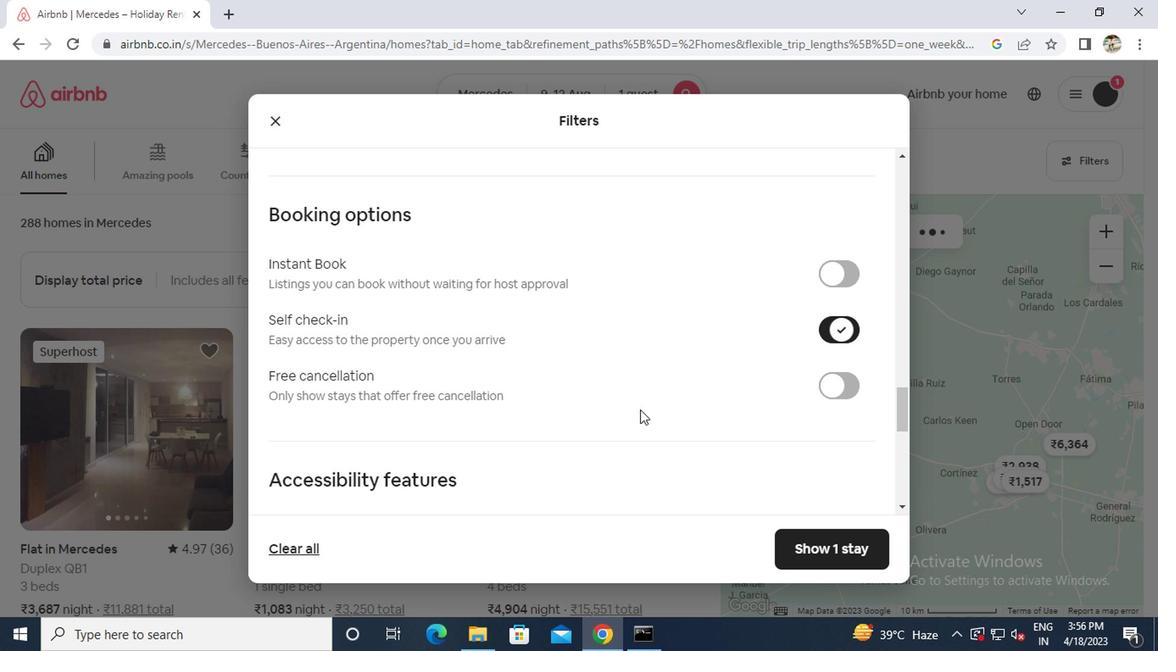 
Action: Mouse scrolled (482, 374) with delta (0, 0)
Screenshot: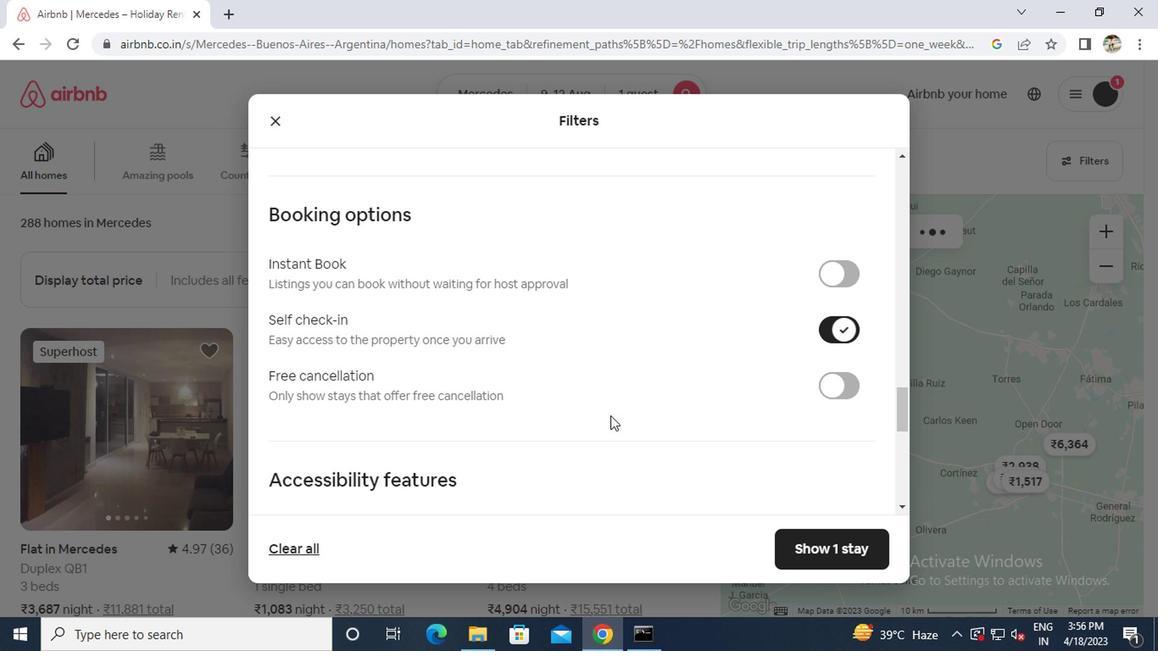 
Action: Mouse scrolled (482, 374) with delta (0, 0)
Screenshot: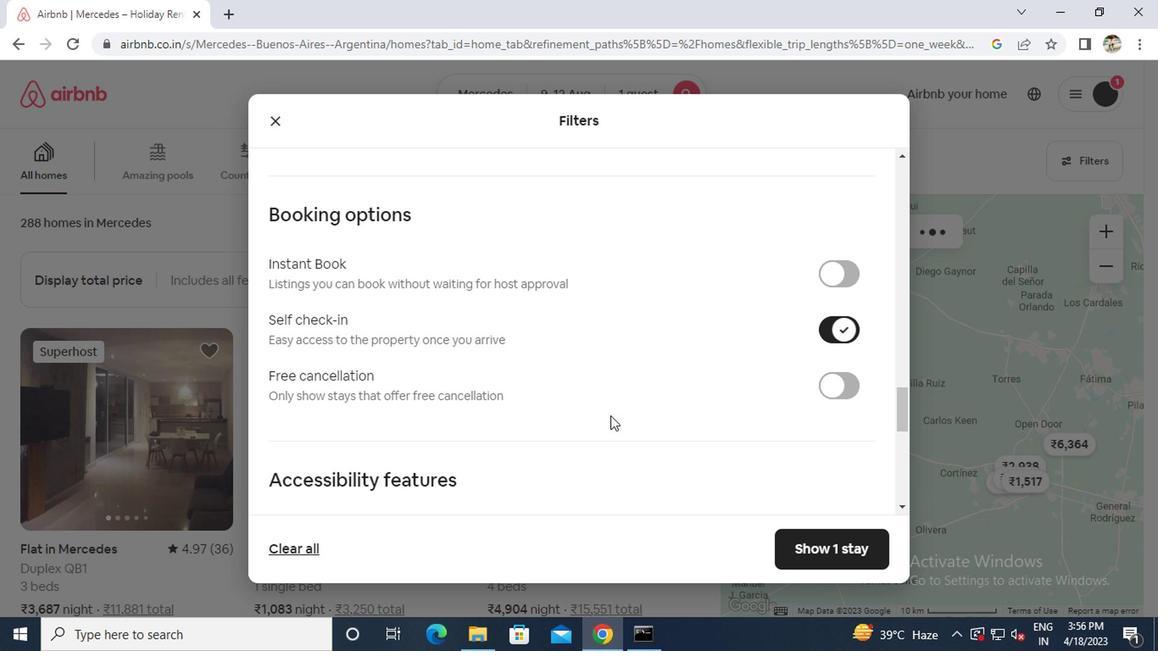 
Action: Mouse moved to (387, 368)
Screenshot: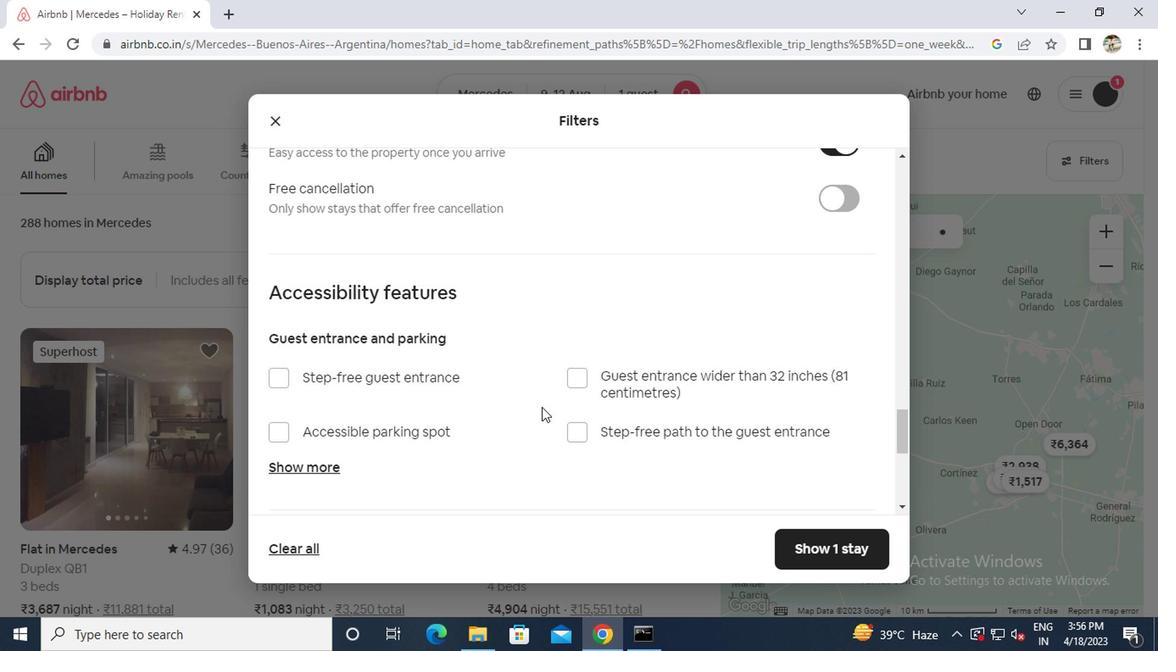 
Action: Mouse scrolled (387, 368) with delta (0, 0)
Screenshot: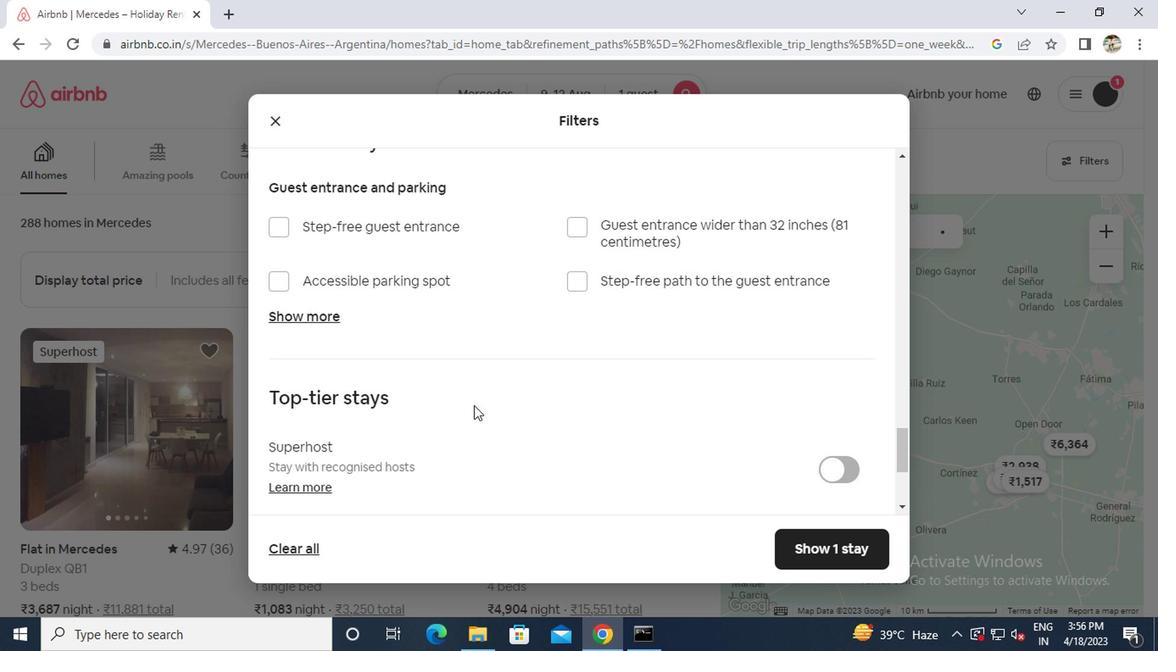 
Action: Mouse scrolled (387, 368) with delta (0, 0)
Screenshot: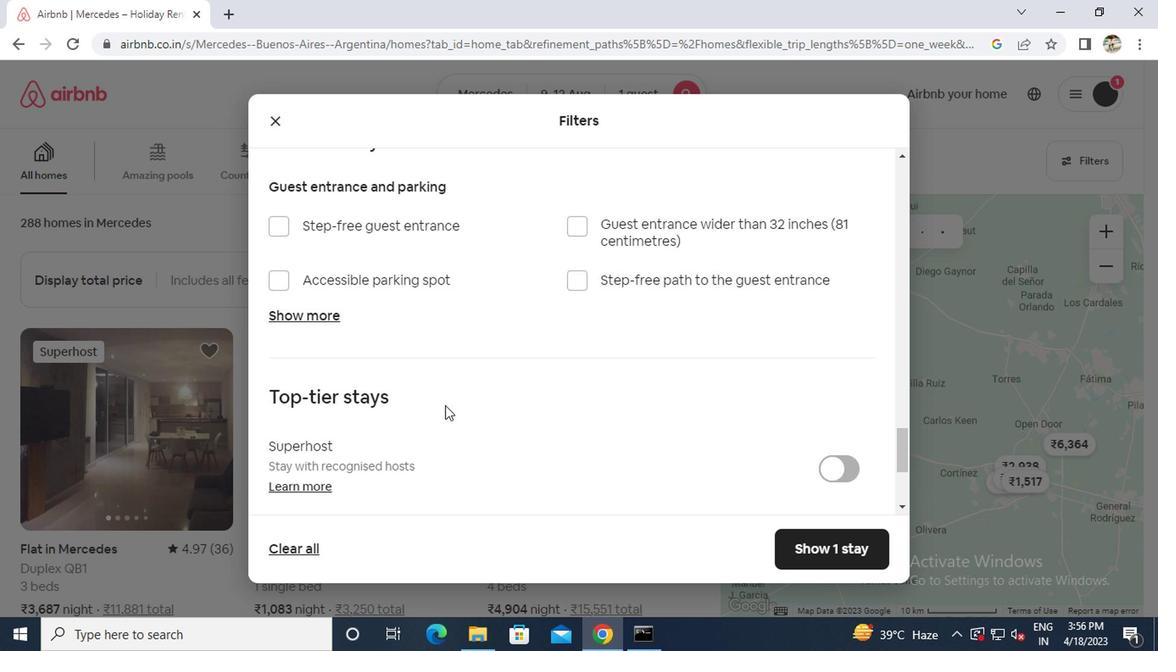 
Action: Mouse scrolled (387, 368) with delta (0, 0)
Screenshot: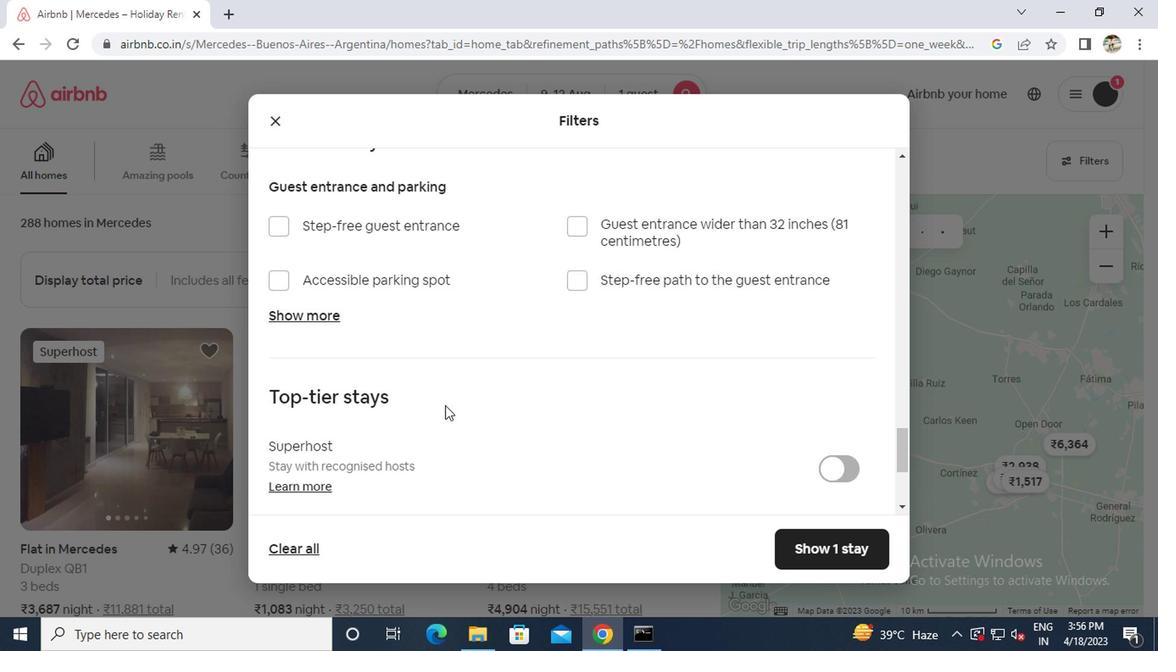 
Action: Mouse scrolled (387, 368) with delta (0, 0)
Screenshot: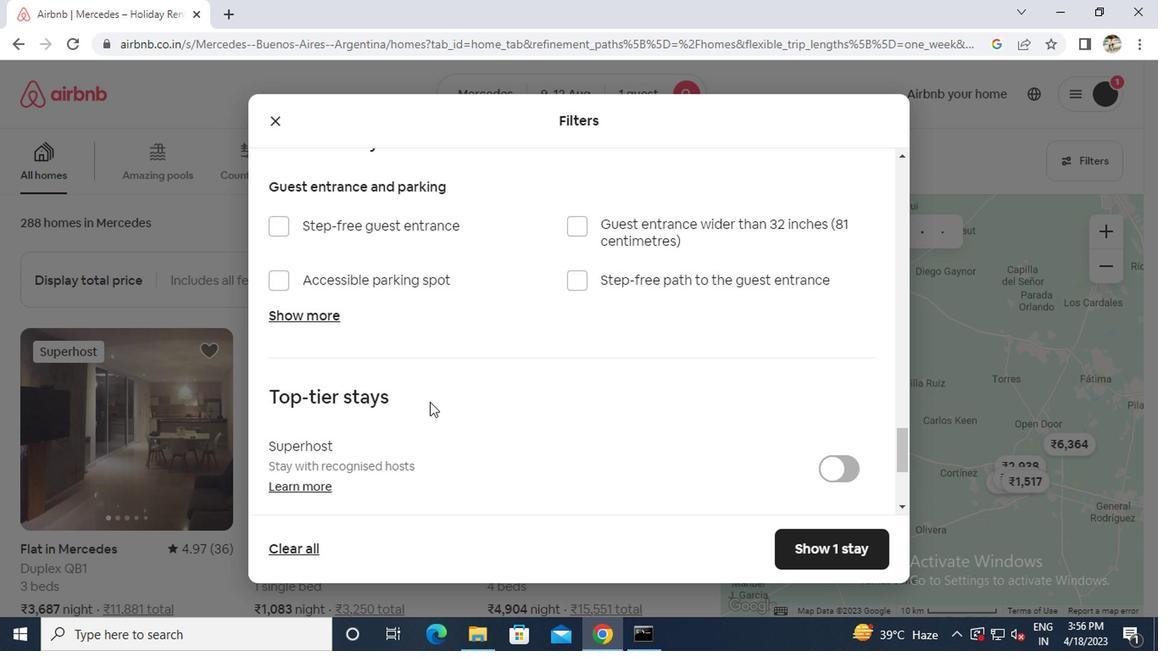 
Action: Mouse moved to (285, 366)
Screenshot: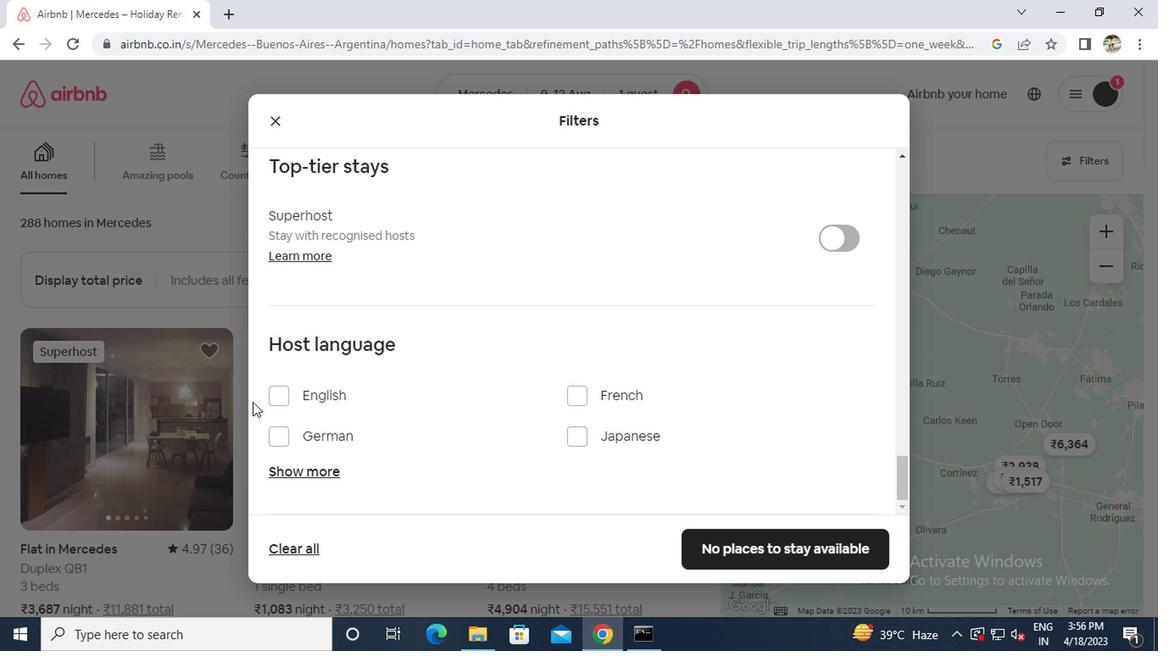 
Action: Mouse pressed left at (285, 366)
Screenshot: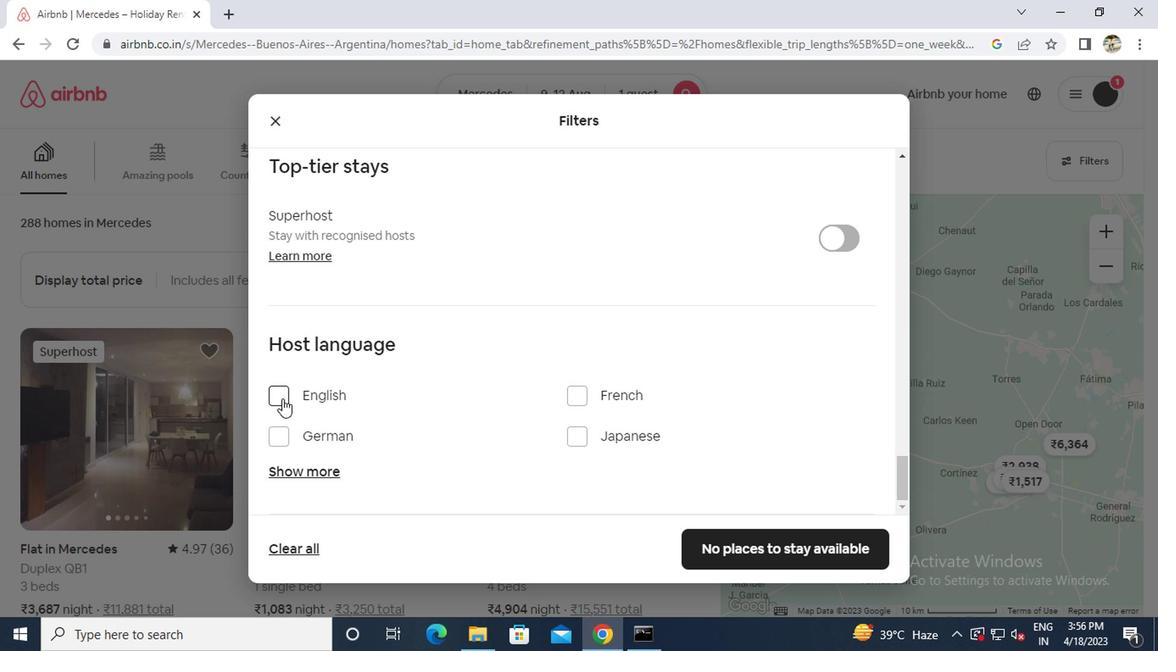 
Action: Mouse moved to (603, 477)
Screenshot: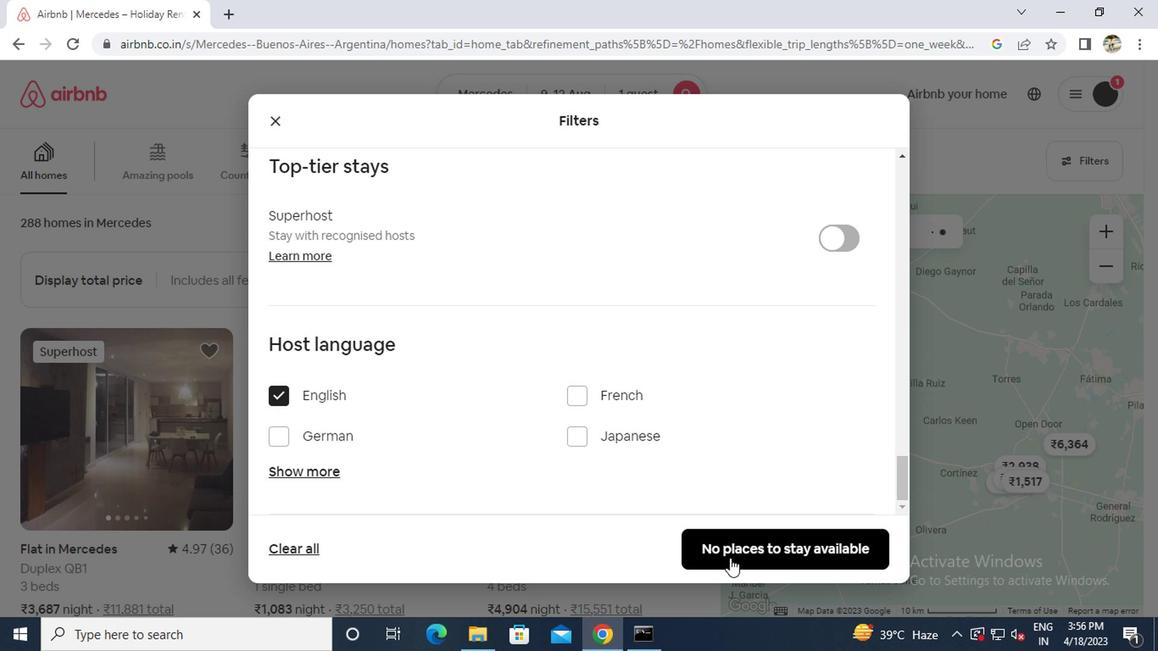 
Action: Mouse pressed left at (603, 477)
Screenshot: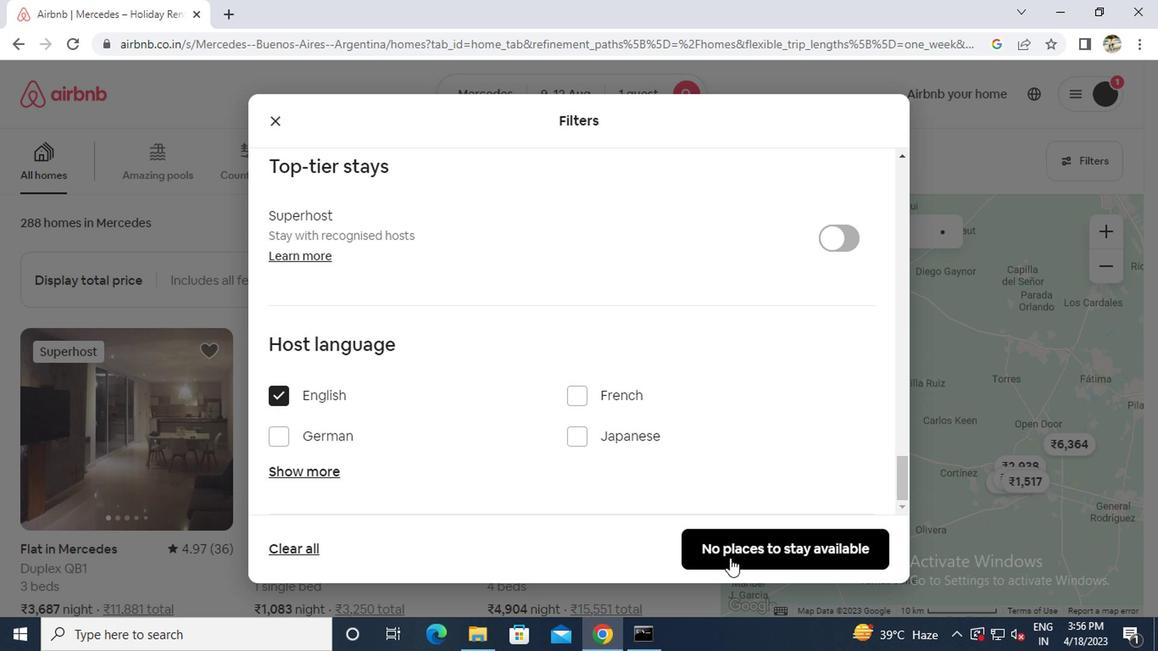 
